 Task: Find connections with filter location Baturité with filter topic #marketing with filter profile language Spanish with filter current company DealShare with filter school Maulana Azad National Institute of Technology with filter industry Professional Training and Coaching with filter service category Content Strategy with filter keywords title Yoga Instructor
Action: Mouse moved to (617, 118)
Screenshot: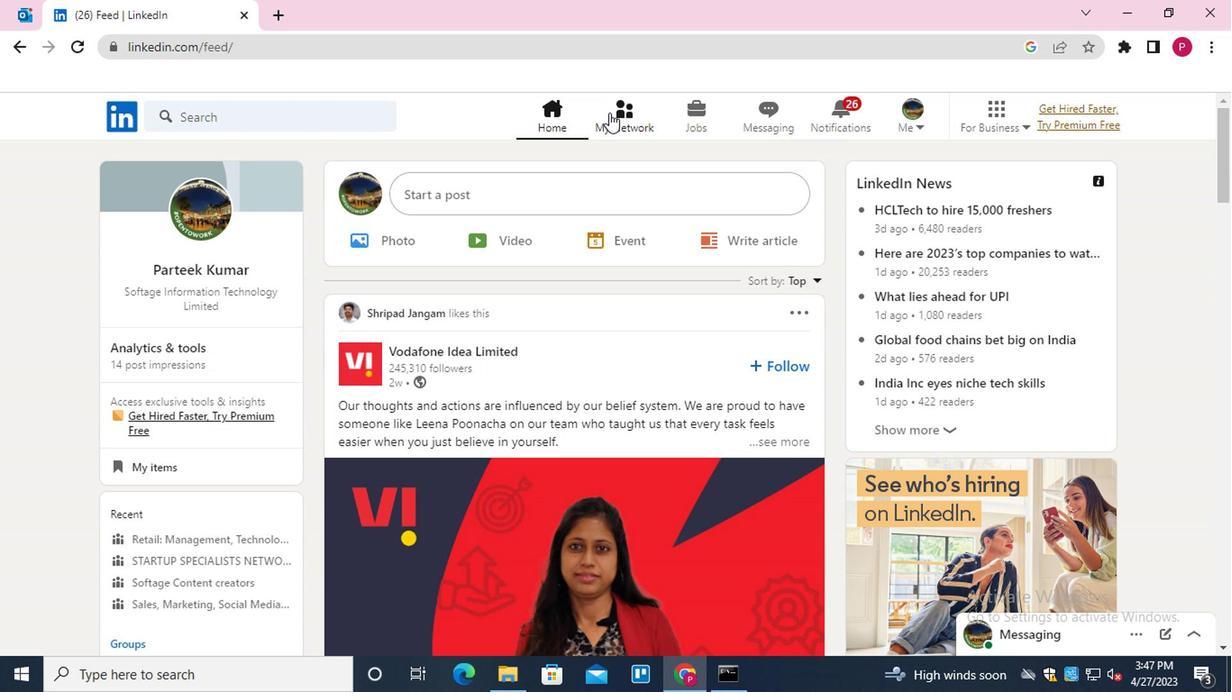 
Action: Mouse pressed left at (617, 118)
Screenshot: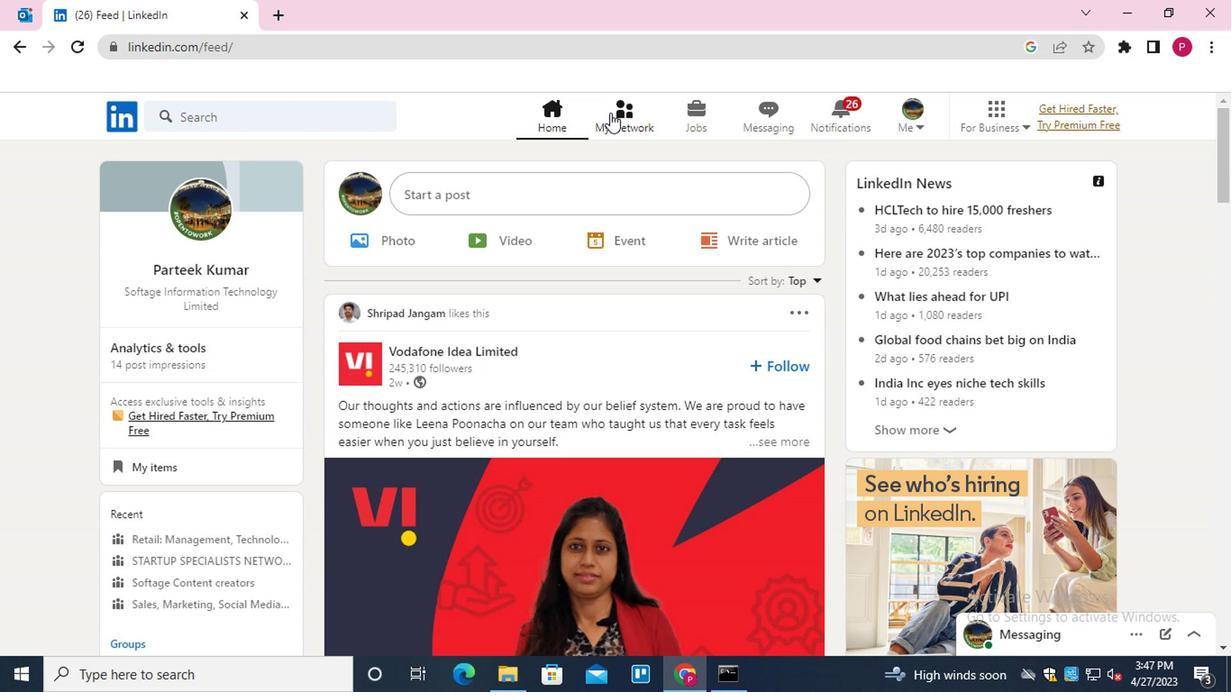 
Action: Mouse moved to (328, 221)
Screenshot: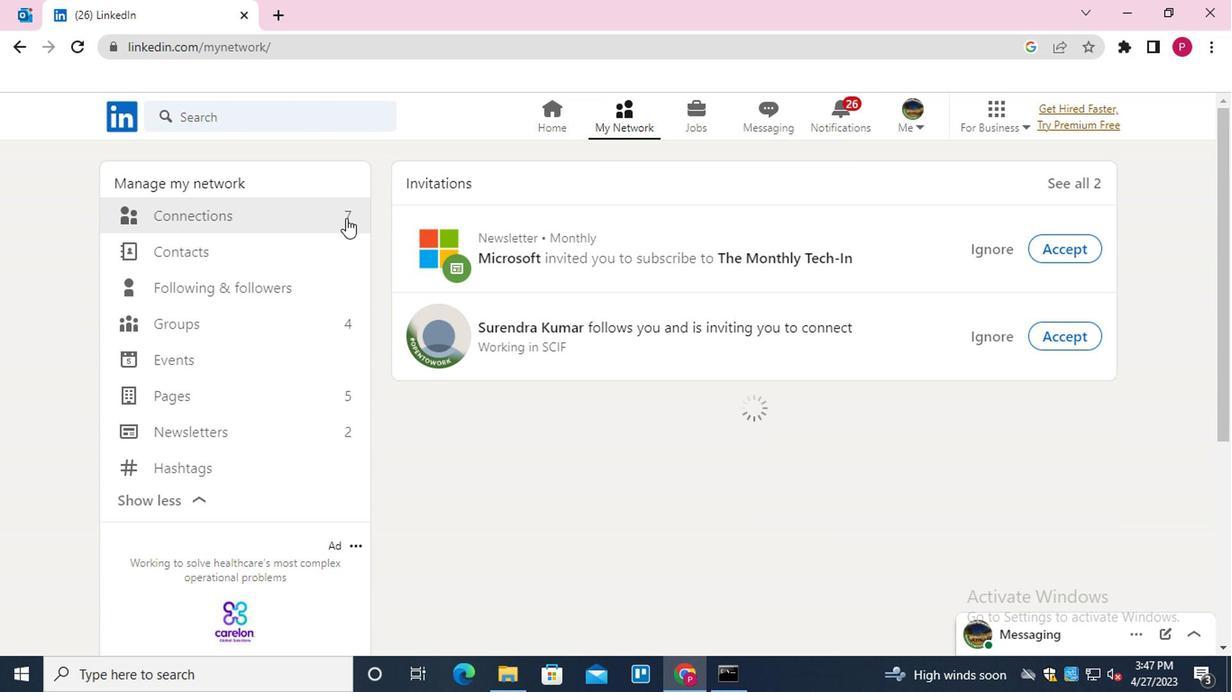 
Action: Mouse pressed left at (328, 221)
Screenshot: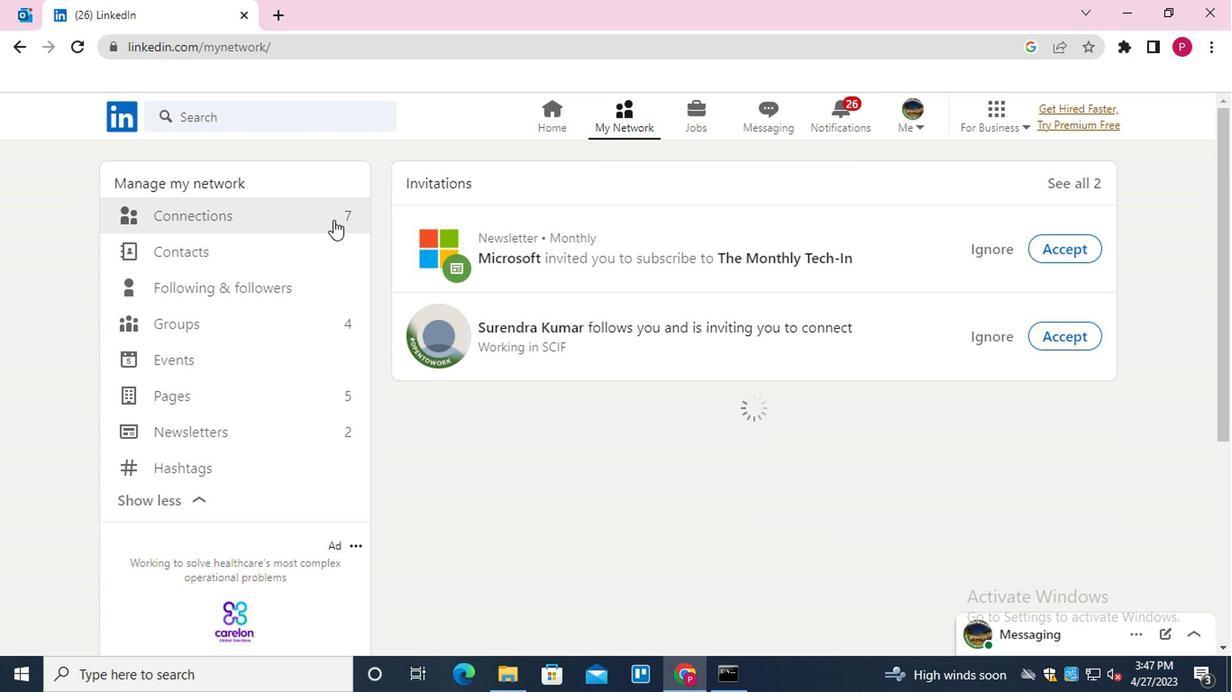 
Action: Mouse moved to (730, 221)
Screenshot: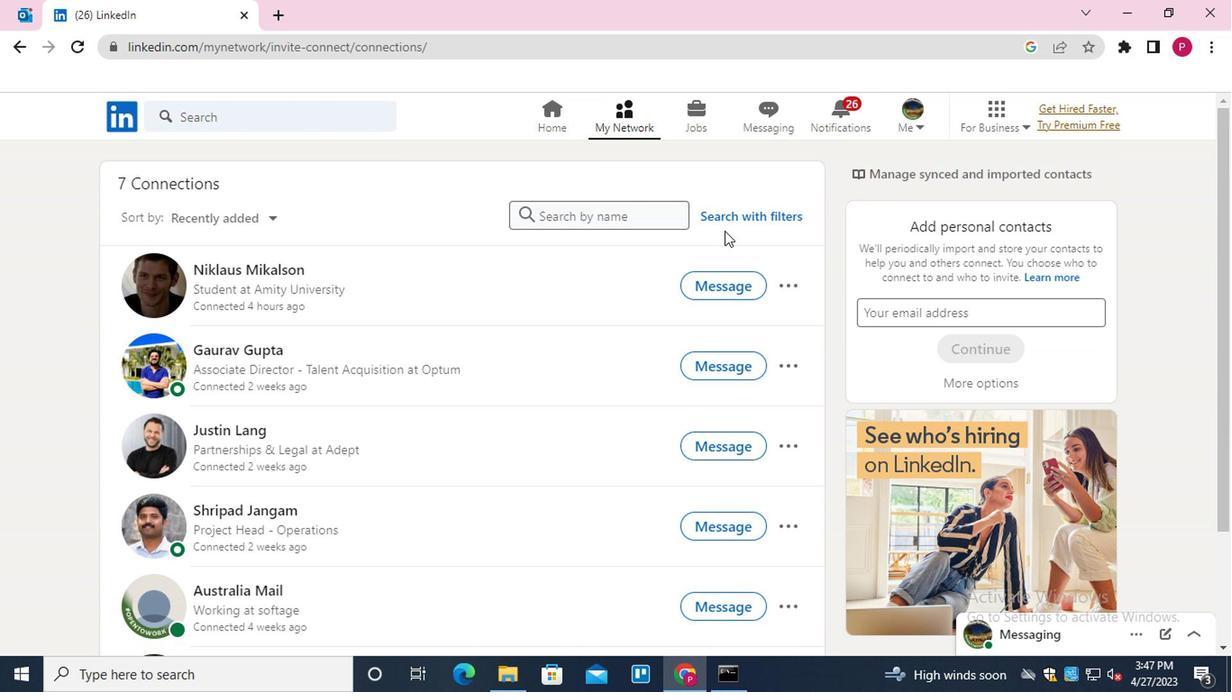 
Action: Mouse pressed left at (730, 221)
Screenshot: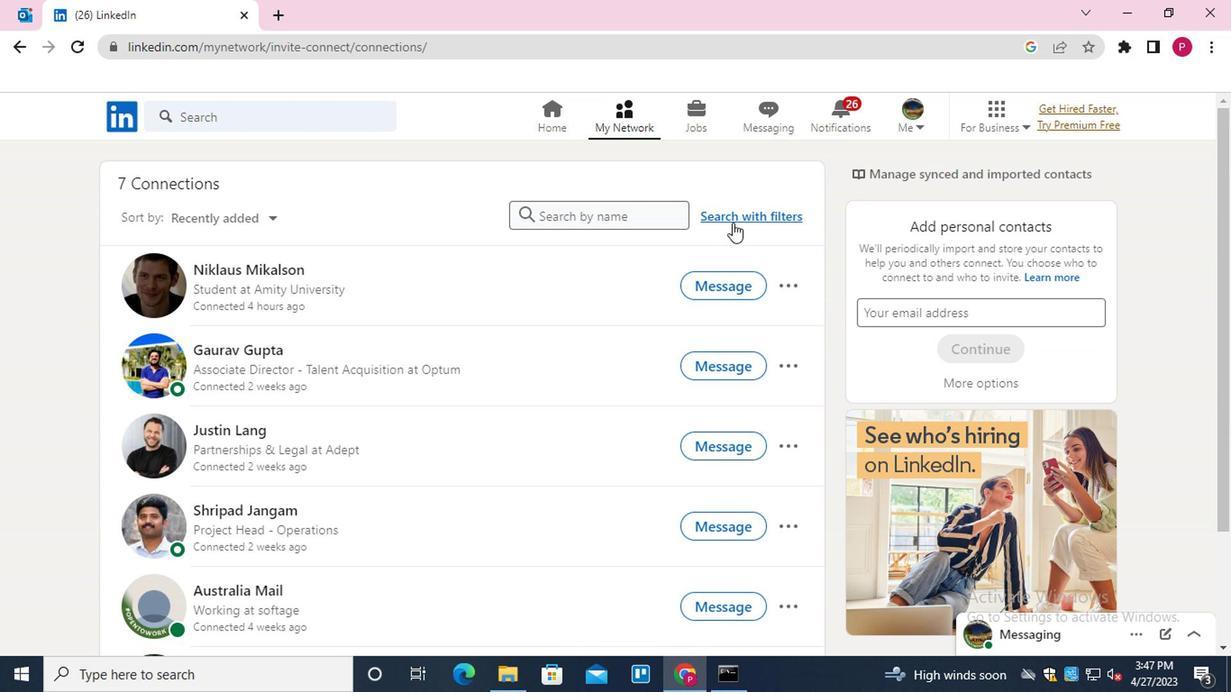 
Action: Mouse moved to (670, 173)
Screenshot: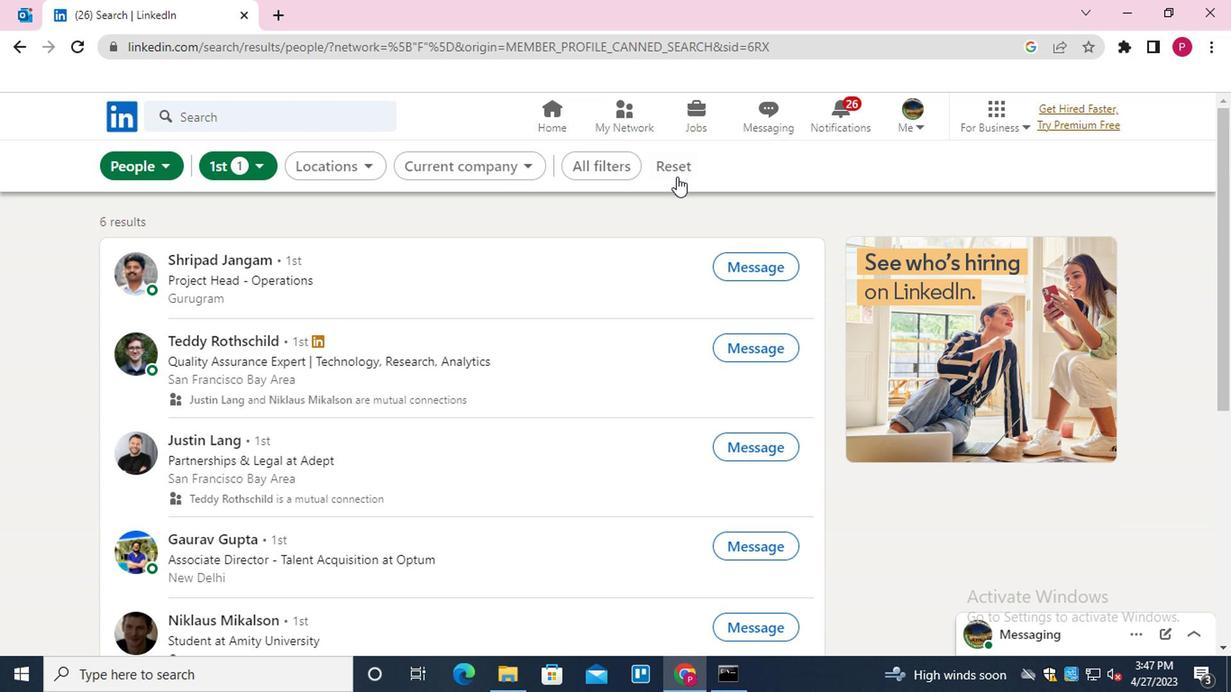 
Action: Mouse pressed left at (670, 173)
Screenshot: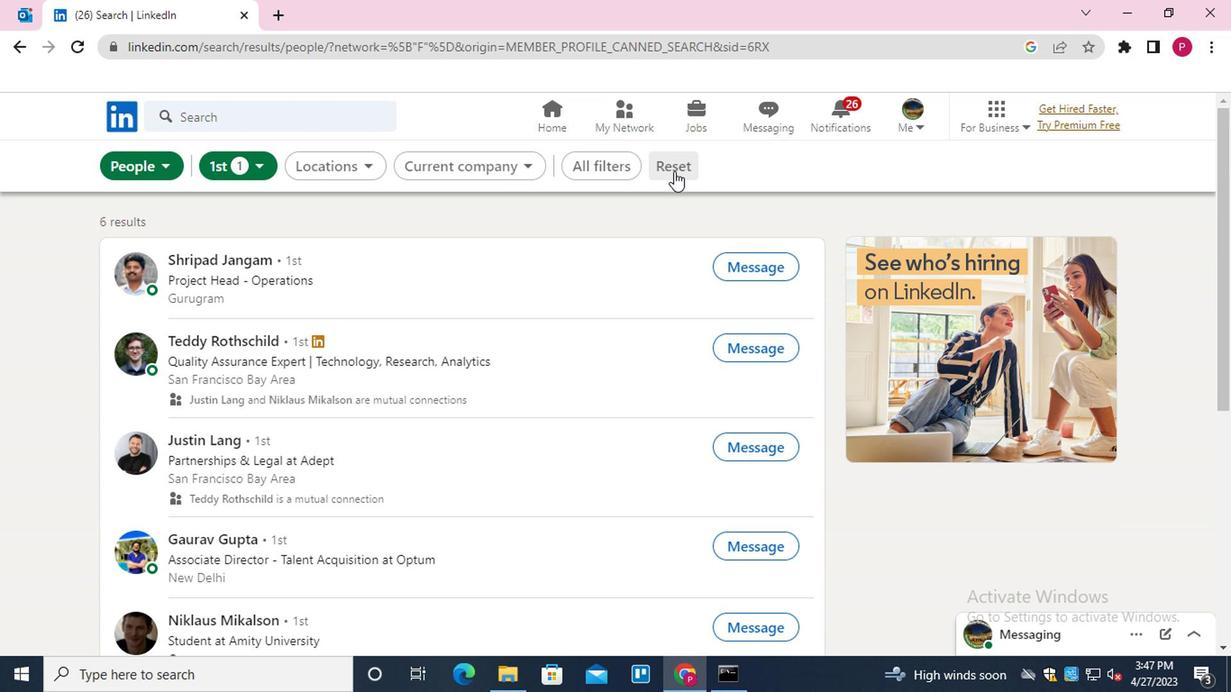
Action: Mouse moved to (662, 171)
Screenshot: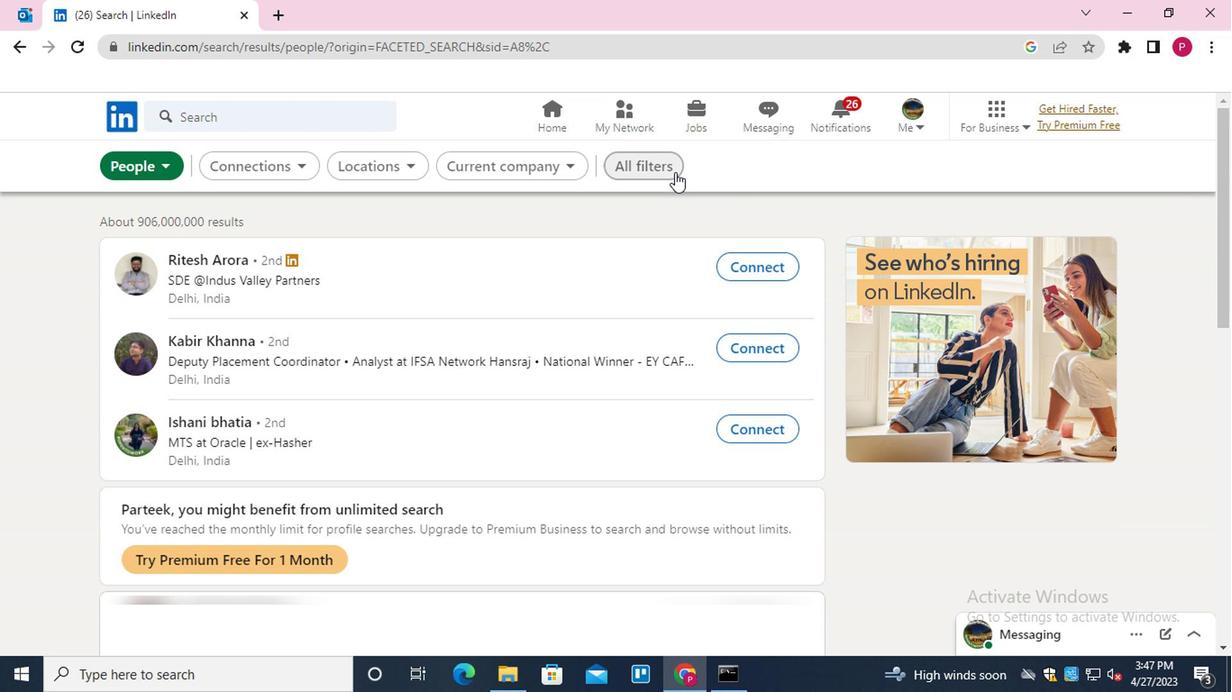 
Action: Mouse pressed left at (662, 171)
Screenshot: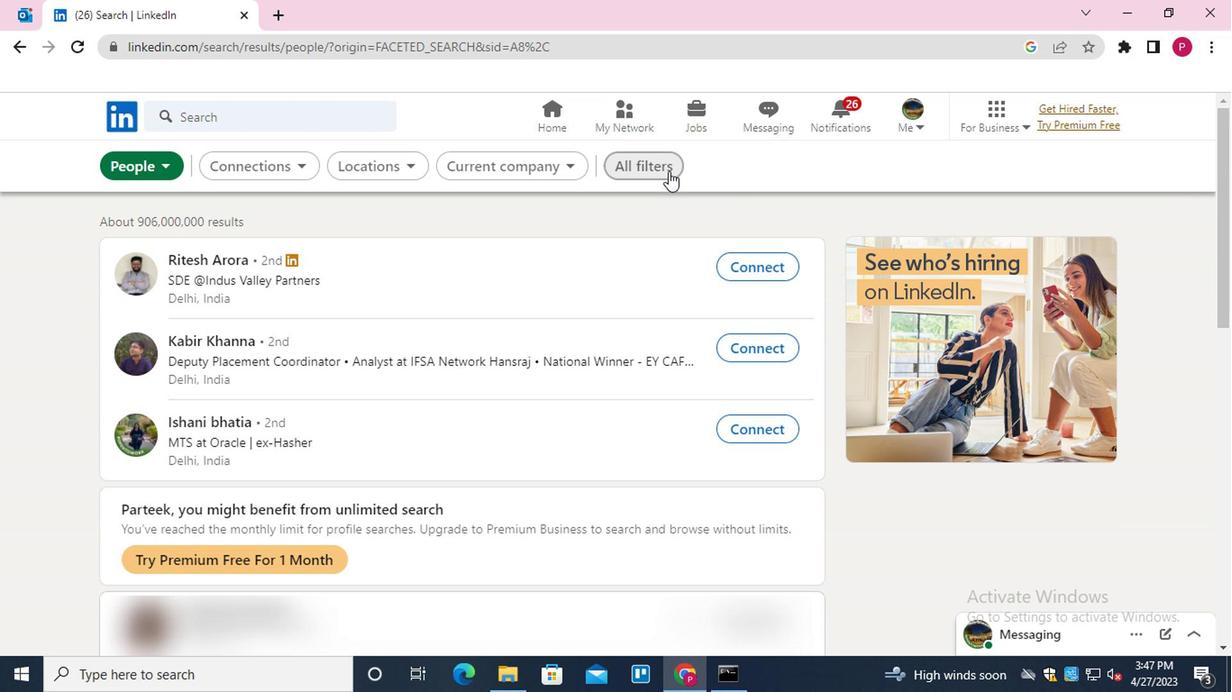
Action: Mouse moved to (925, 339)
Screenshot: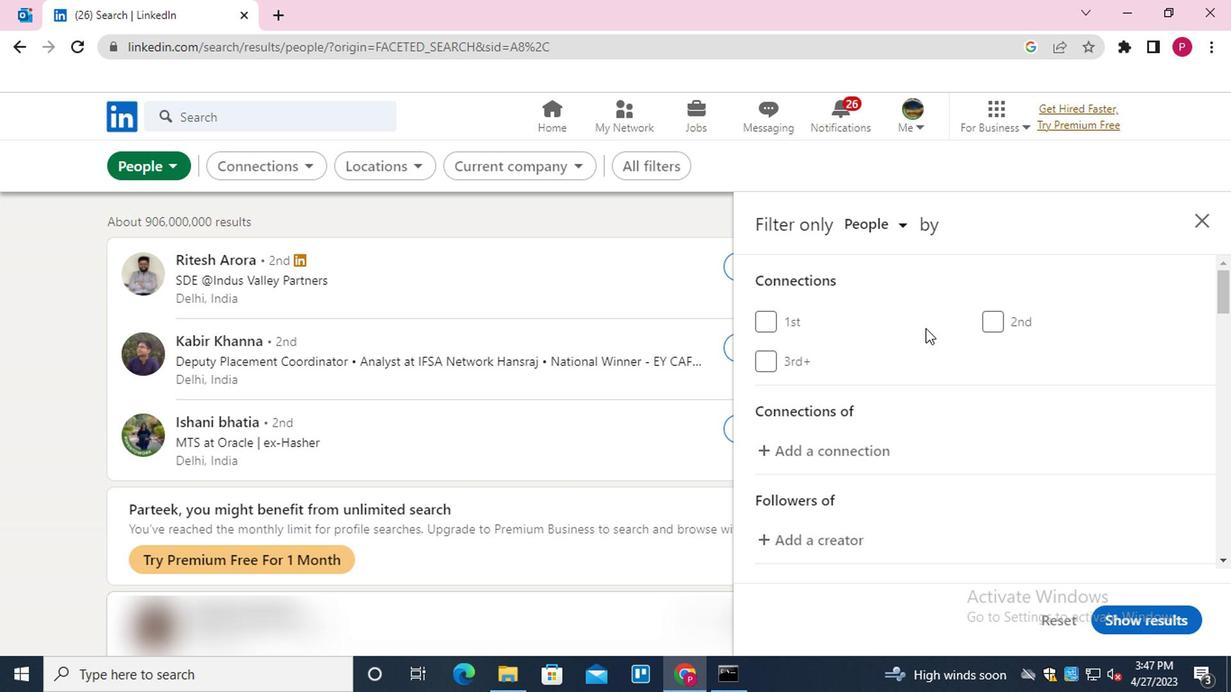 
Action: Mouse scrolled (925, 338) with delta (0, 0)
Screenshot: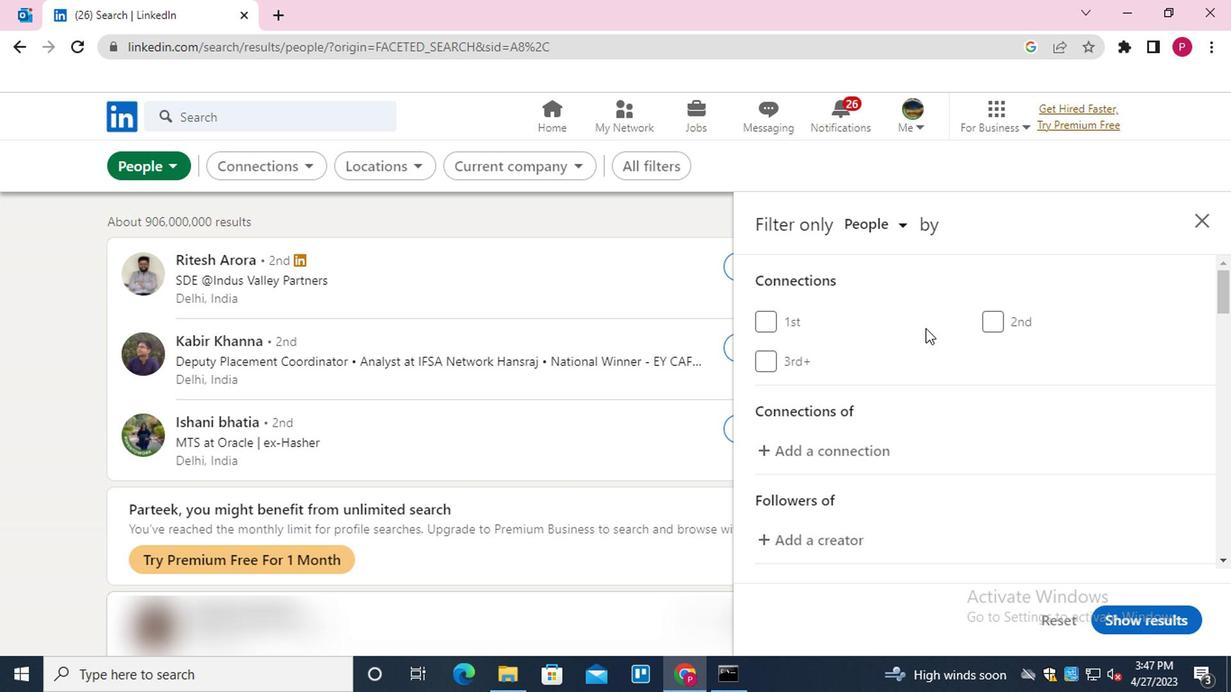 
Action: Mouse moved to (927, 344)
Screenshot: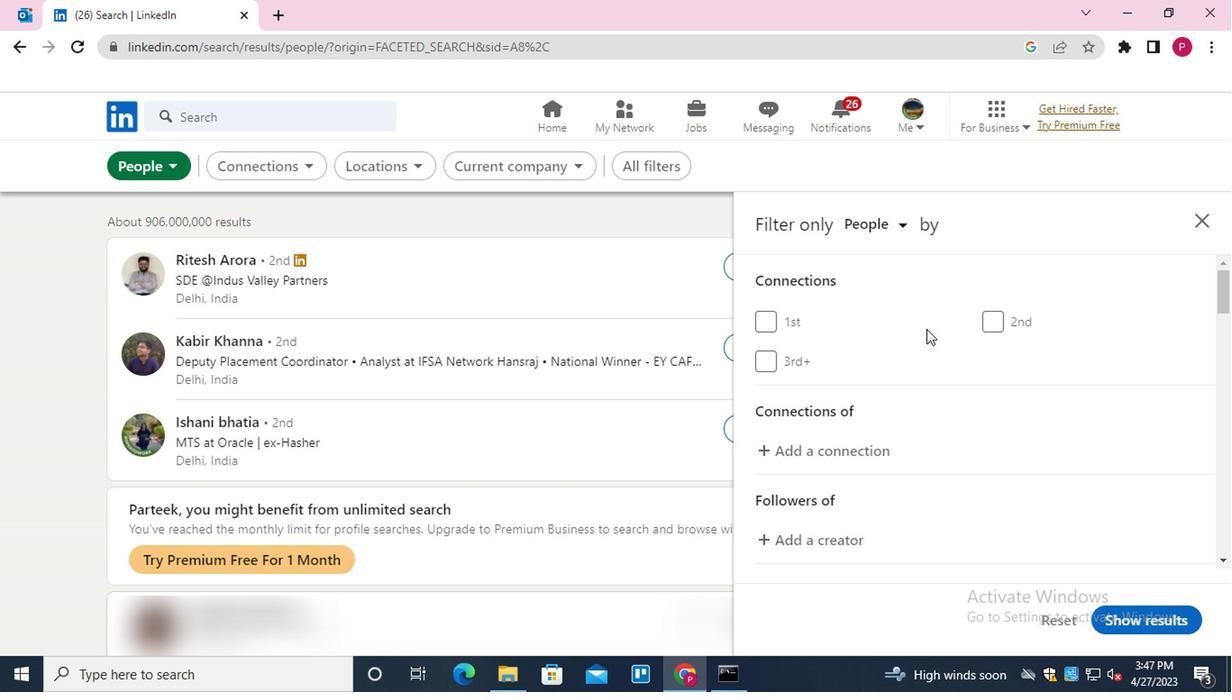 
Action: Mouse scrolled (927, 343) with delta (0, 0)
Screenshot: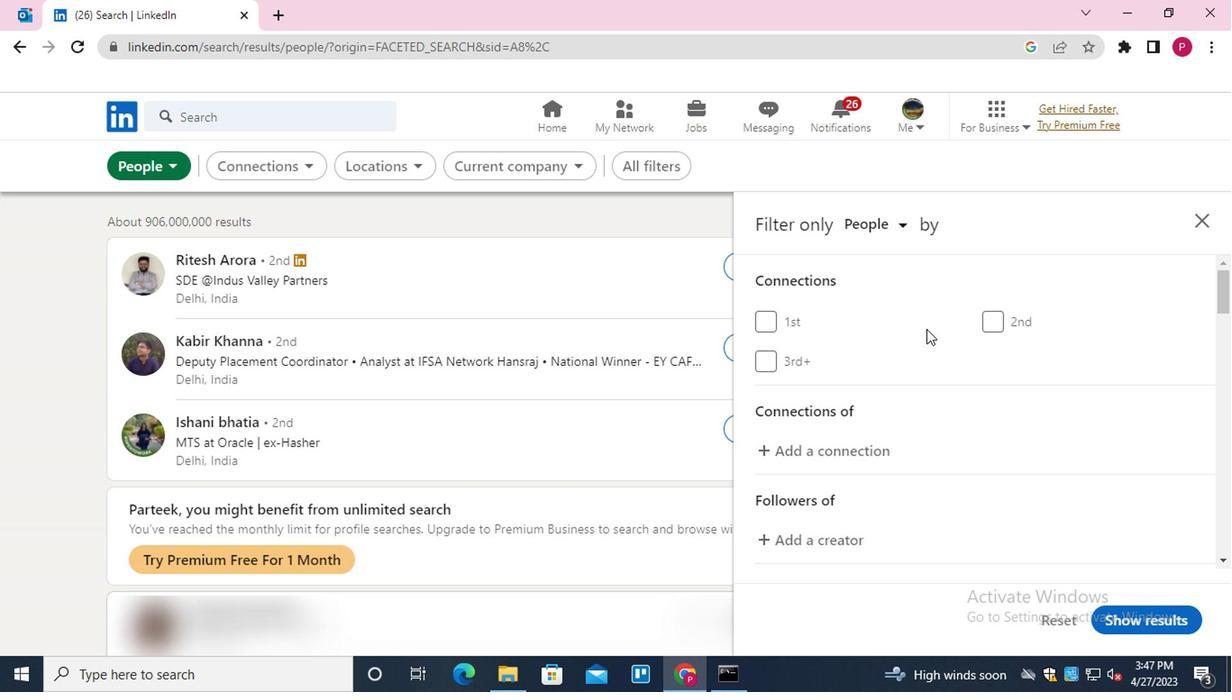 
Action: Mouse moved to (1020, 519)
Screenshot: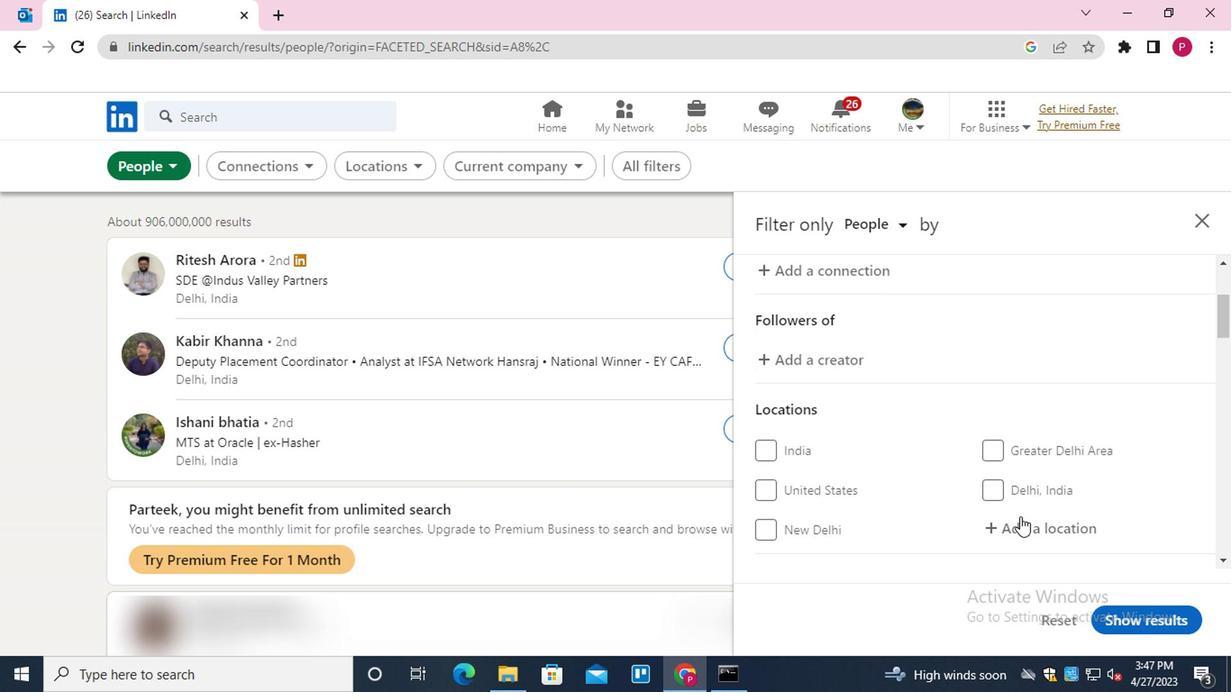 
Action: Mouse pressed left at (1020, 519)
Screenshot: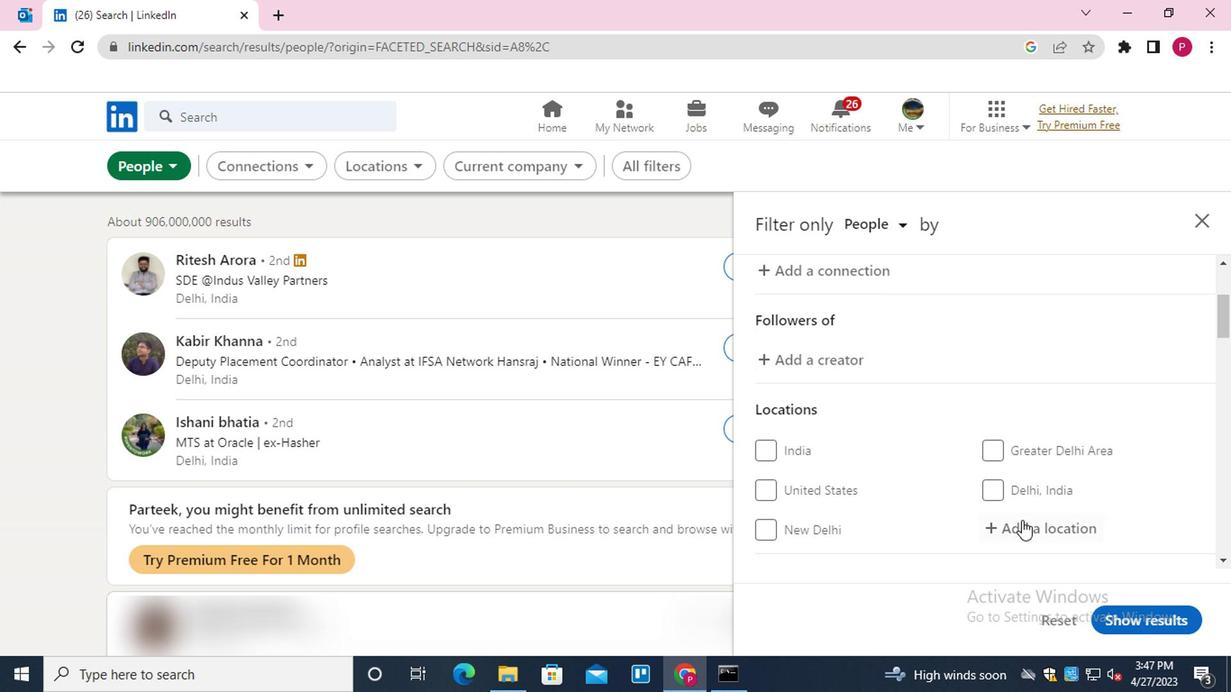 
Action: Mouse moved to (903, 80)
Screenshot: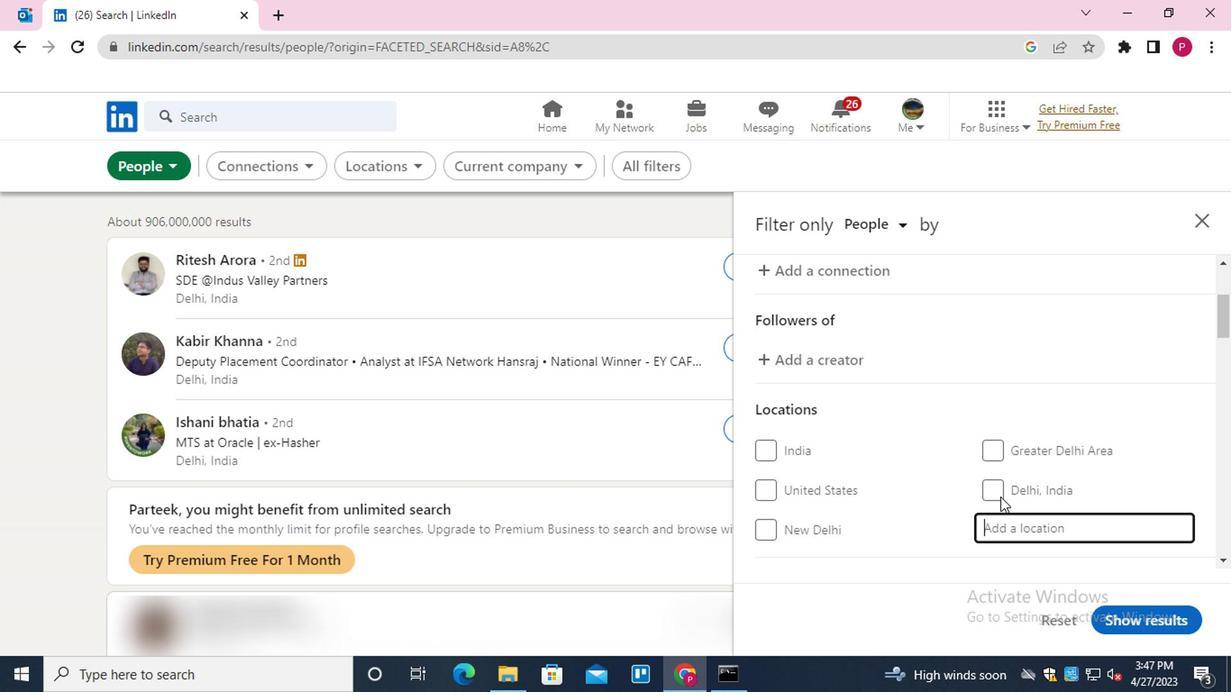 
Action: Key pressed <Key.shift>BATURITE<Key.down><Key.enter>
Screenshot: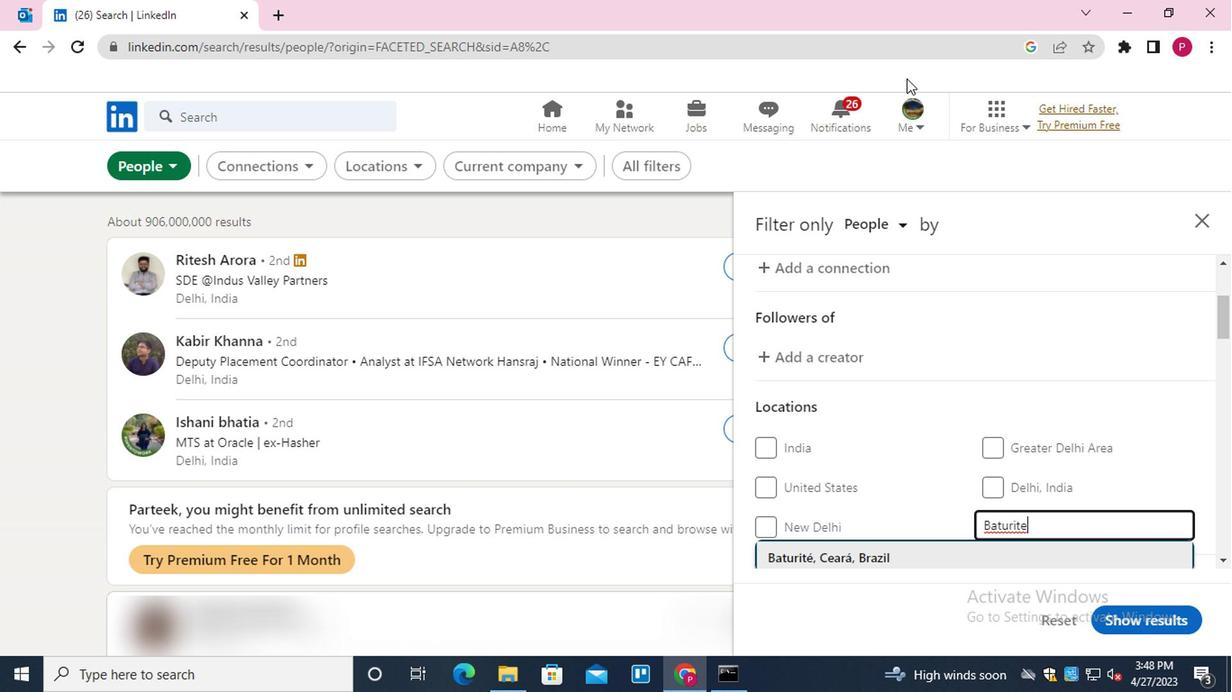 
Action: Mouse moved to (932, 411)
Screenshot: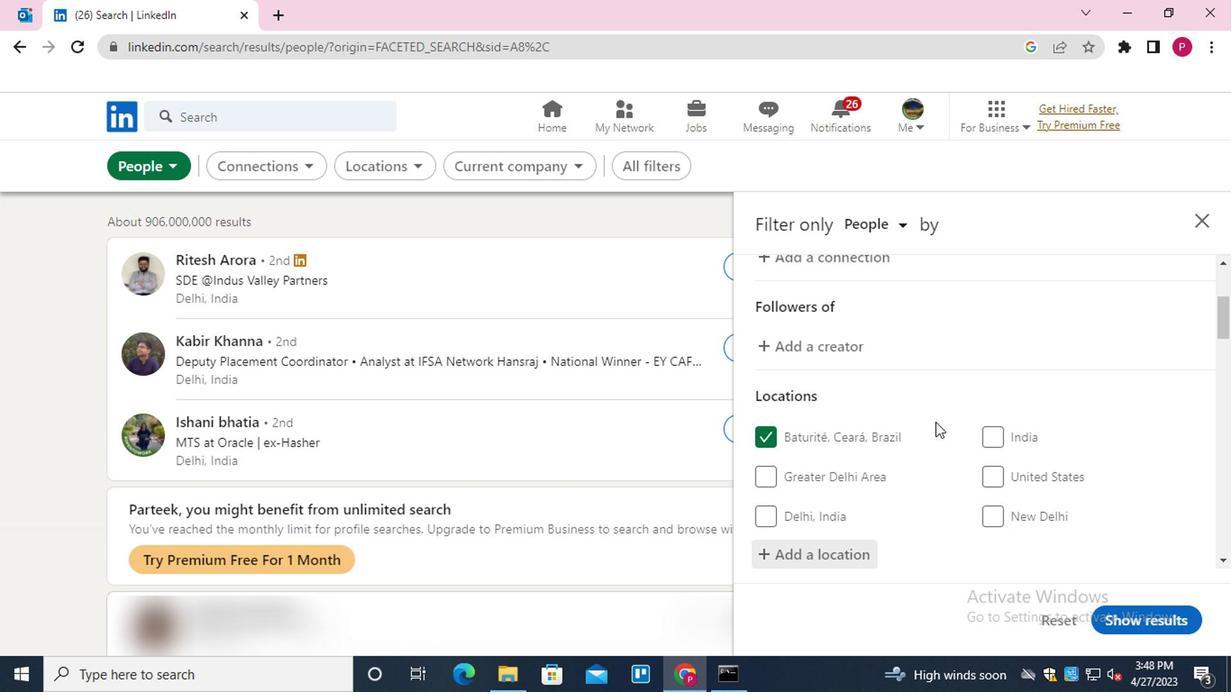 
Action: Mouse scrolled (932, 410) with delta (0, -1)
Screenshot: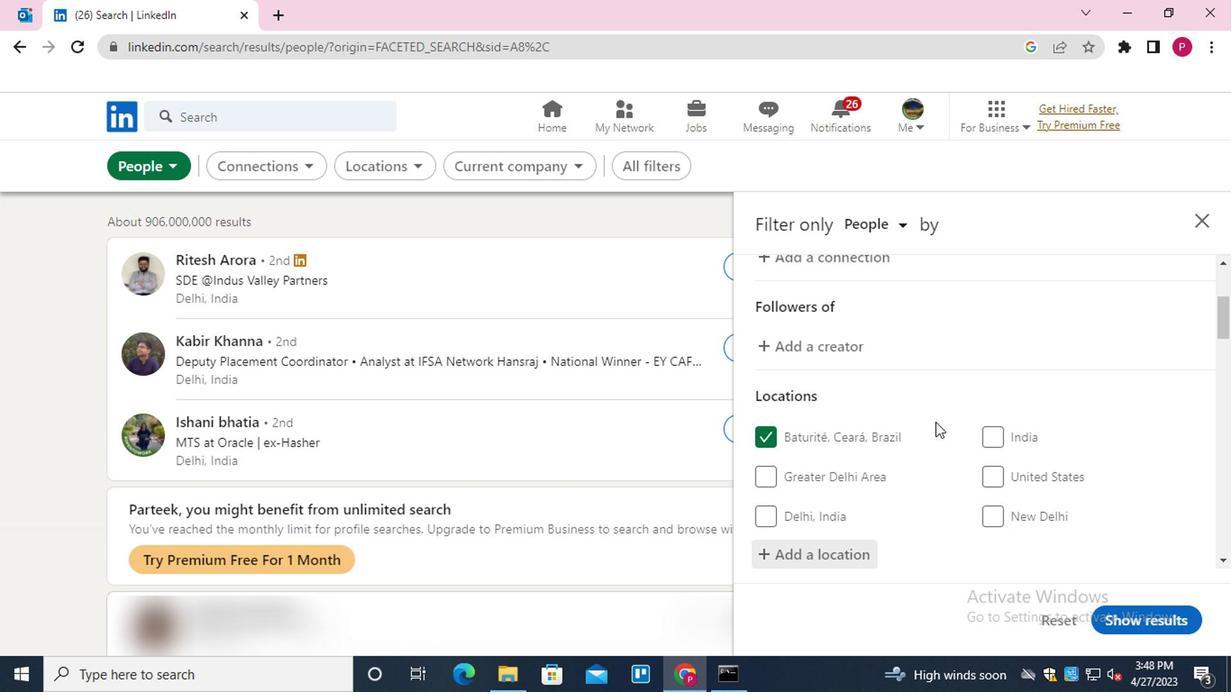 
Action: Mouse moved to (932, 410)
Screenshot: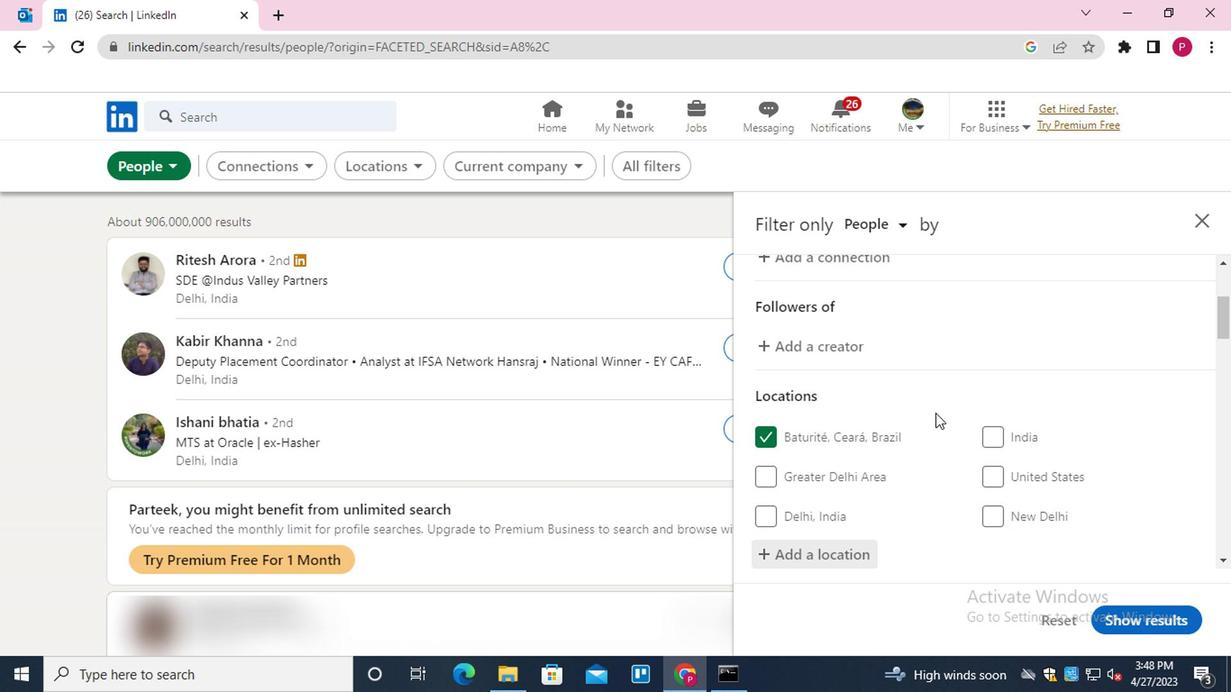 
Action: Mouse scrolled (932, 409) with delta (0, 0)
Screenshot: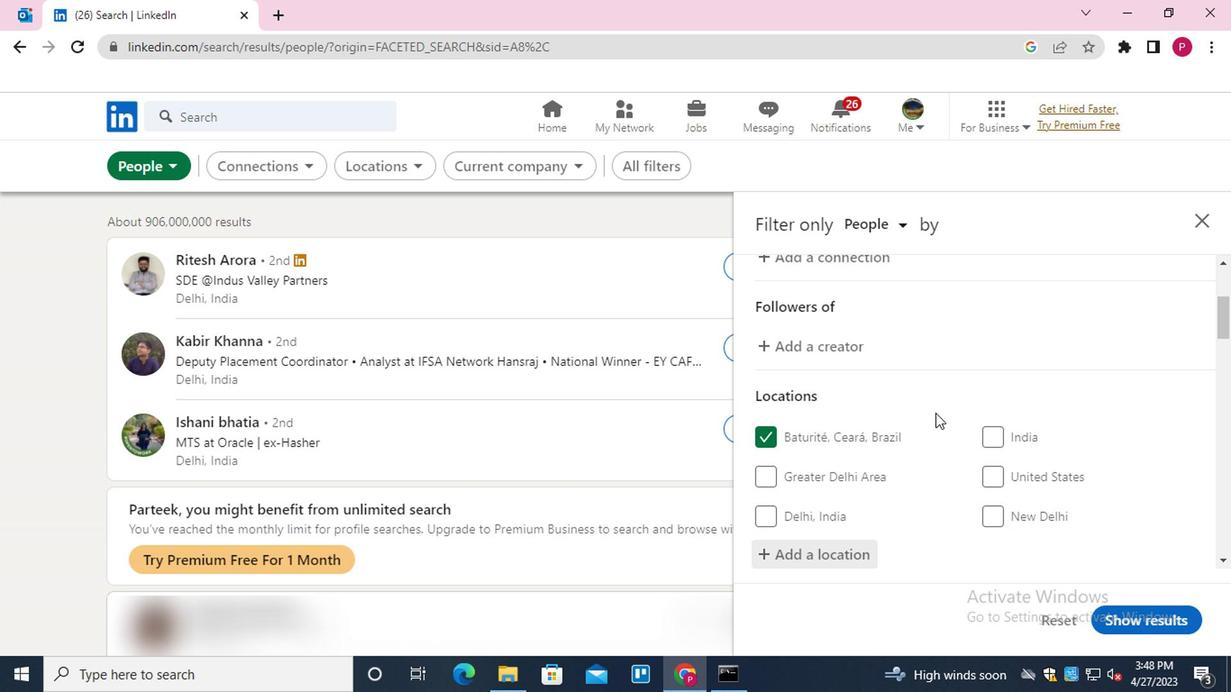 
Action: Mouse moved to (928, 398)
Screenshot: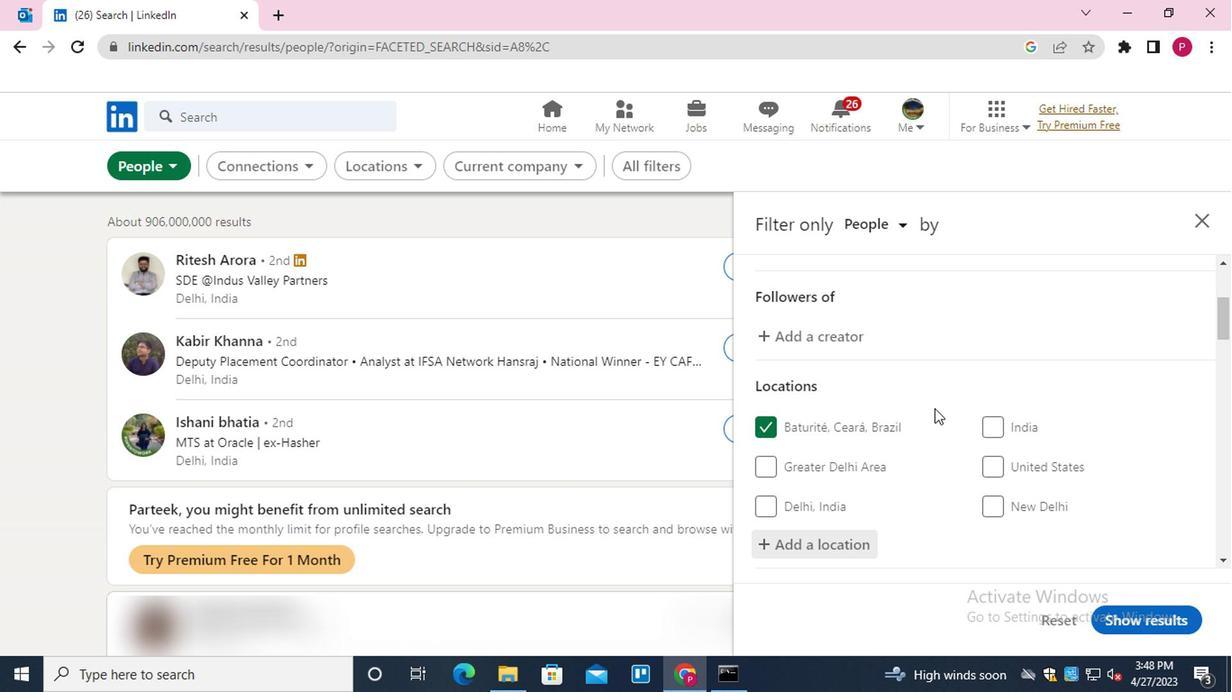 
Action: Mouse scrolled (928, 397) with delta (0, -1)
Screenshot: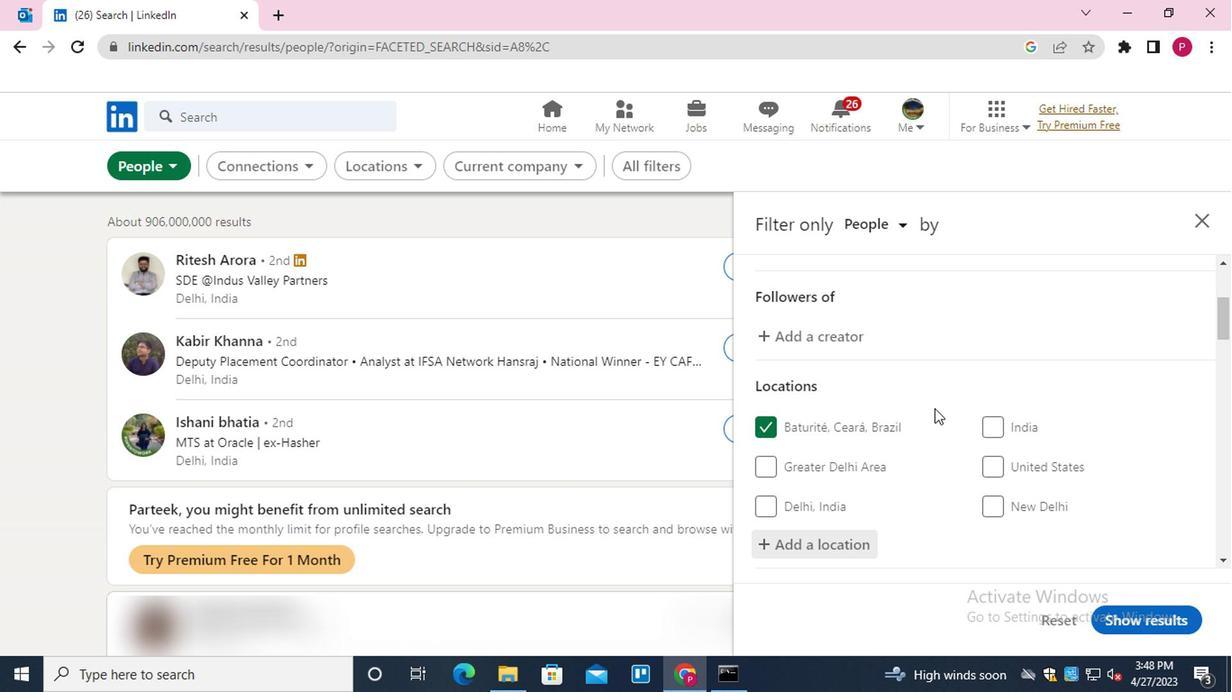
Action: Mouse moved to (1047, 451)
Screenshot: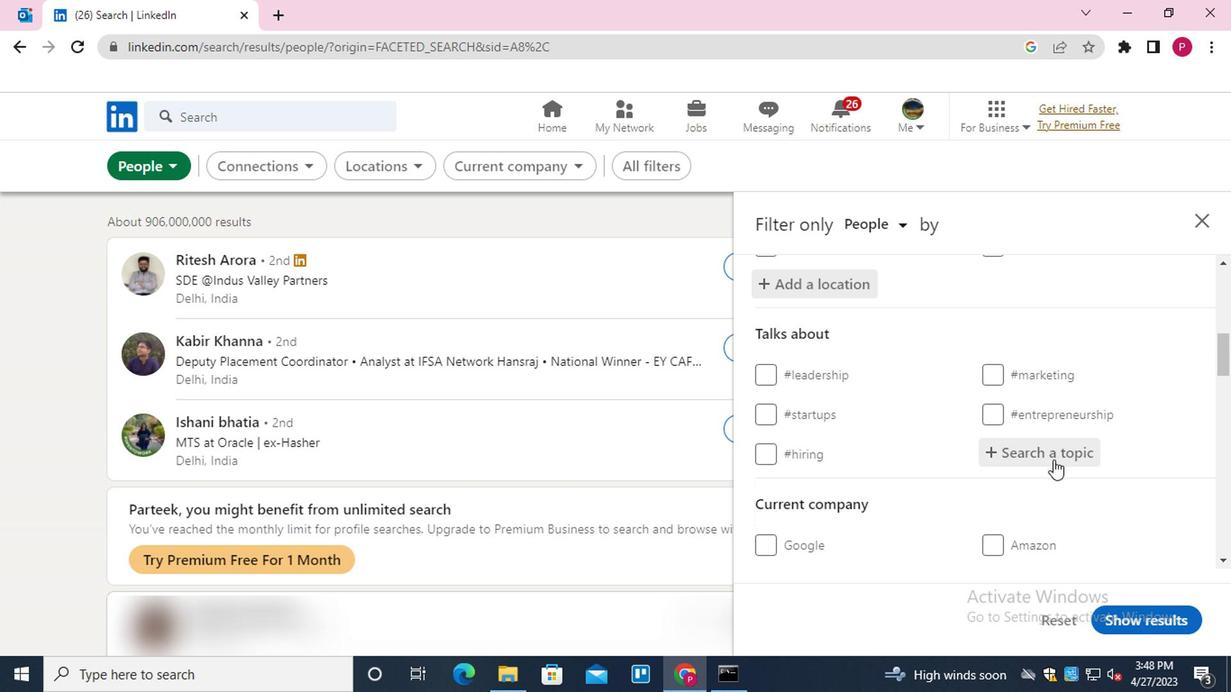 
Action: Mouse pressed left at (1047, 451)
Screenshot: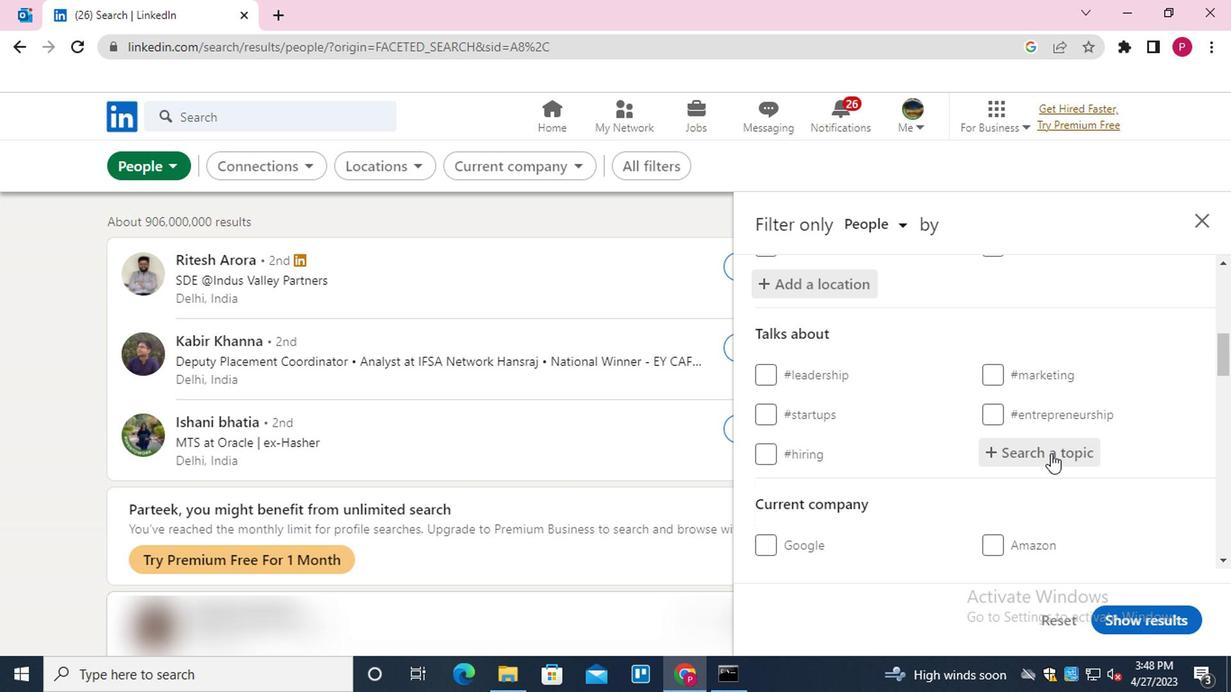 
Action: Mouse moved to (1032, 445)
Screenshot: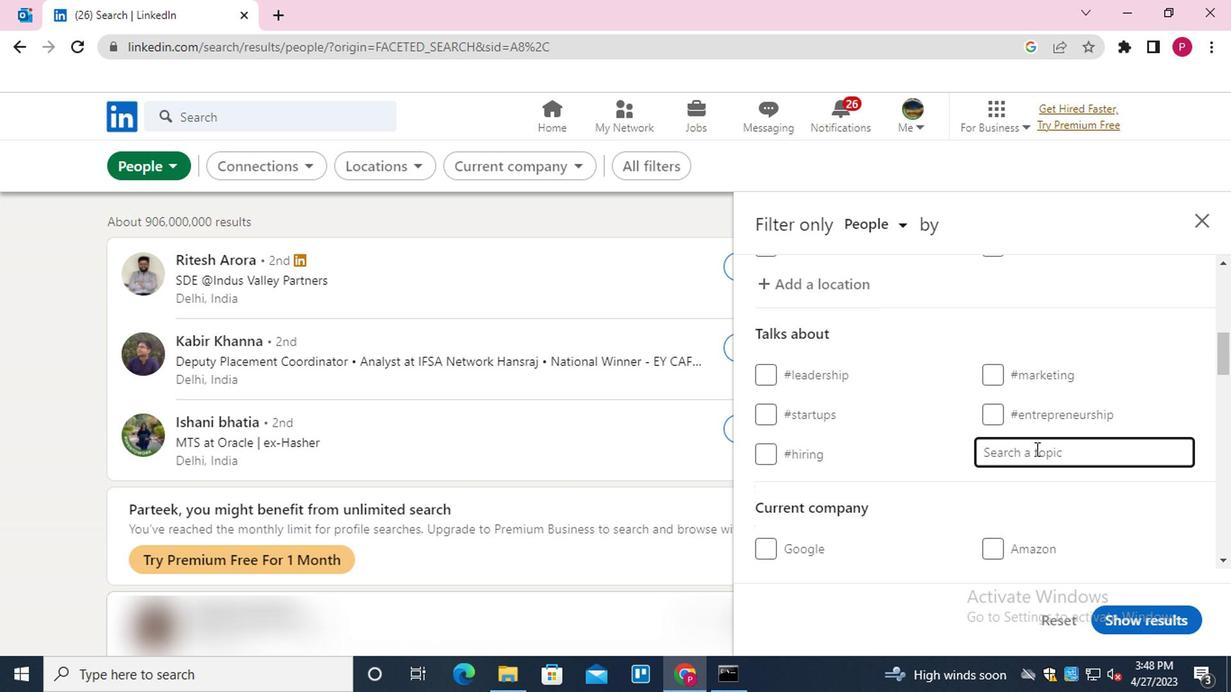 
Action: Key pressed MARJ<Key.backspace>KETING<Key.down><Key.enter>
Screenshot: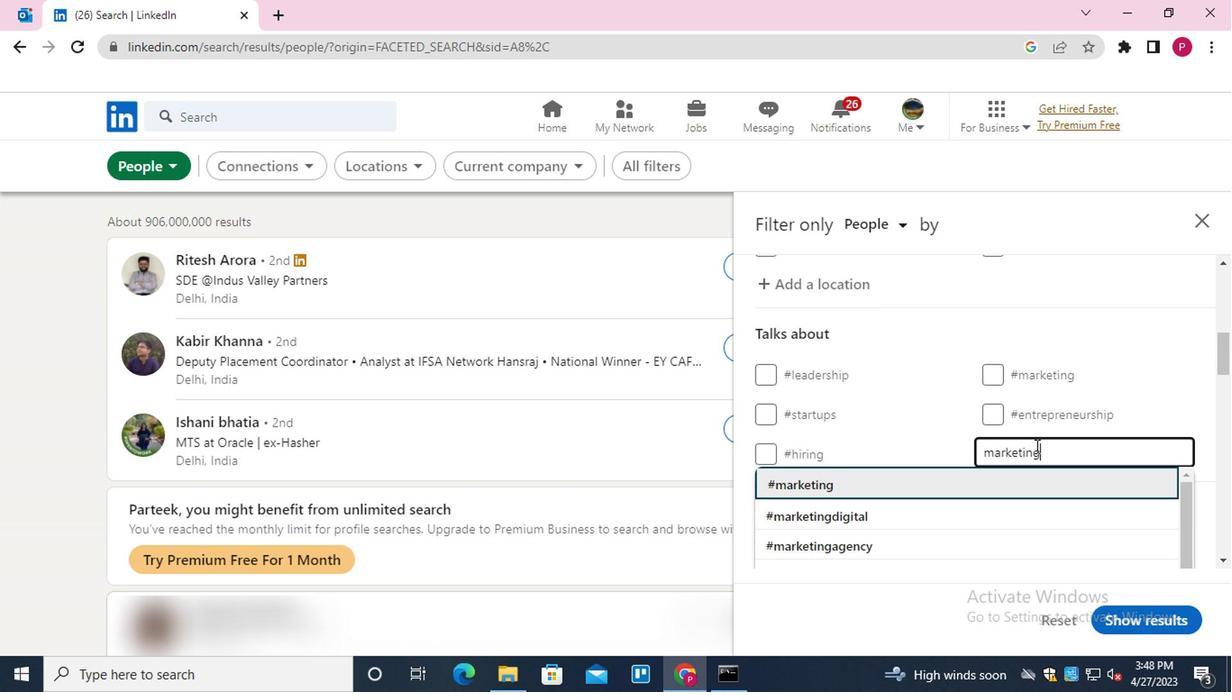 
Action: Mouse moved to (954, 430)
Screenshot: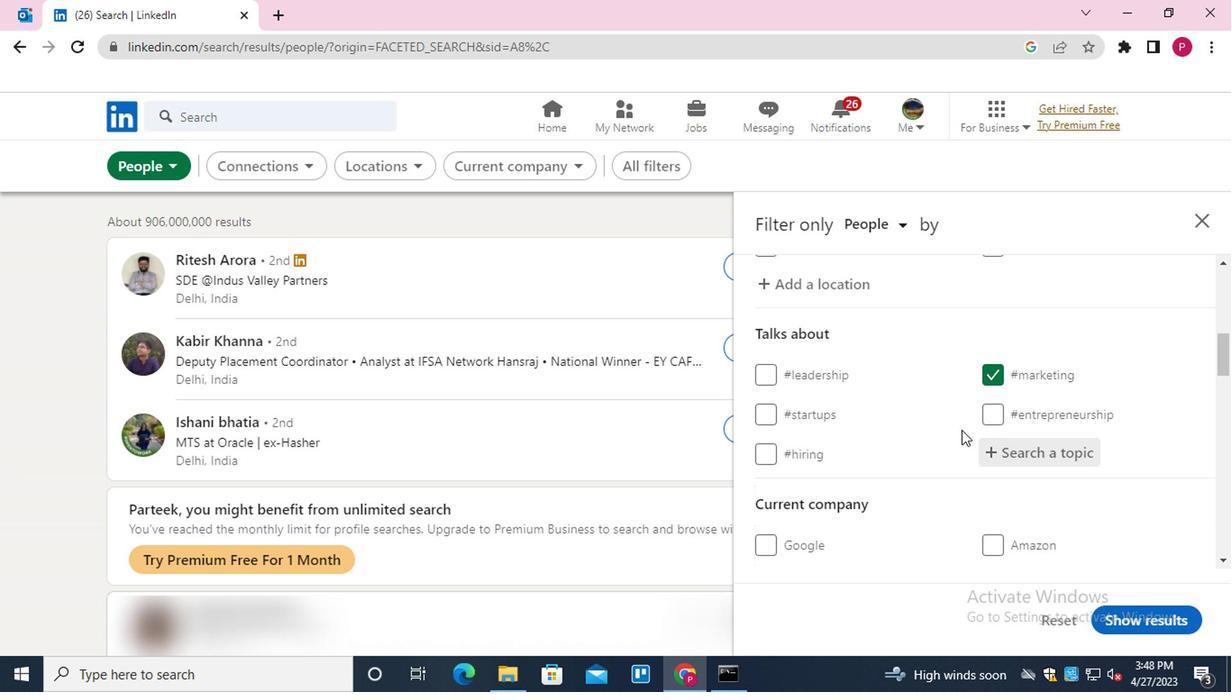 
Action: Mouse scrolled (954, 429) with delta (0, 0)
Screenshot: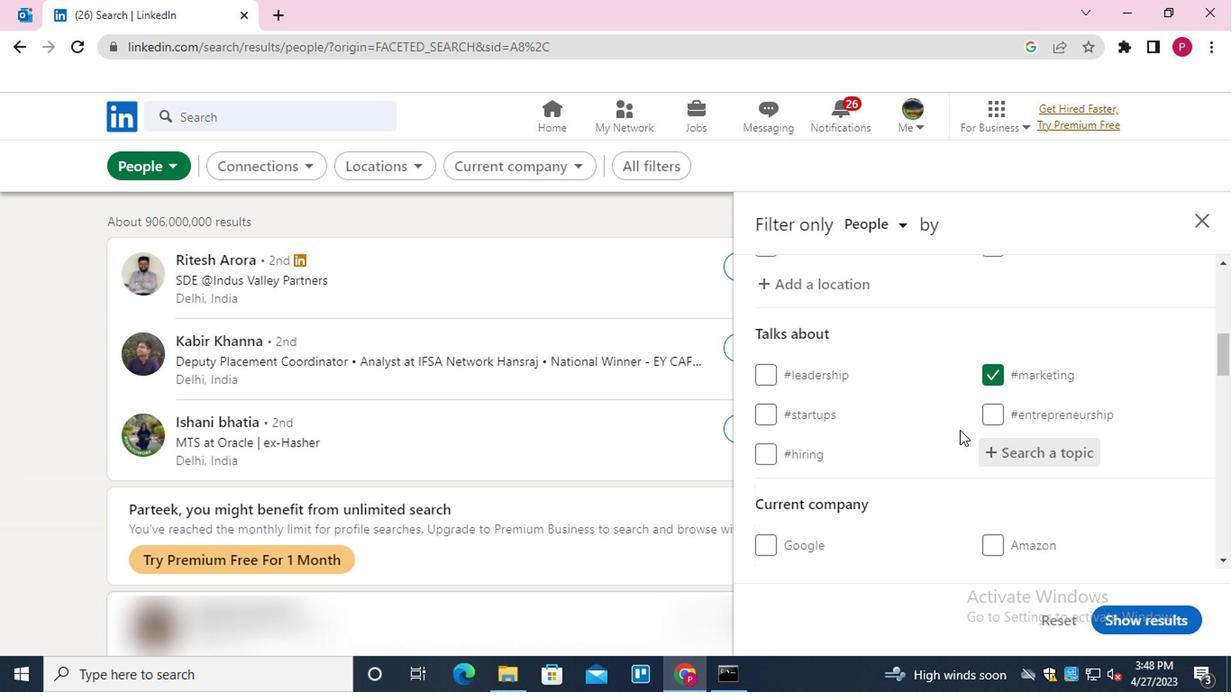 
Action: Mouse scrolled (954, 429) with delta (0, 0)
Screenshot: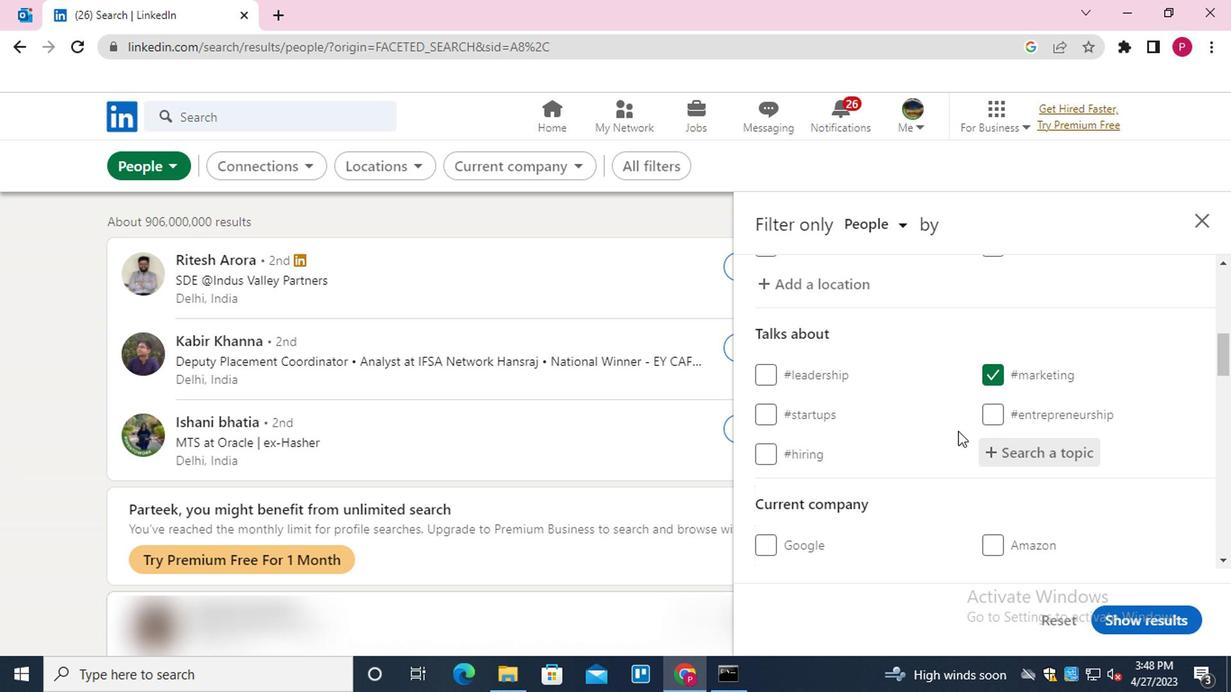 
Action: Mouse moved to (952, 432)
Screenshot: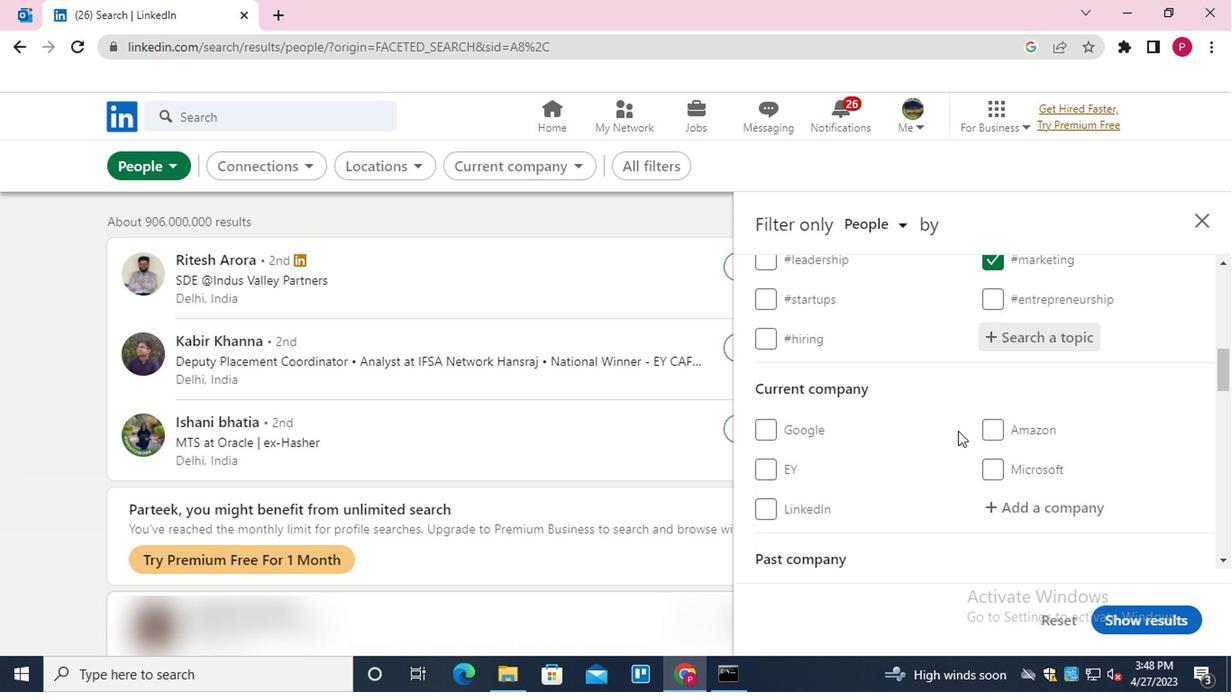 
Action: Mouse scrolled (952, 431) with delta (0, -1)
Screenshot: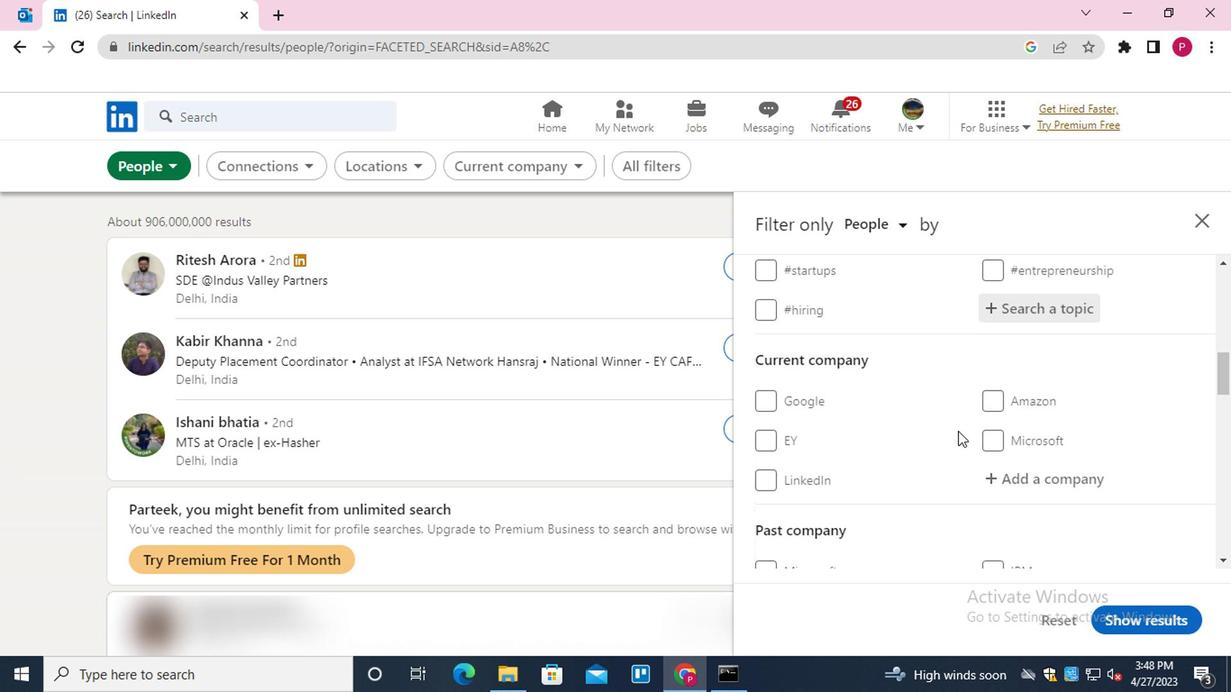 
Action: Mouse scrolled (952, 431) with delta (0, -1)
Screenshot: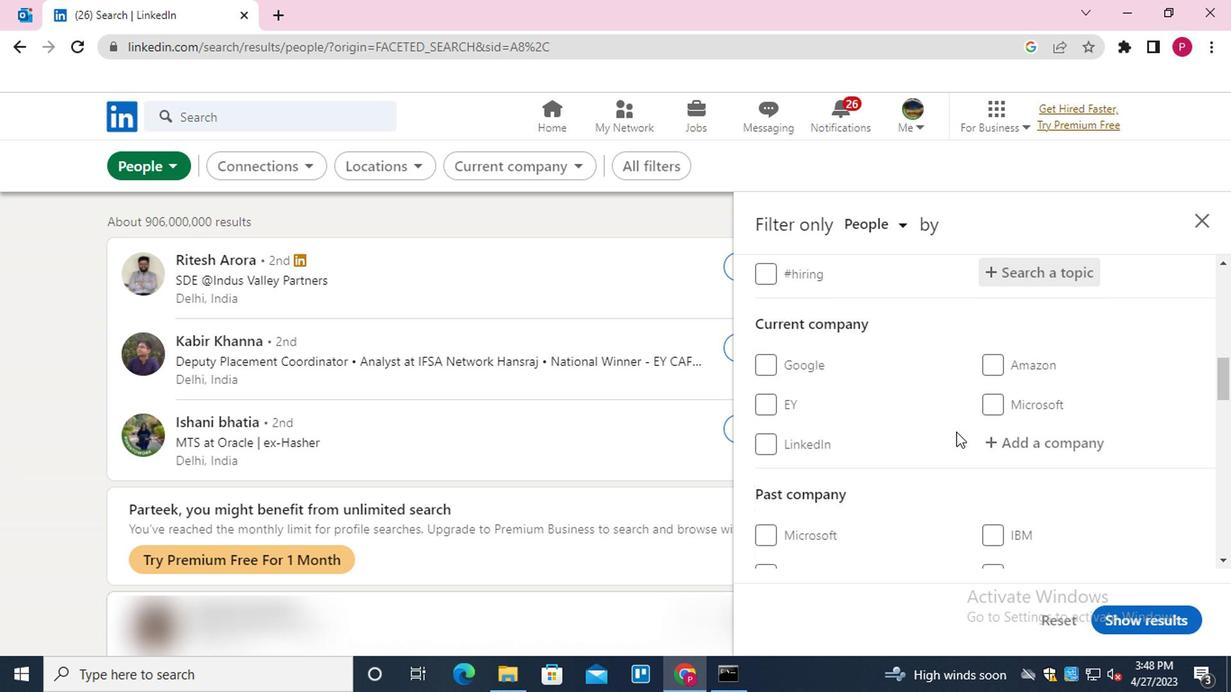 
Action: Mouse scrolled (952, 431) with delta (0, -1)
Screenshot: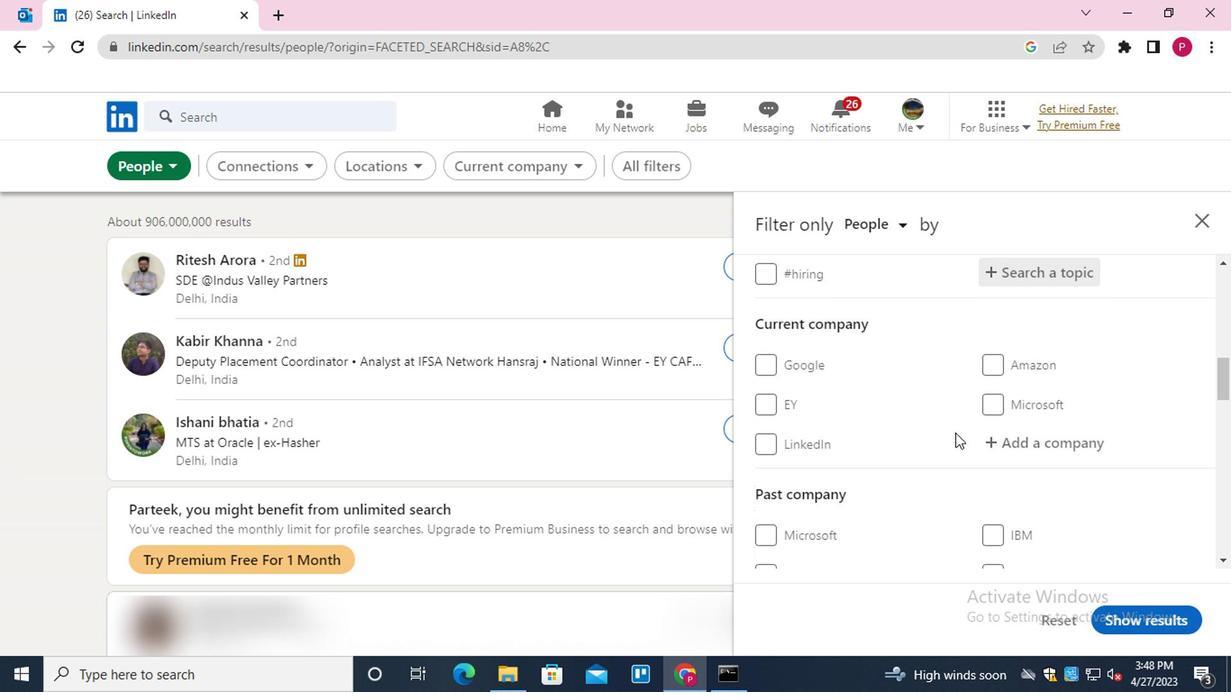 
Action: Mouse moved to (943, 438)
Screenshot: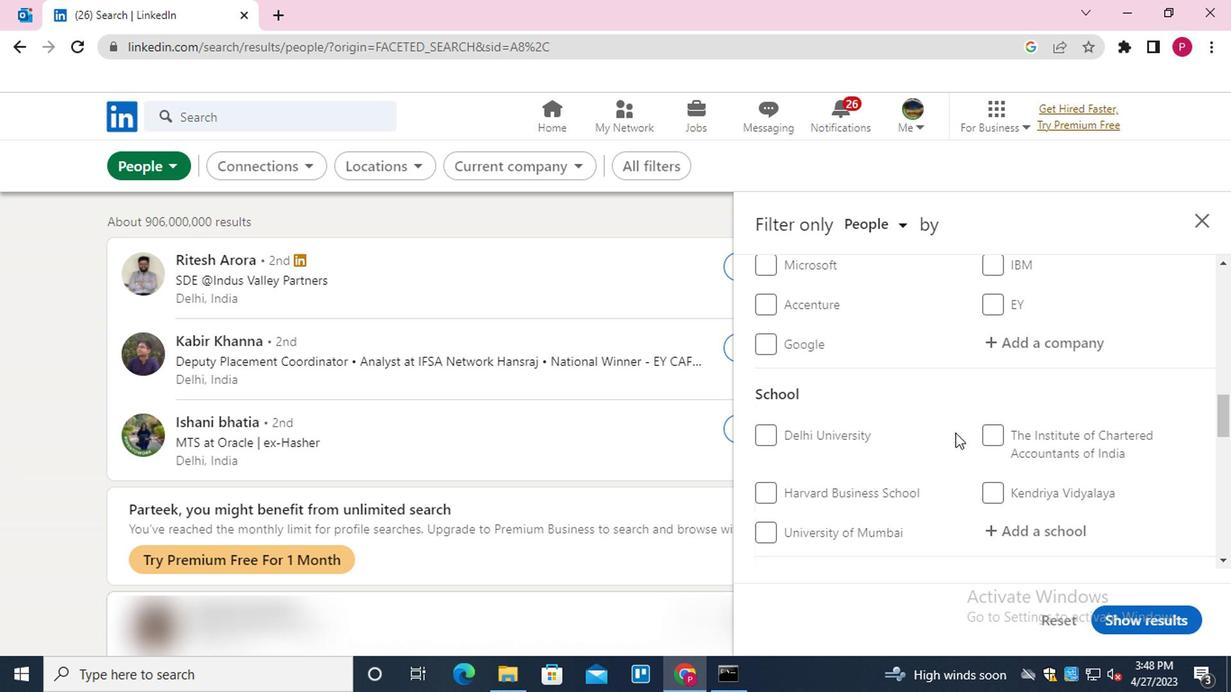 
Action: Mouse scrolled (943, 437) with delta (0, -1)
Screenshot: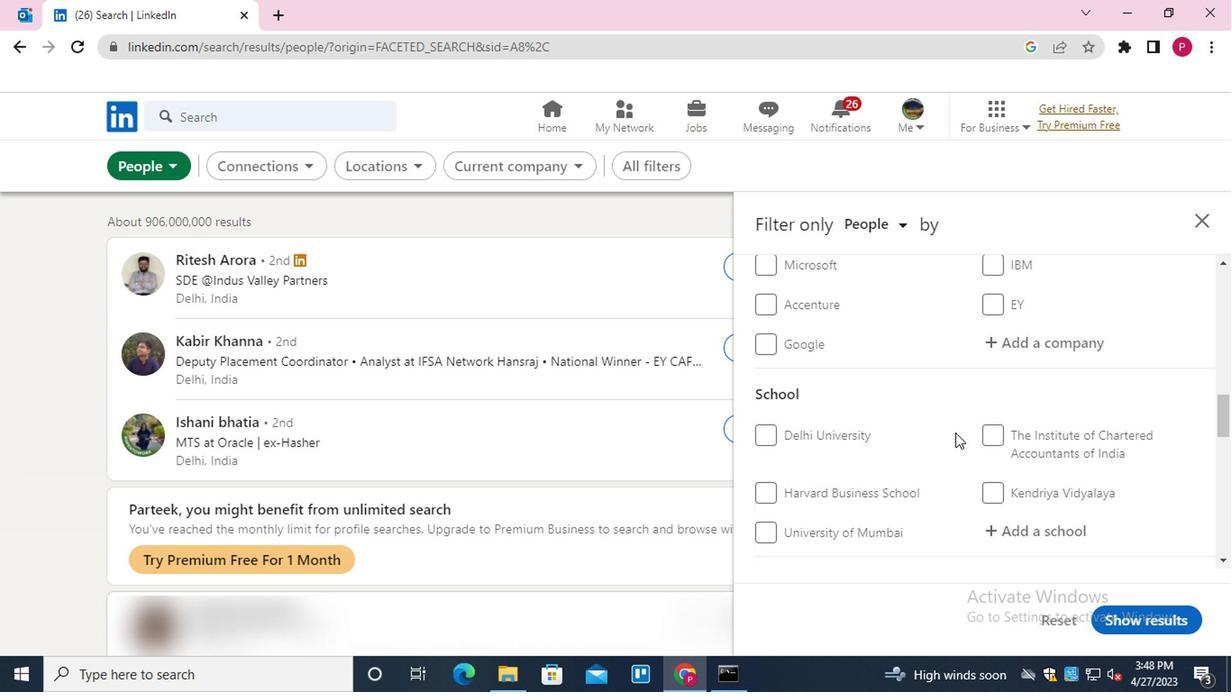 
Action: Mouse moved to (941, 441)
Screenshot: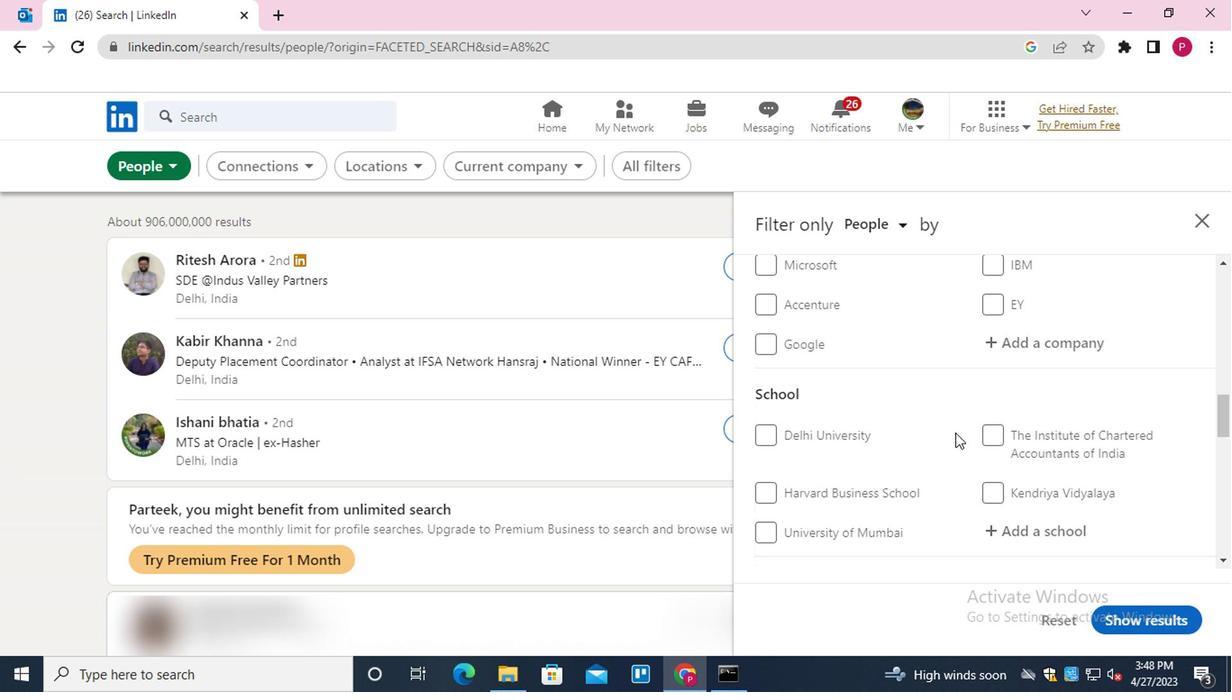 
Action: Mouse scrolled (941, 440) with delta (0, -1)
Screenshot: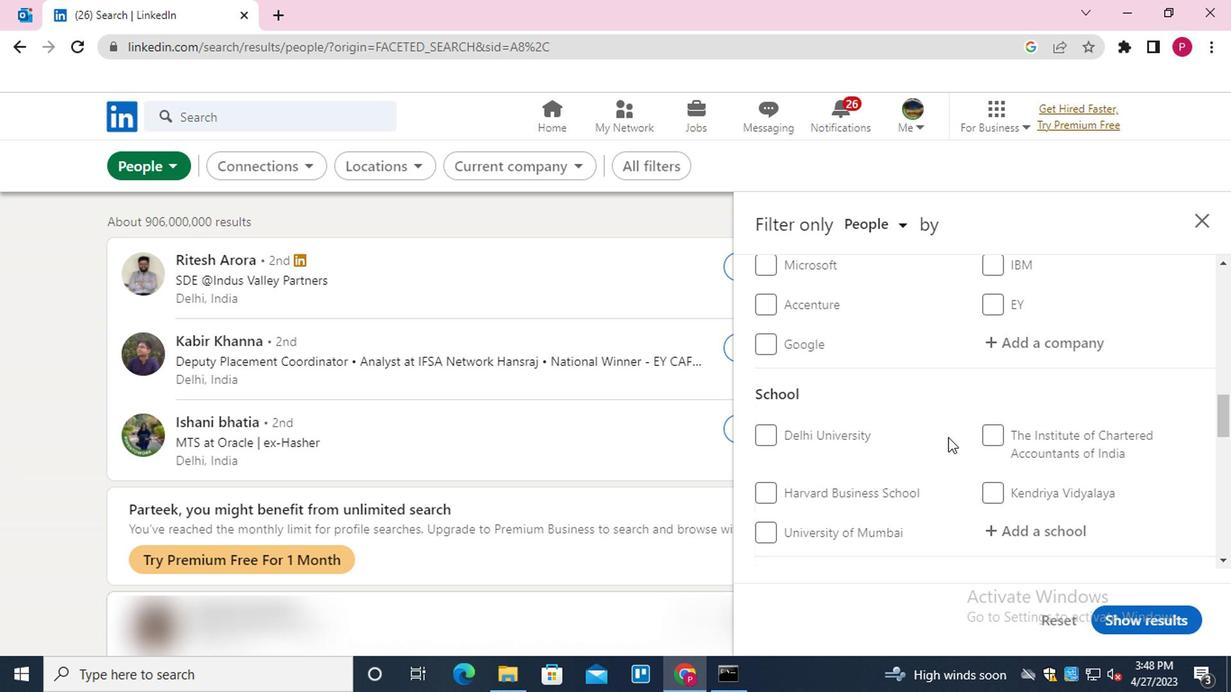 
Action: Mouse moved to (940, 442)
Screenshot: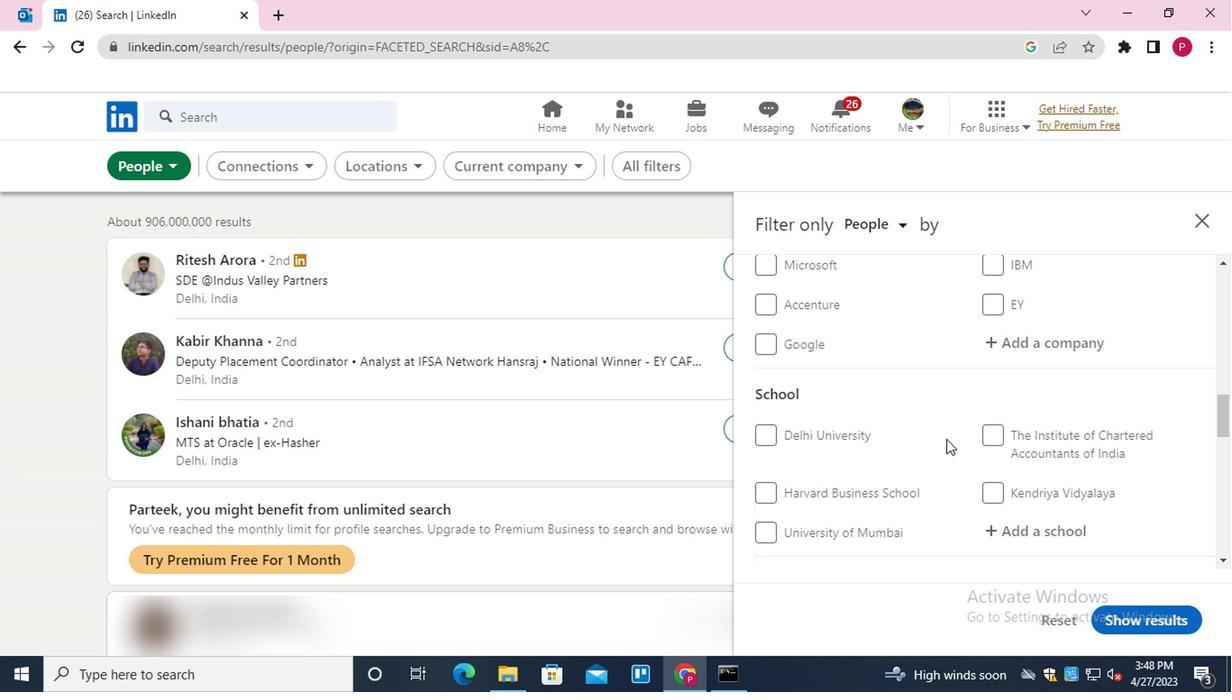 
Action: Mouse scrolled (940, 441) with delta (0, 0)
Screenshot: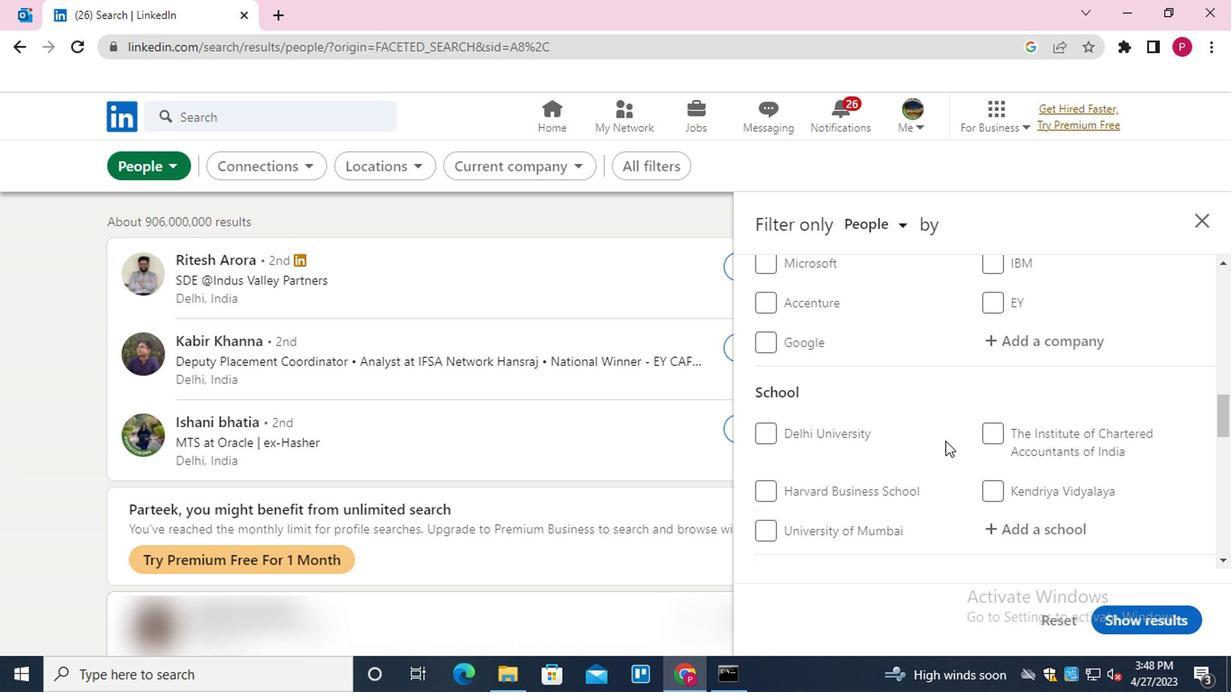 
Action: Mouse scrolled (940, 441) with delta (0, 0)
Screenshot: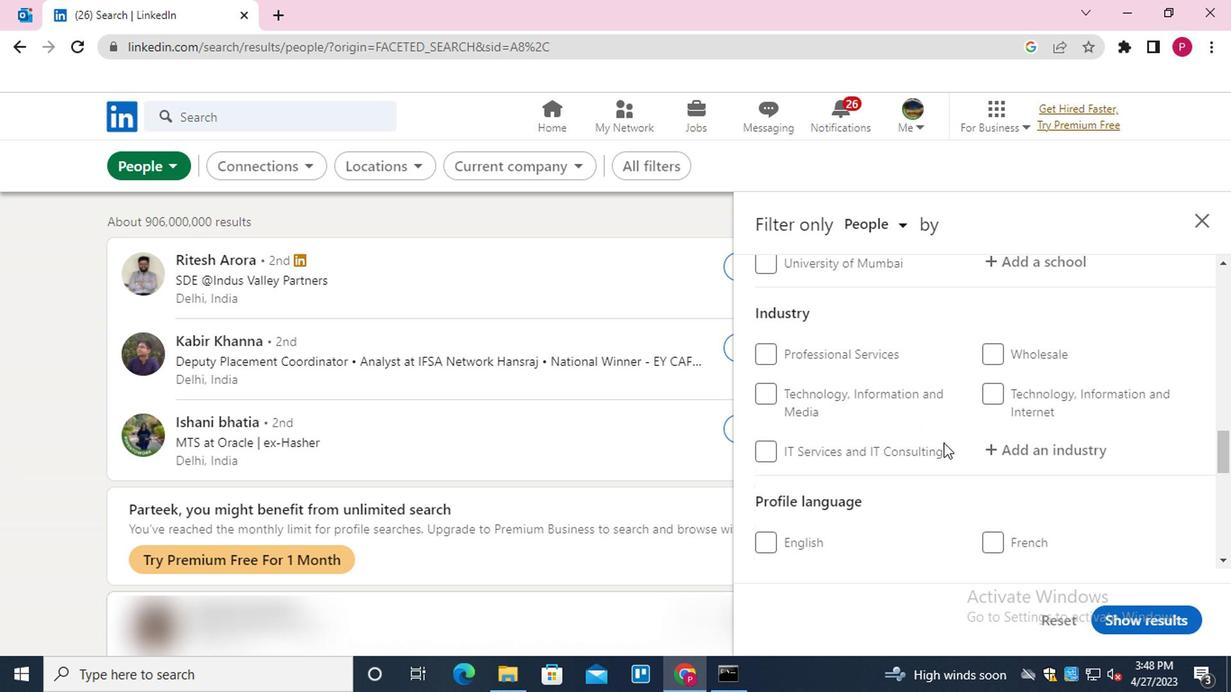 
Action: Mouse scrolled (940, 441) with delta (0, 0)
Screenshot: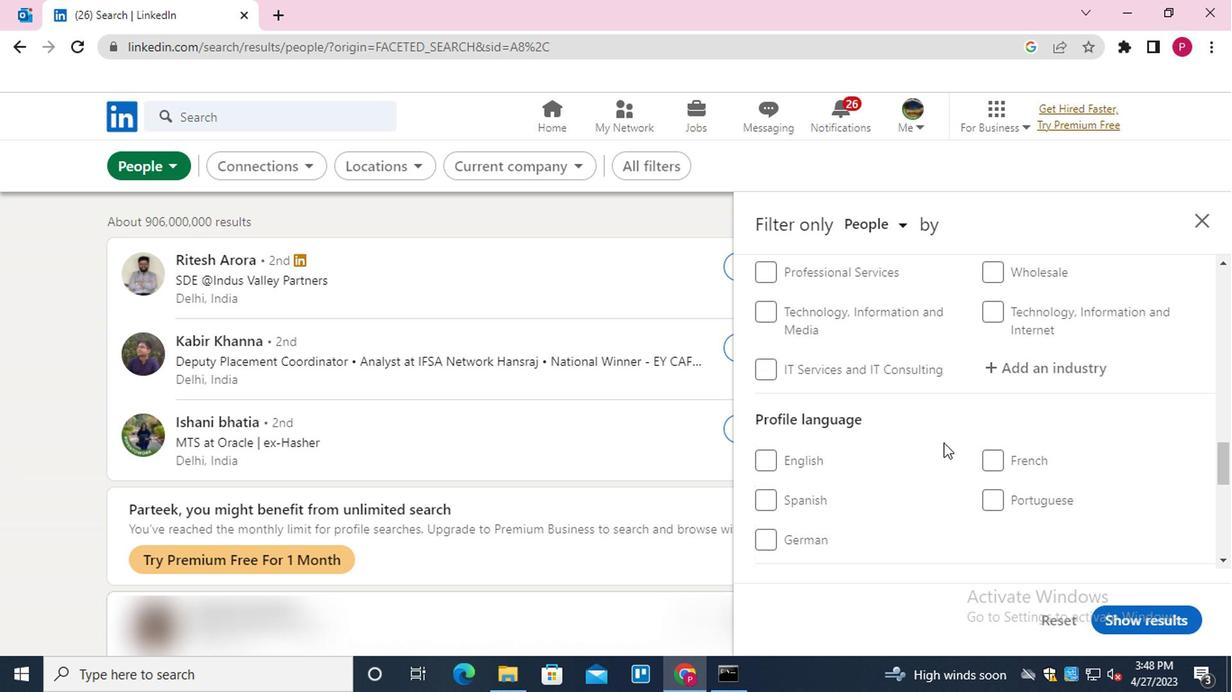 
Action: Mouse moved to (769, 404)
Screenshot: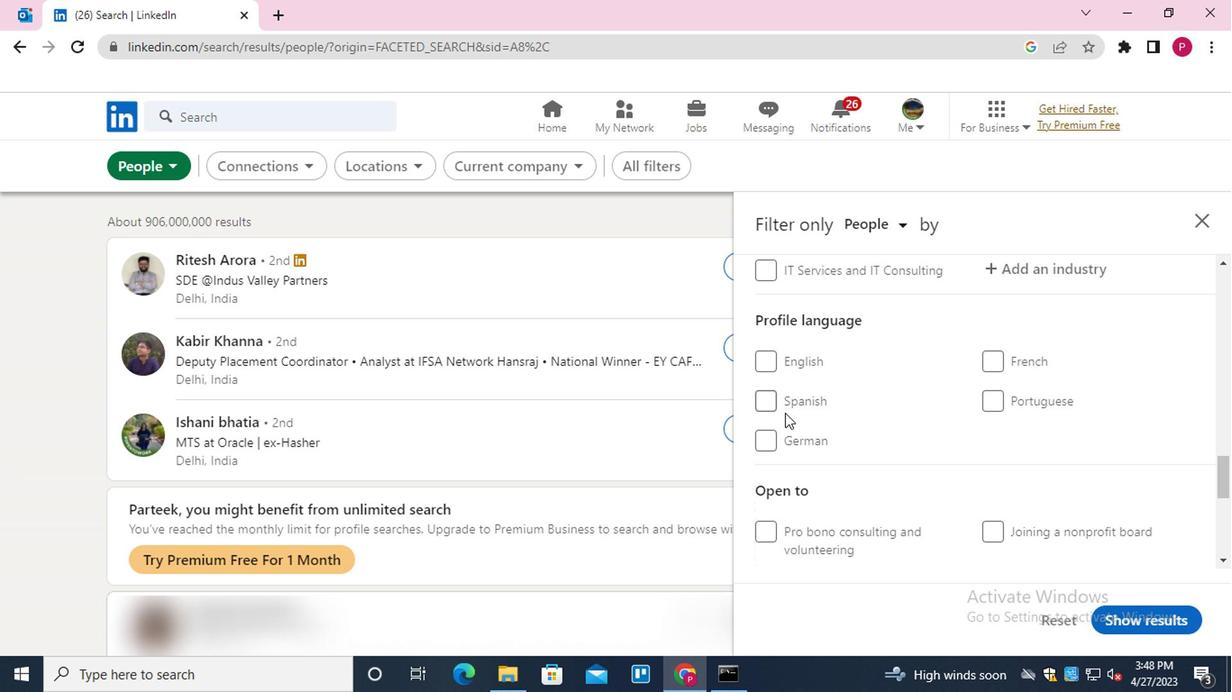 
Action: Mouse pressed left at (769, 404)
Screenshot: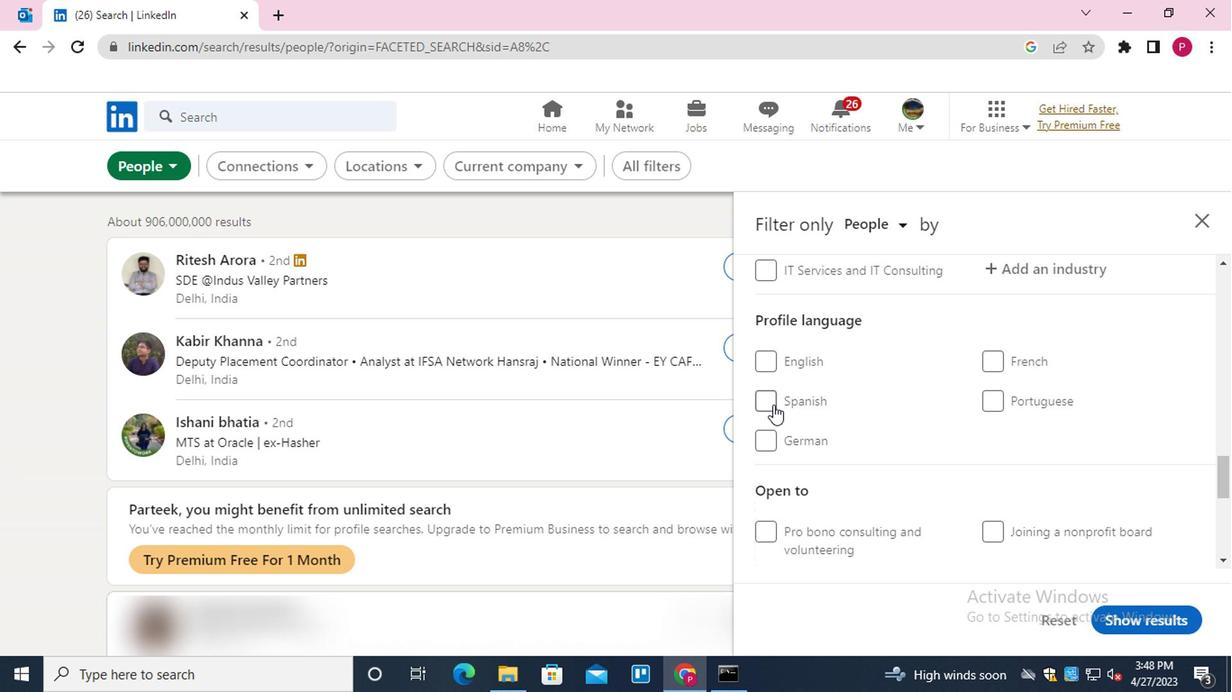 
Action: Mouse moved to (861, 390)
Screenshot: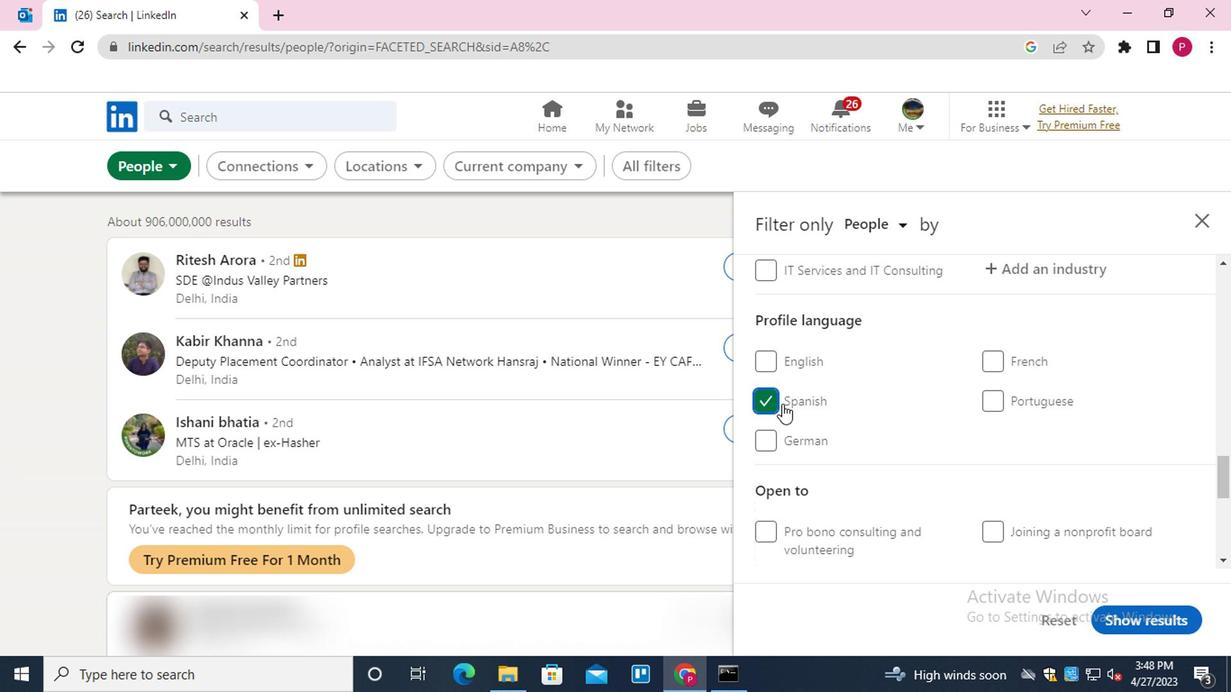 
Action: Mouse scrolled (861, 391) with delta (0, 1)
Screenshot: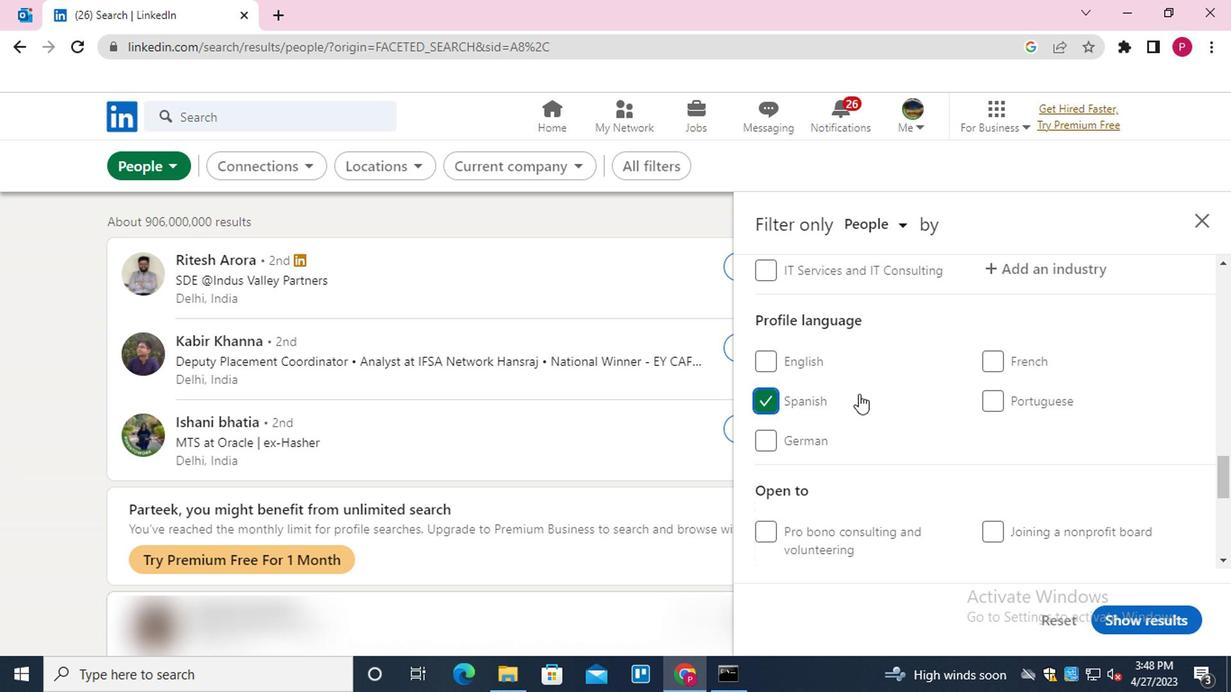 
Action: Mouse scrolled (861, 391) with delta (0, 1)
Screenshot: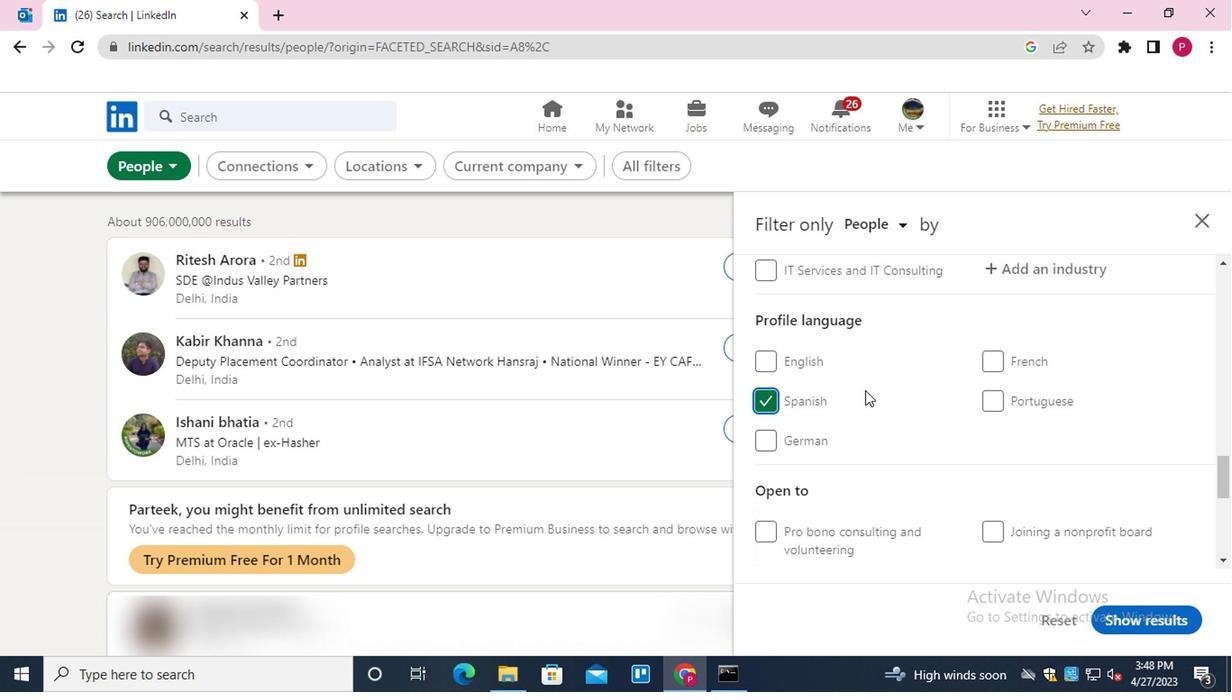 
Action: Mouse scrolled (861, 391) with delta (0, 1)
Screenshot: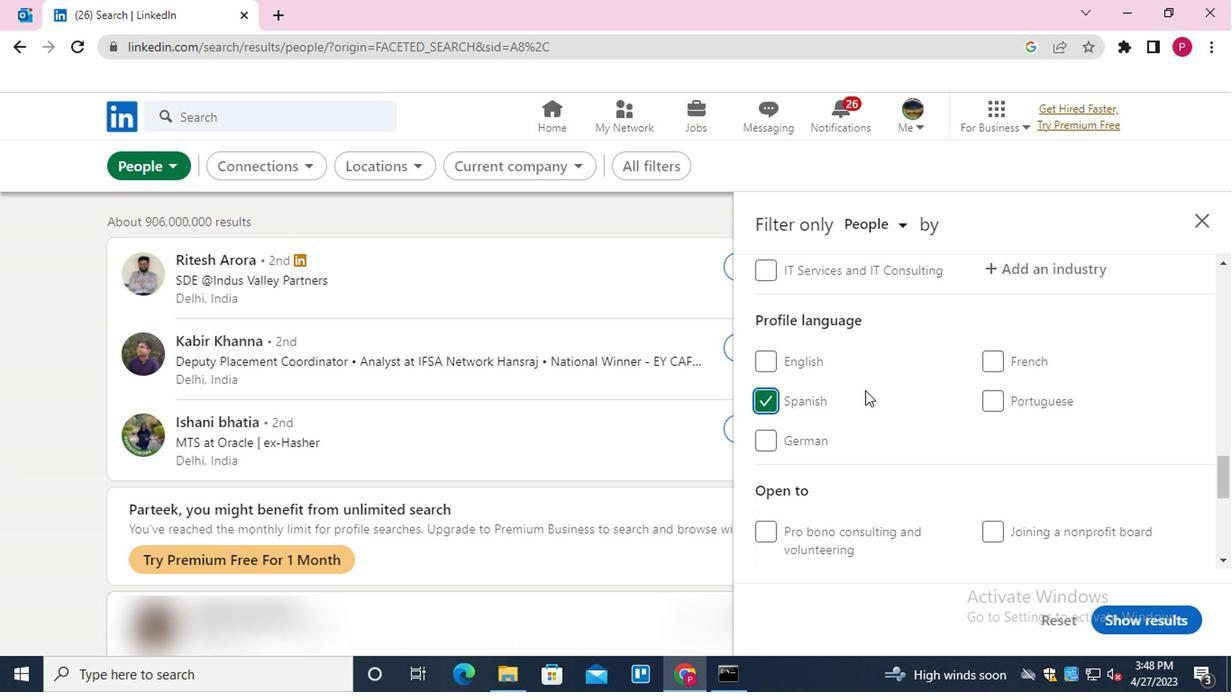 
Action: Mouse scrolled (861, 391) with delta (0, 1)
Screenshot: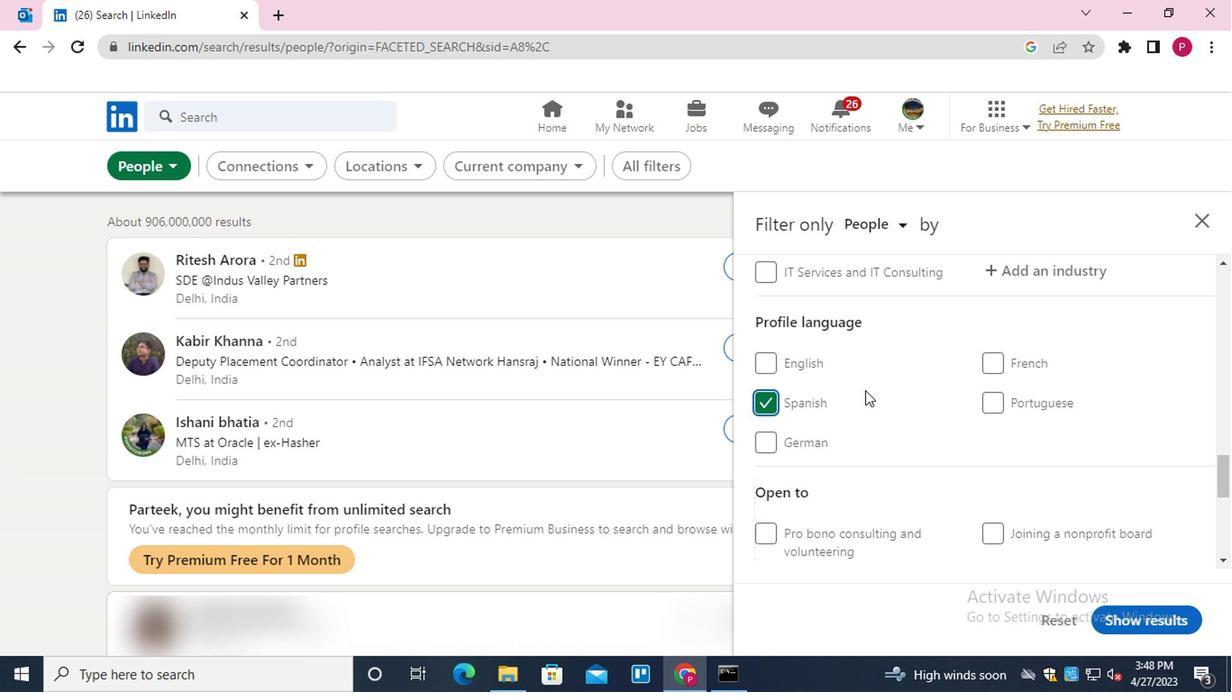 
Action: Mouse scrolled (861, 391) with delta (0, 1)
Screenshot: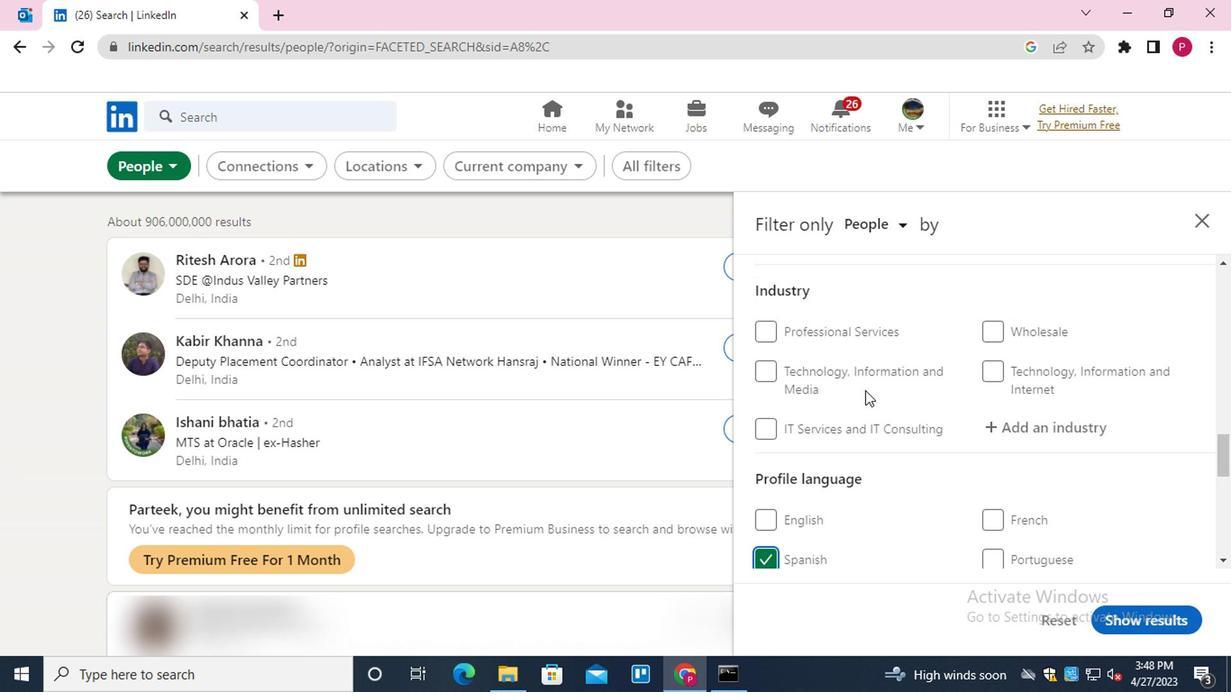 
Action: Mouse scrolled (861, 391) with delta (0, 1)
Screenshot: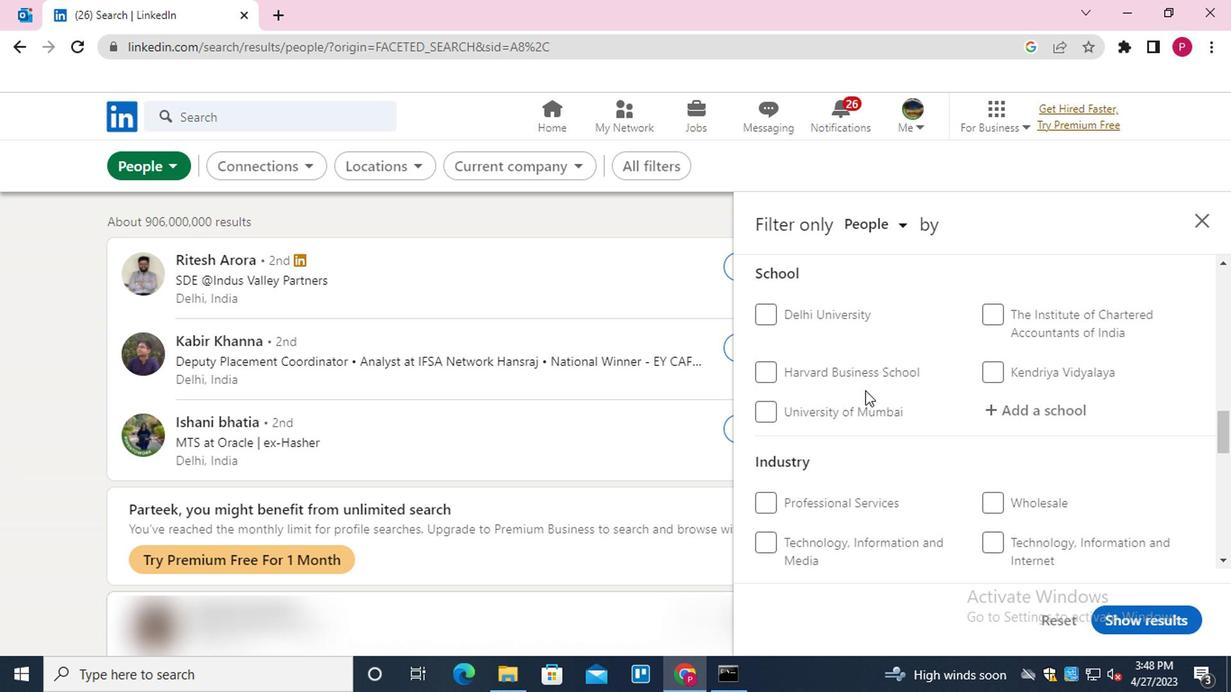 
Action: Mouse scrolled (861, 391) with delta (0, 1)
Screenshot: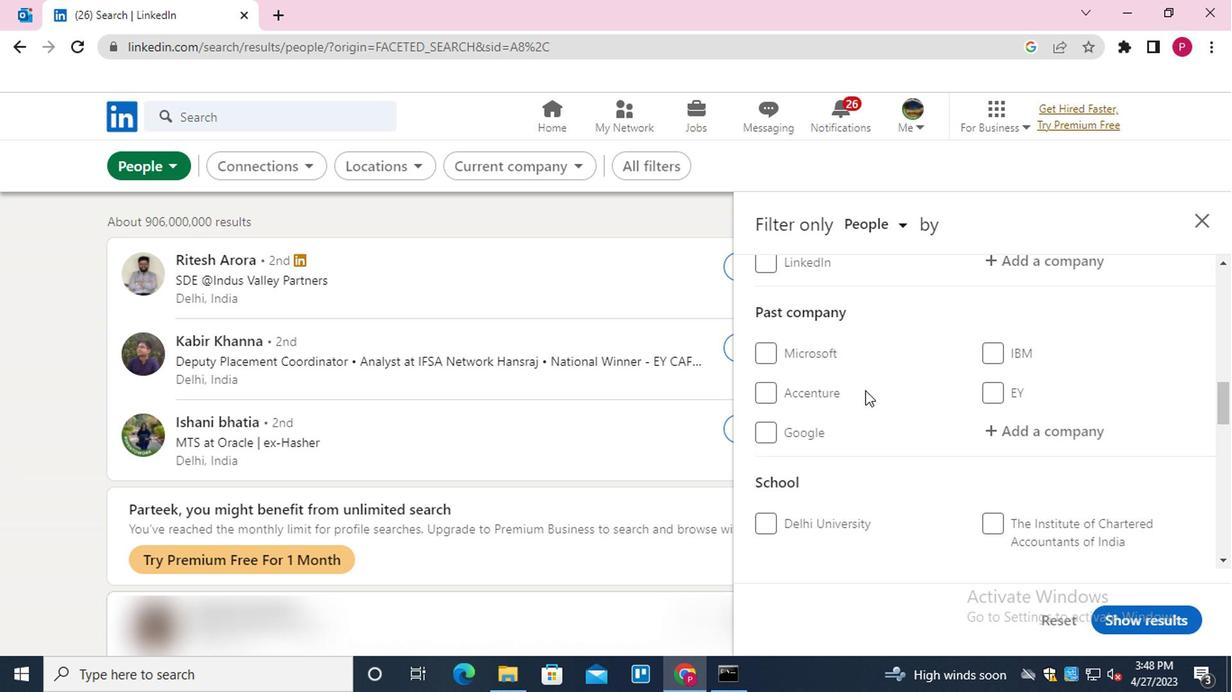 
Action: Mouse scrolled (861, 391) with delta (0, 1)
Screenshot: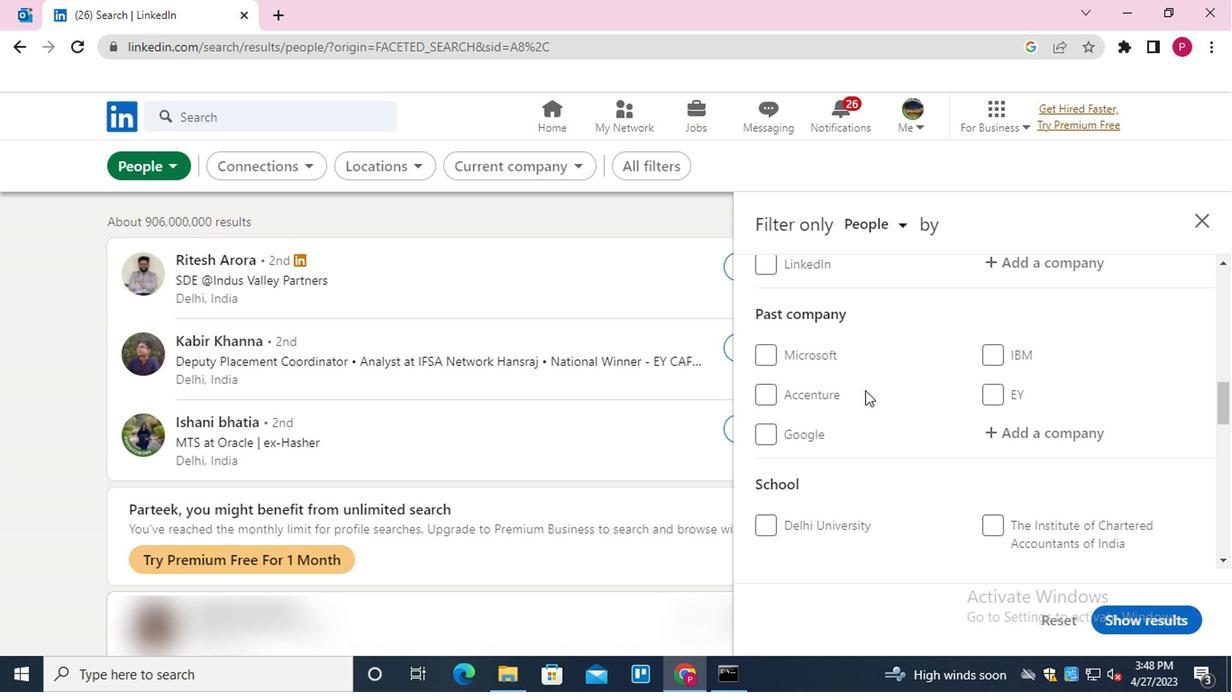 
Action: Mouse moved to (1073, 443)
Screenshot: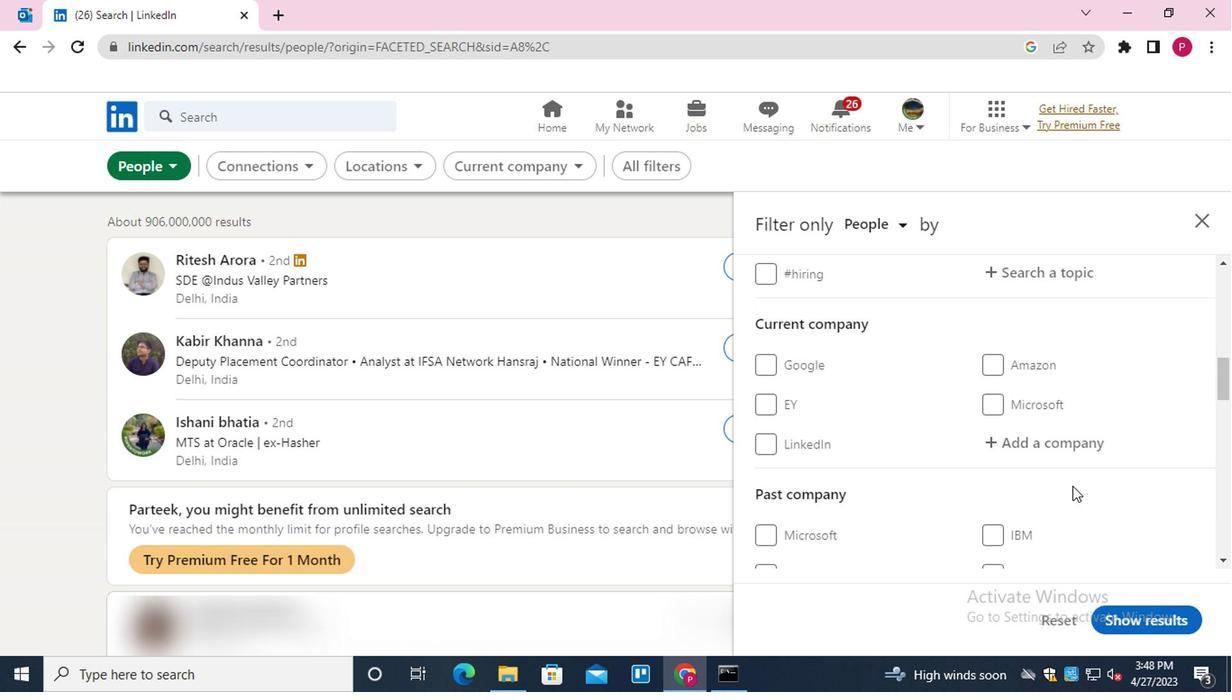 
Action: Mouse pressed left at (1073, 443)
Screenshot: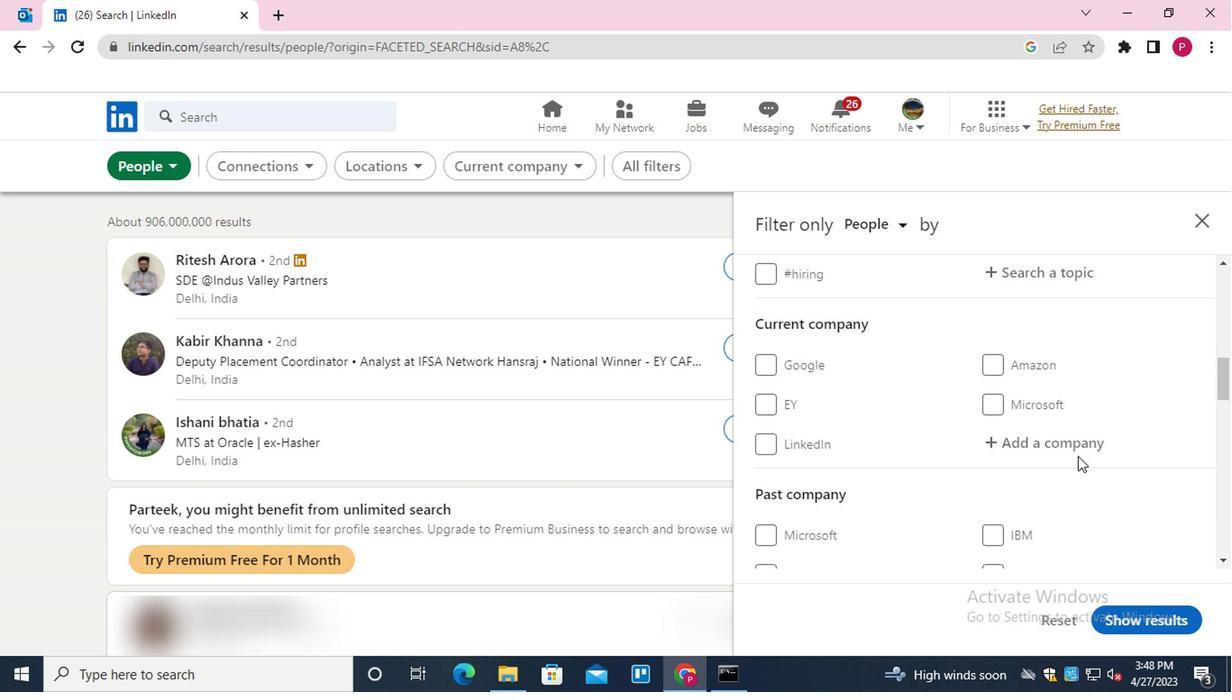 
Action: Key pressed <Key.shift>DEAL<Key.down><Key.down><Key.enter>
Screenshot: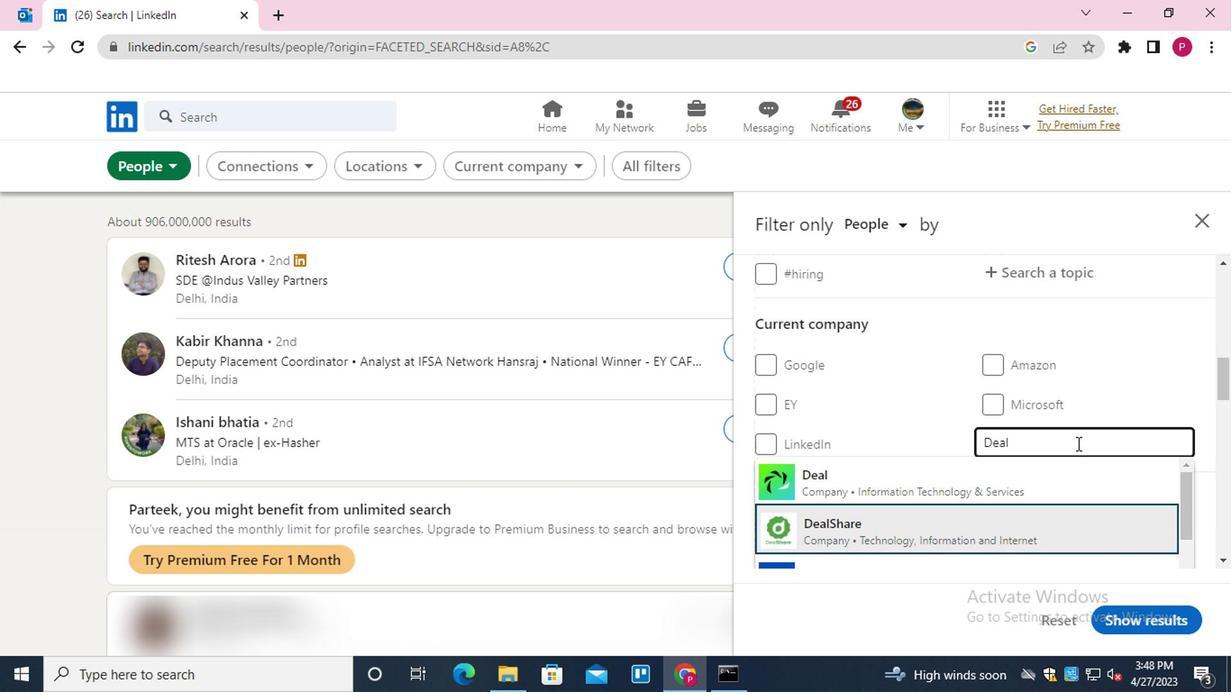 
Action: Mouse moved to (1036, 463)
Screenshot: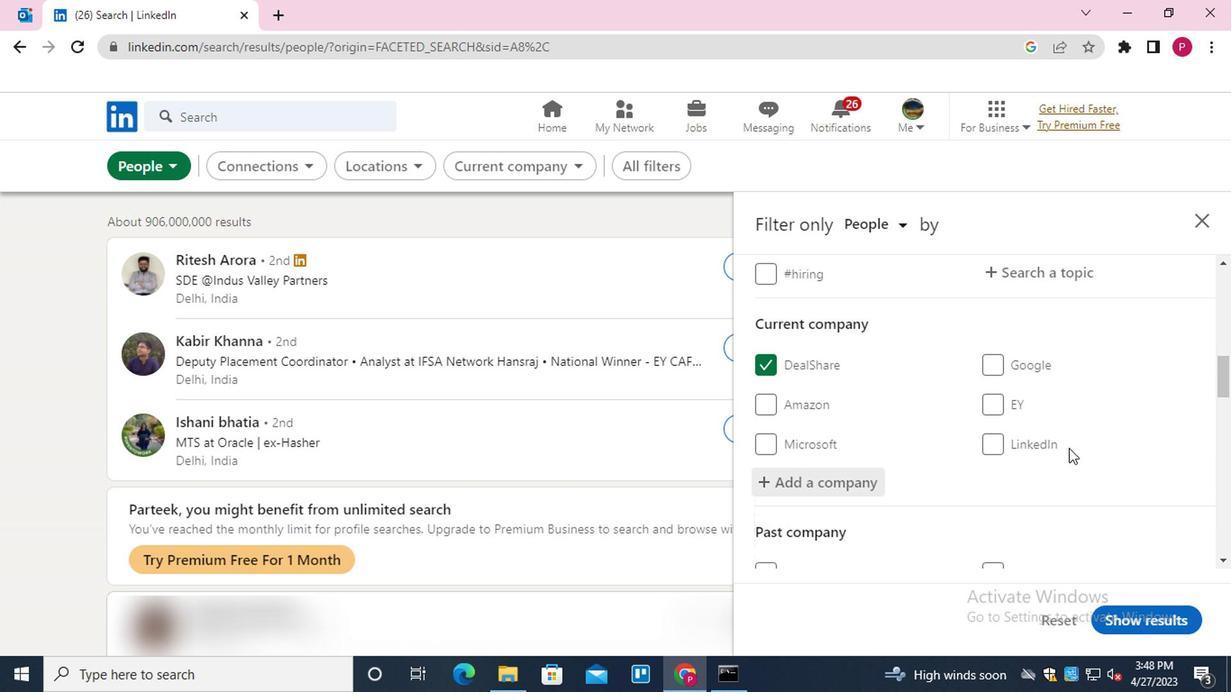 
Action: Mouse scrolled (1036, 462) with delta (0, -1)
Screenshot: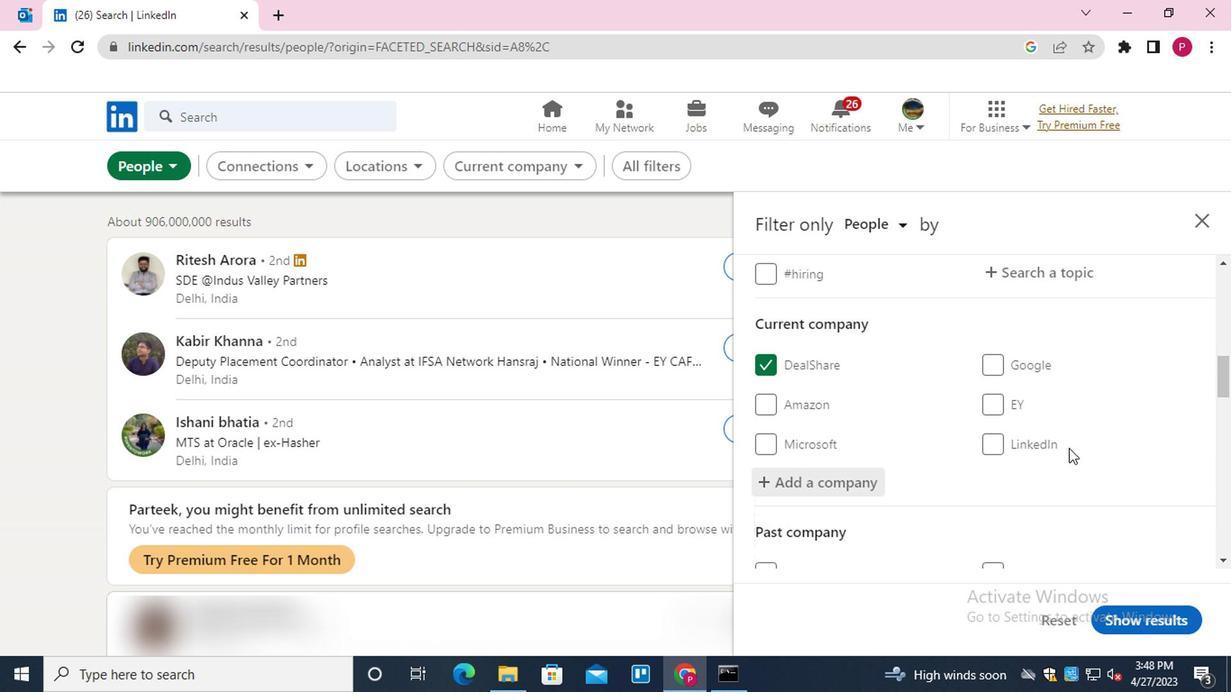 
Action: Mouse moved to (1029, 466)
Screenshot: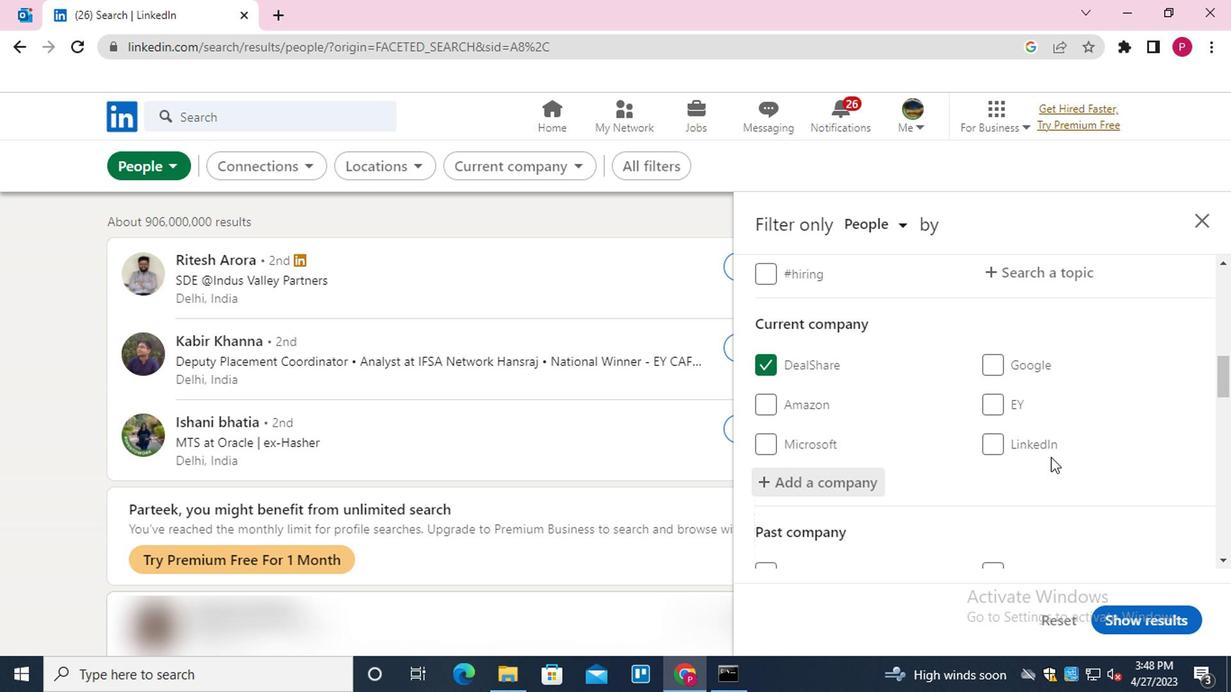 
Action: Mouse scrolled (1029, 465) with delta (0, -1)
Screenshot: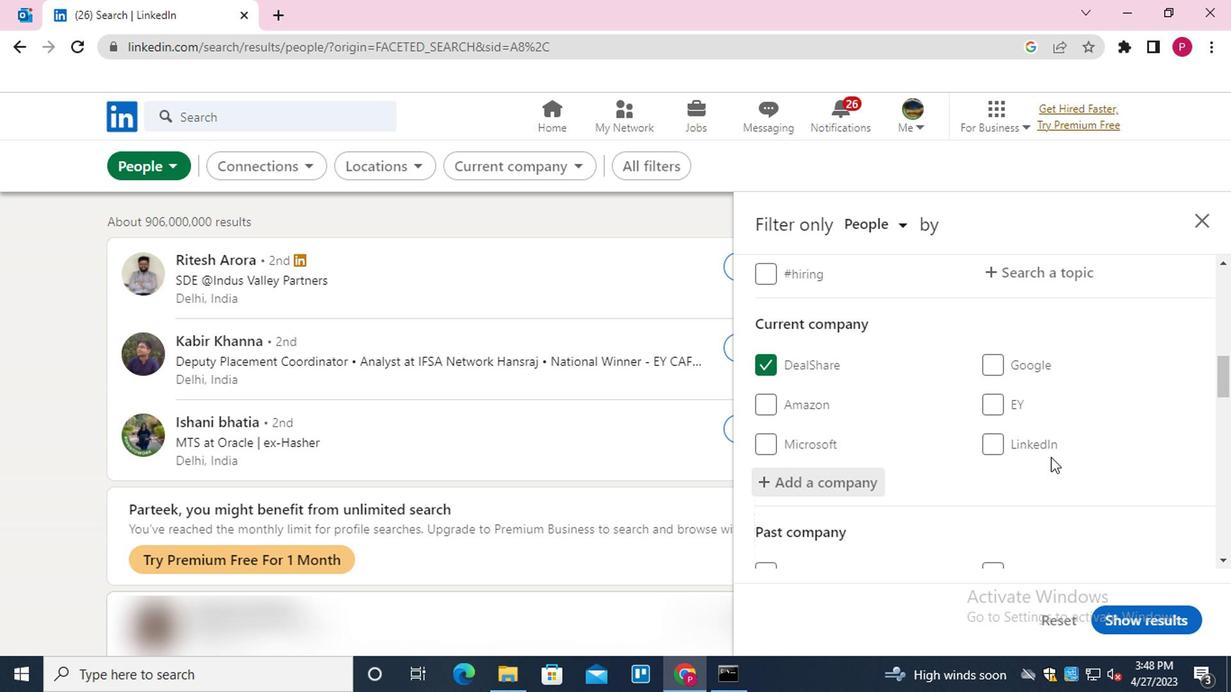
Action: Mouse moved to (1021, 468)
Screenshot: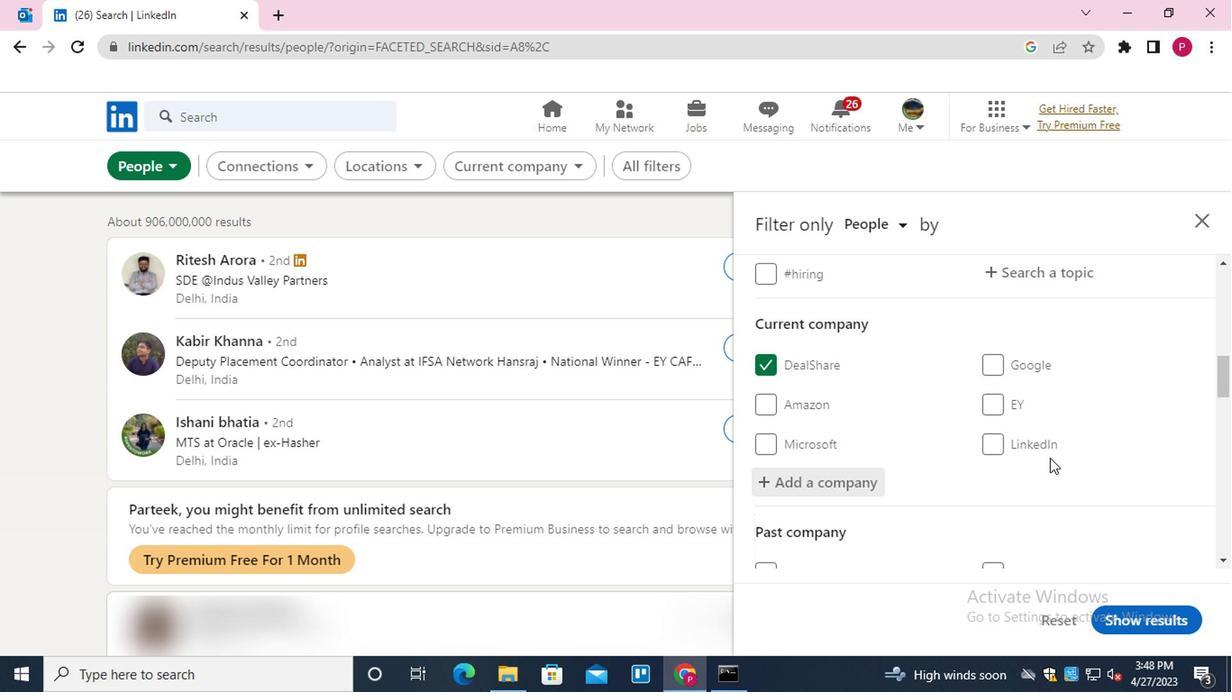 
Action: Mouse scrolled (1021, 468) with delta (0, 0)
Screenshot: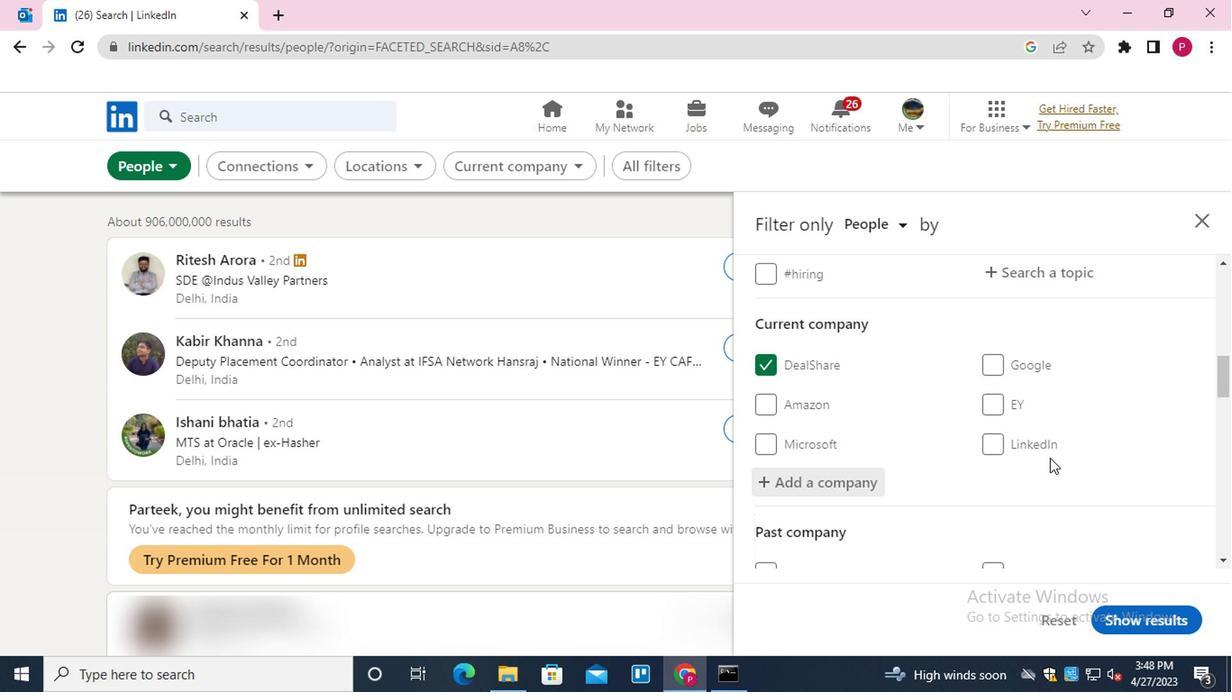 
Action: Mouse moved to (1013, 465)
Screenshot: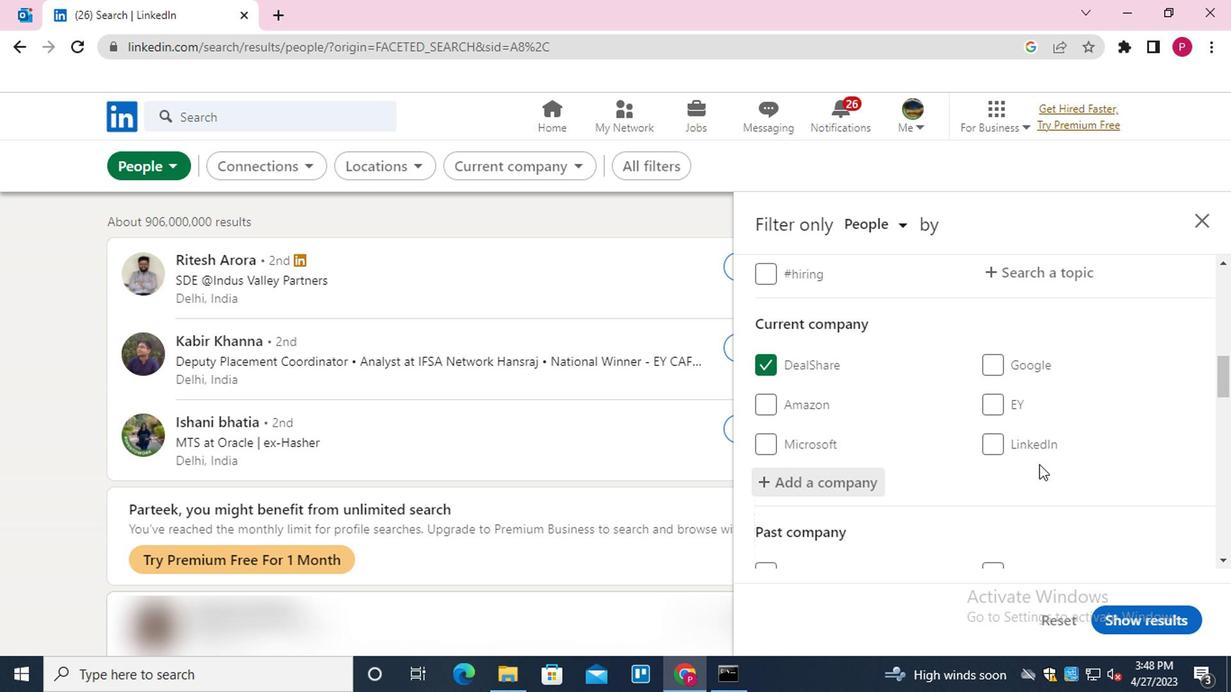 
Action: Mouse scrolled (1013, 464) with delta (0, 0)
Screenshot: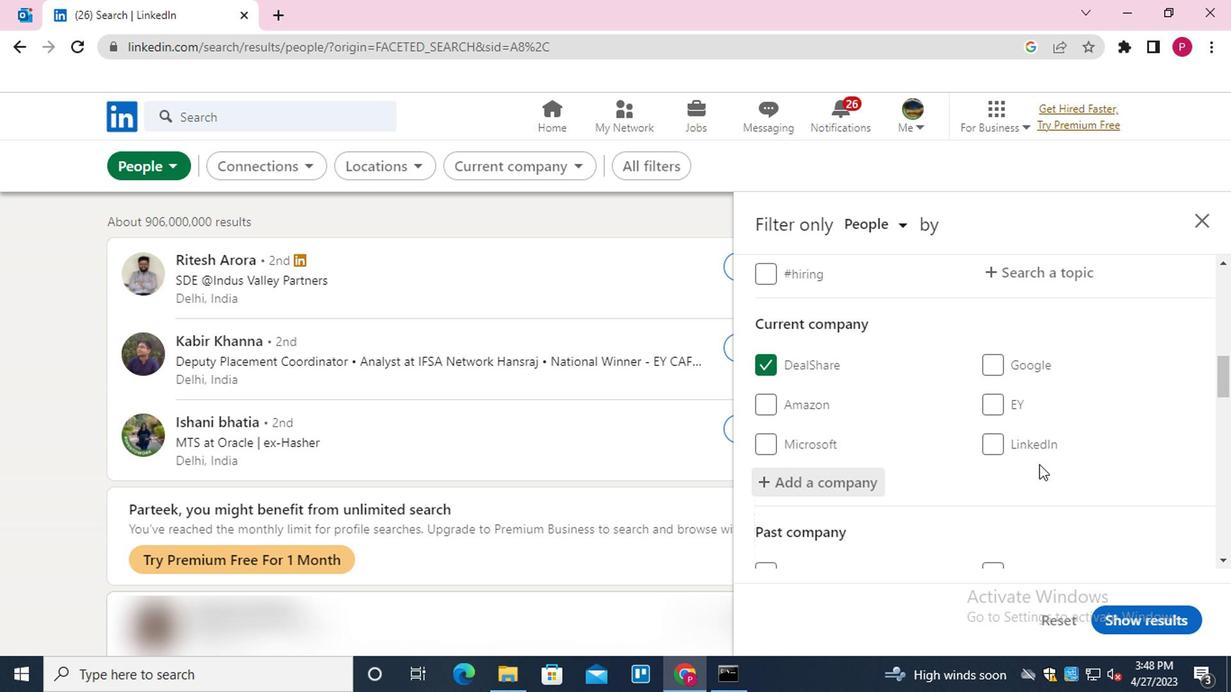 
Action: Mouse moved to (1013, 464)
Screenshot: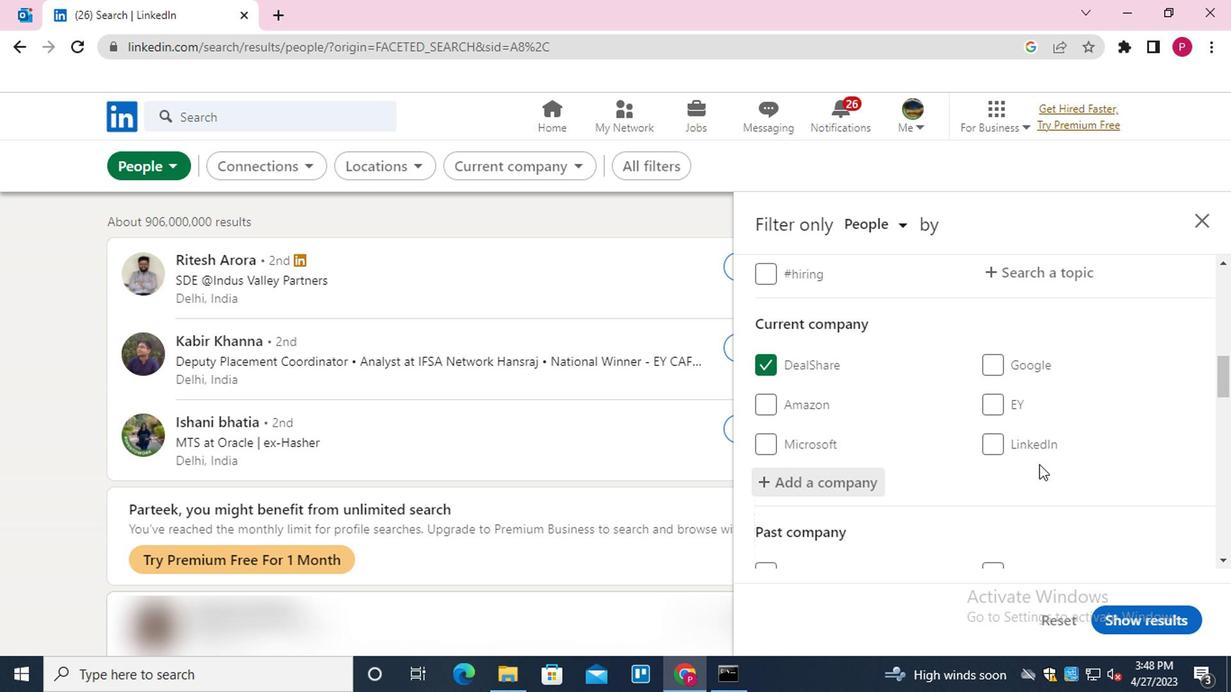 
Action: Mouse scrolled (1013, 463) with delta (0, 0)
Screenshot: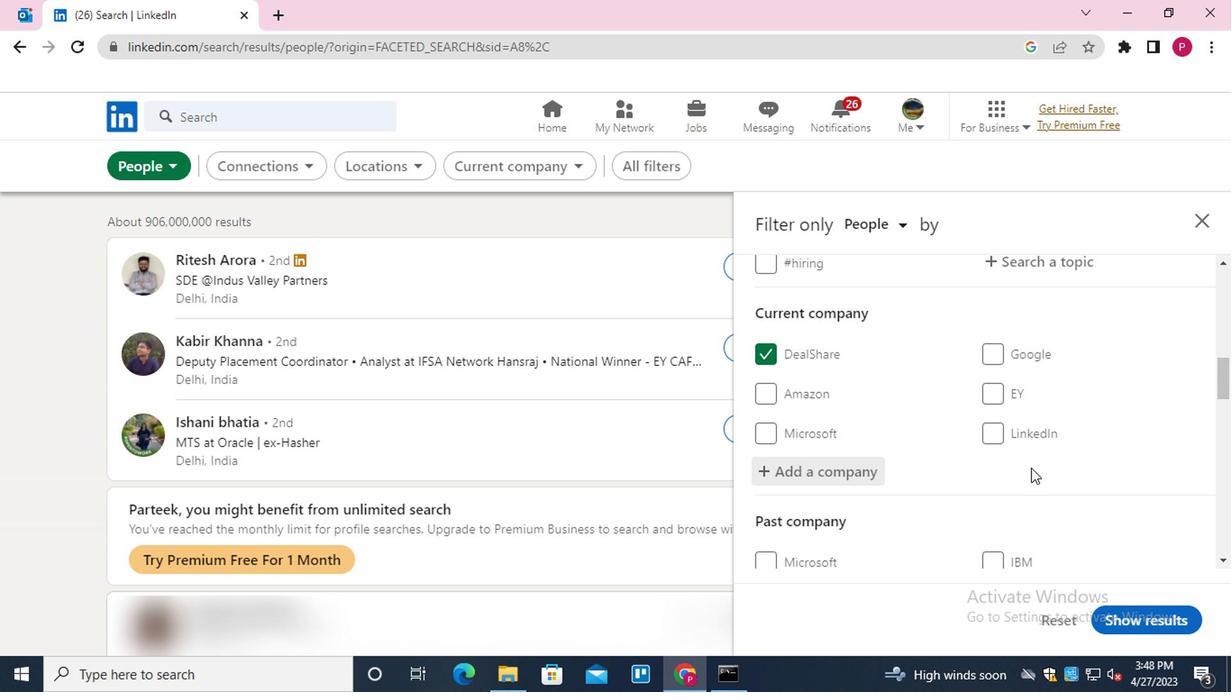 
Action: Mouse moved to (1007, 385)
Screenshot: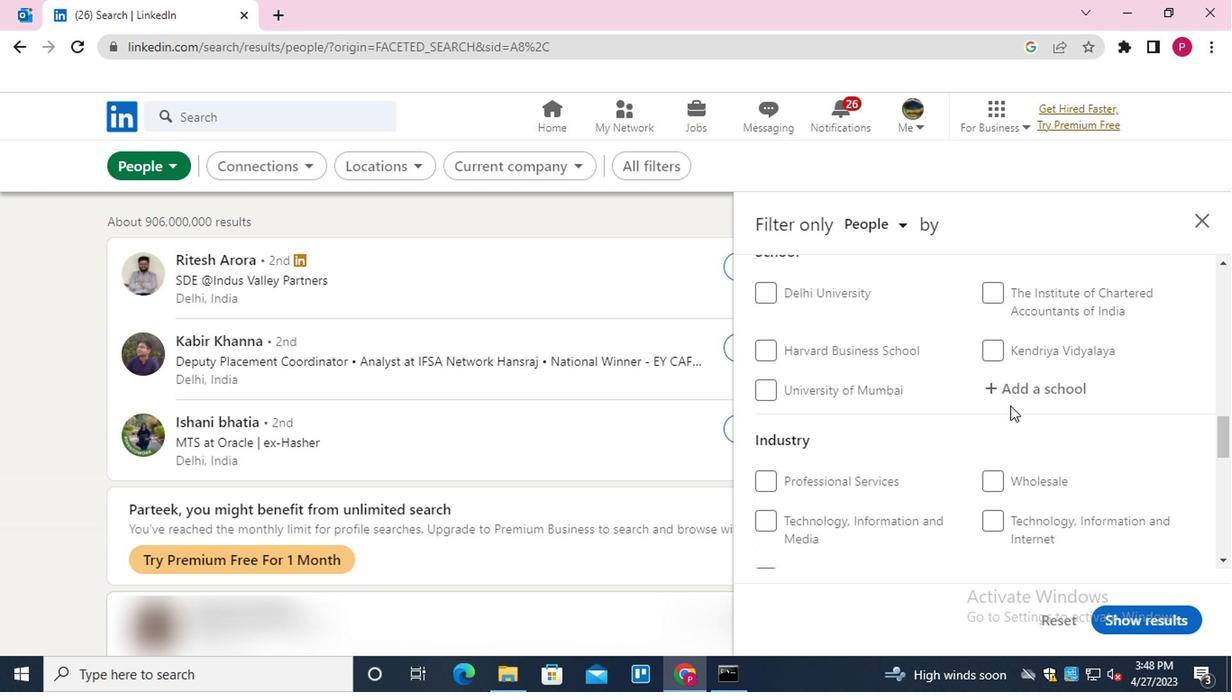 
Action: Mouse pressed left at (1007, 385)
Screenshot: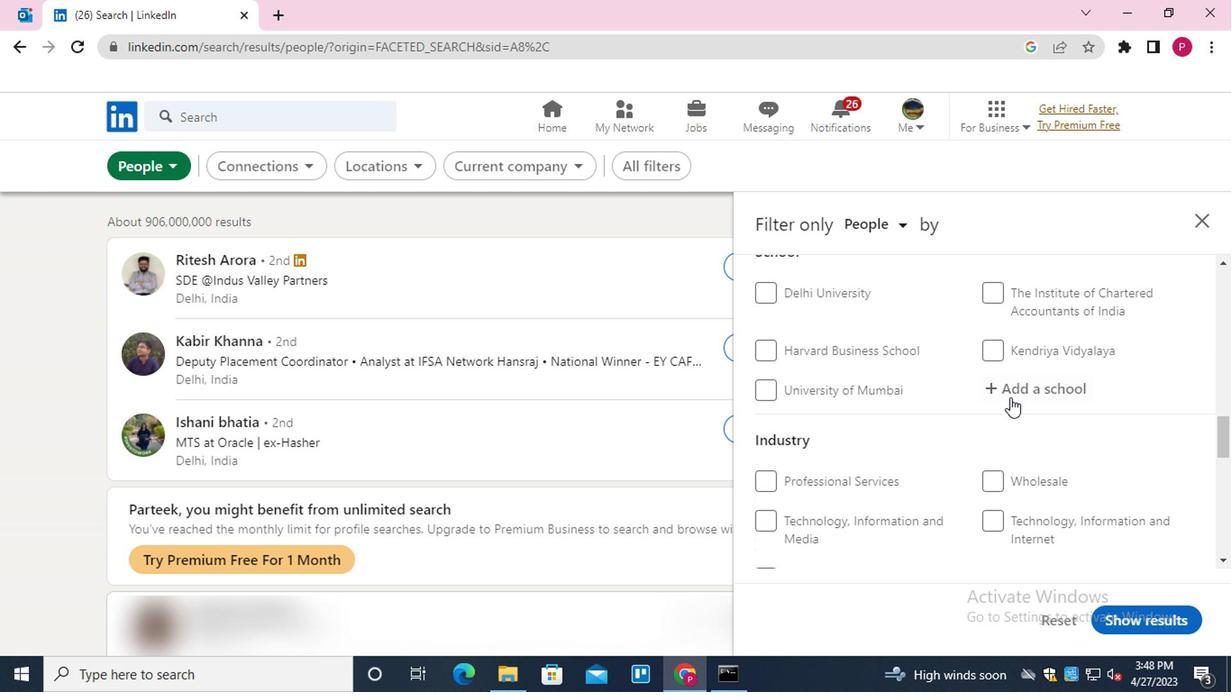 
Action: Key pressed <Key.shift><Key.shift><Key.shift>MAULANA<Key.space><Key.shift>AZAD<Key.space><Key.down><Key.enter>
Screenshot: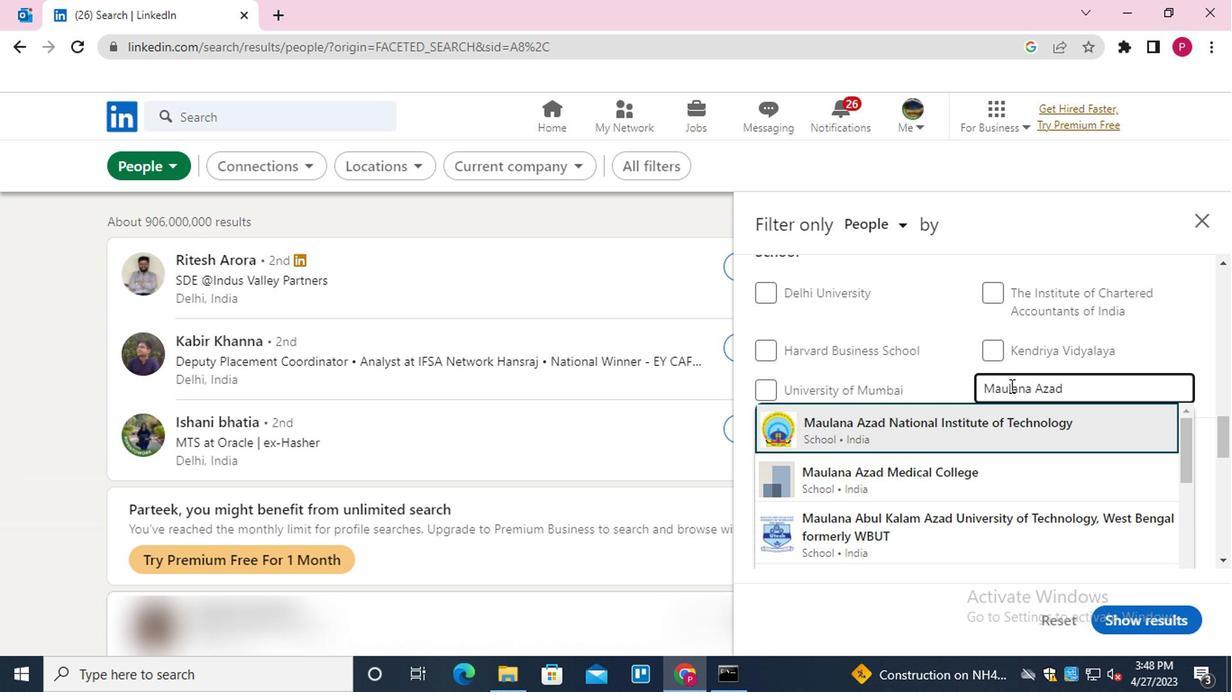
Action: Mouse moved to (973, 408)
Screenshot: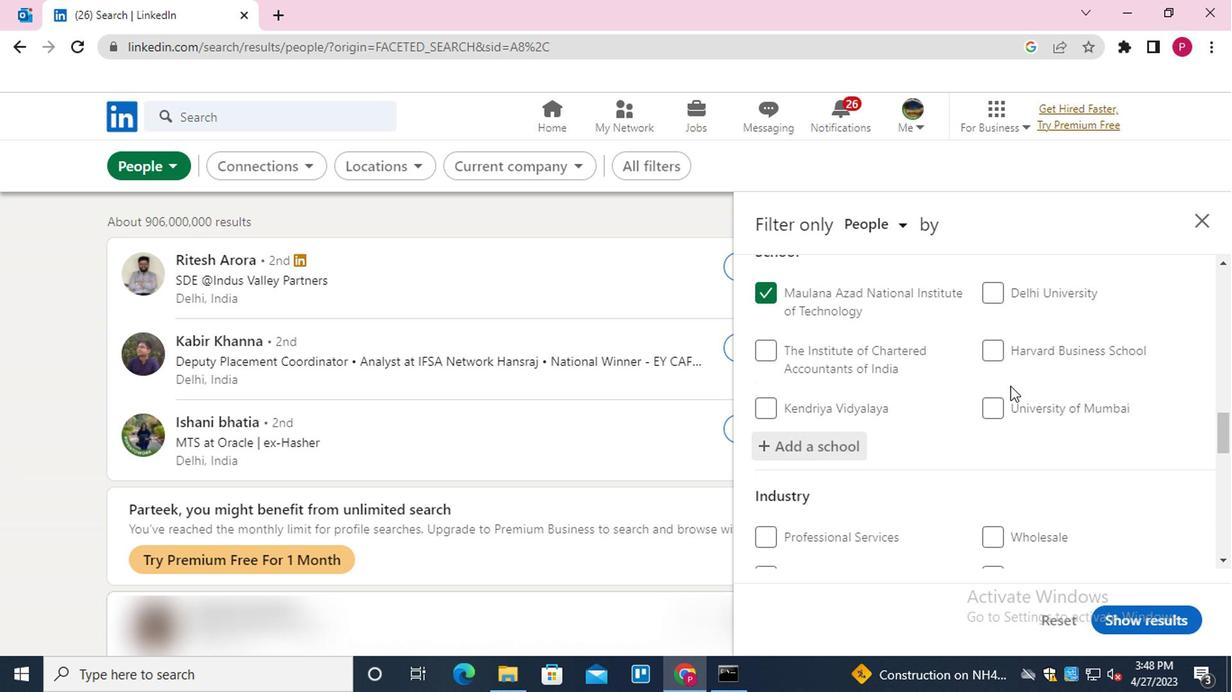 
Action: Mouse scrolled (973, 407) with delta (0, 0)
Screenshot: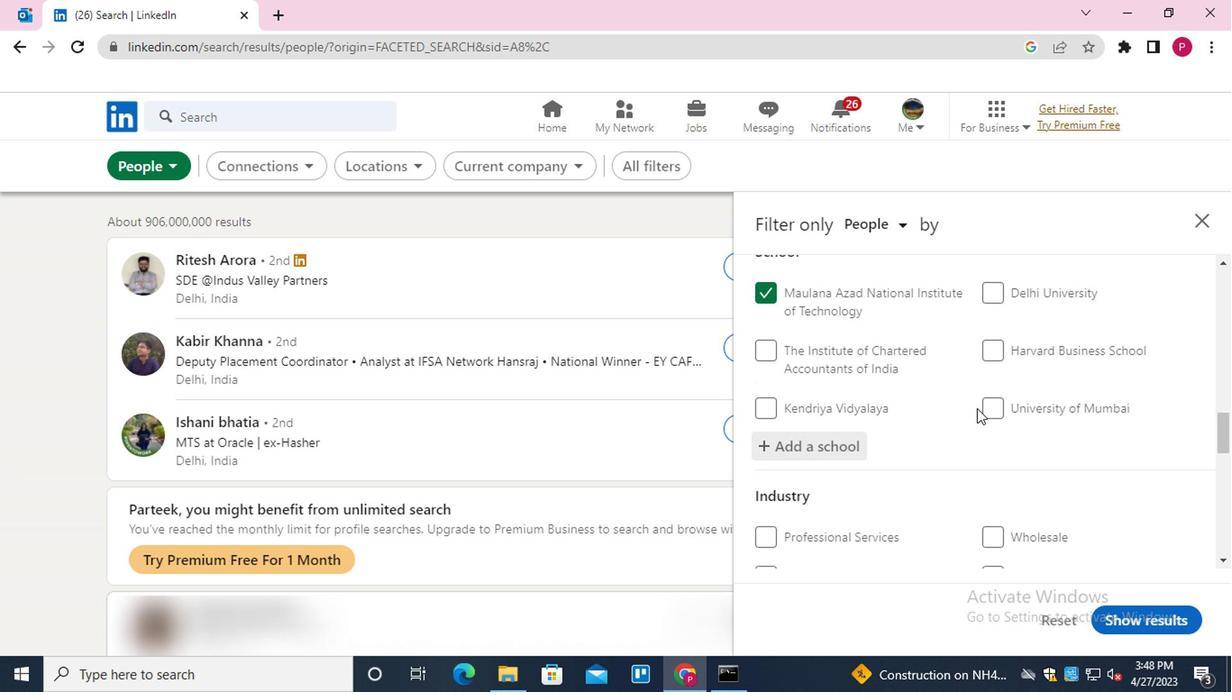
Action: Mouse scrolled (973, 407) with delta (0, 0)
Screenshot: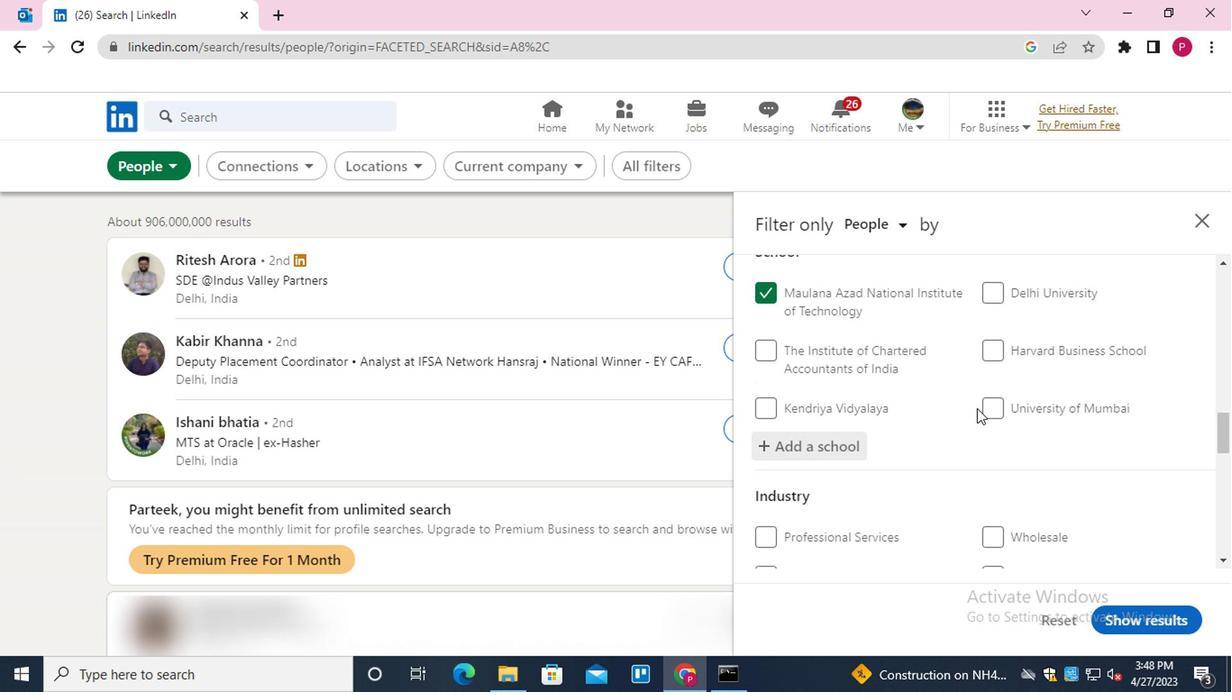 
Action: Mouse scrolled (973, 407) with delta (0, 0)
Screenshot: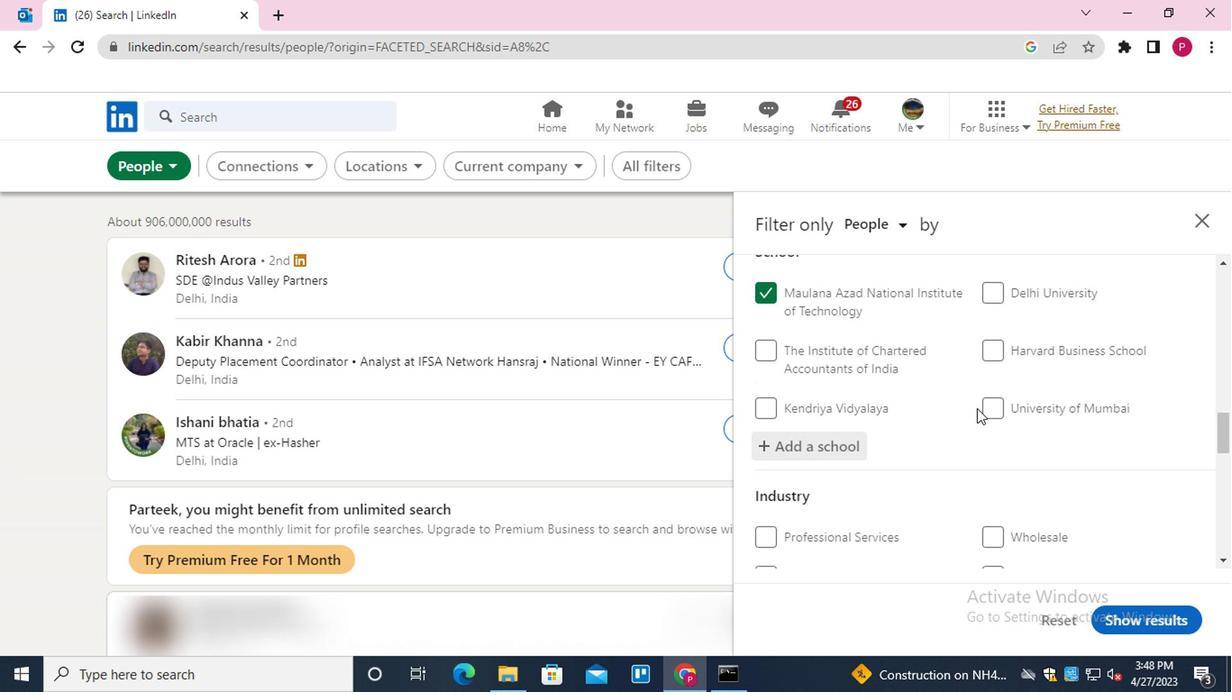 
Action: Mouse scrolled (973, 407) with delta (0, 0)
Screenshot: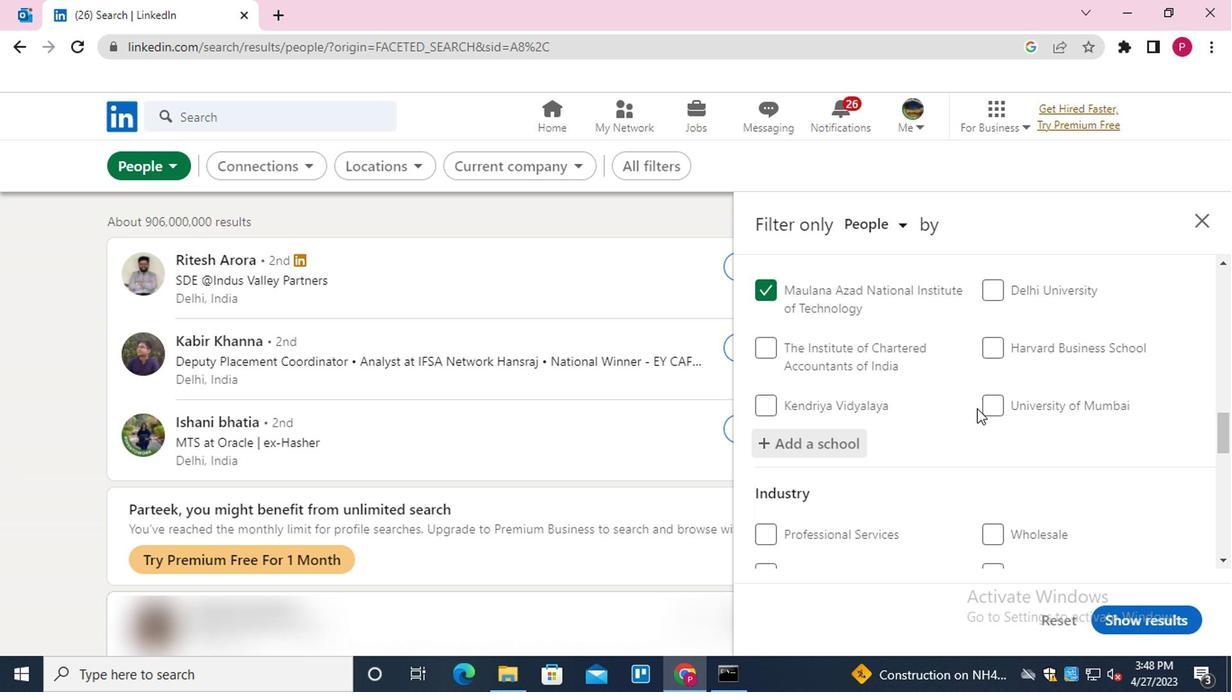 
Action: Mouse moved to (1031, 282)
Screenshot: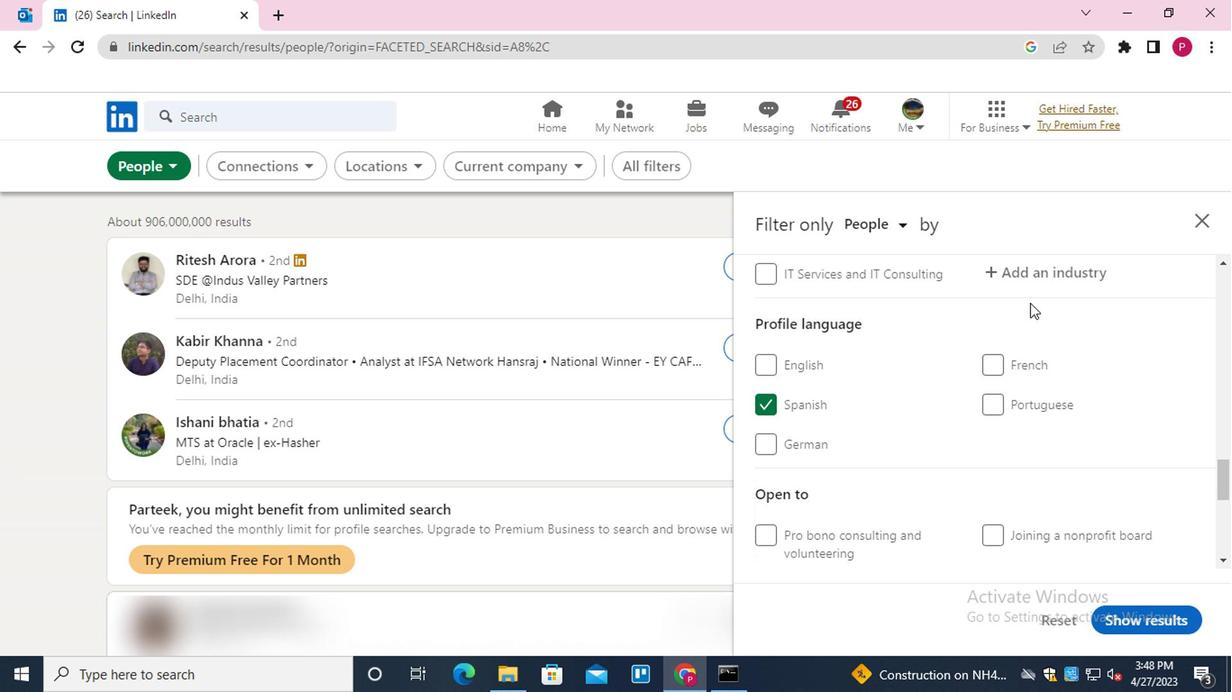 
Action: Mouse pressed left at (1031, 282)
Screenshot: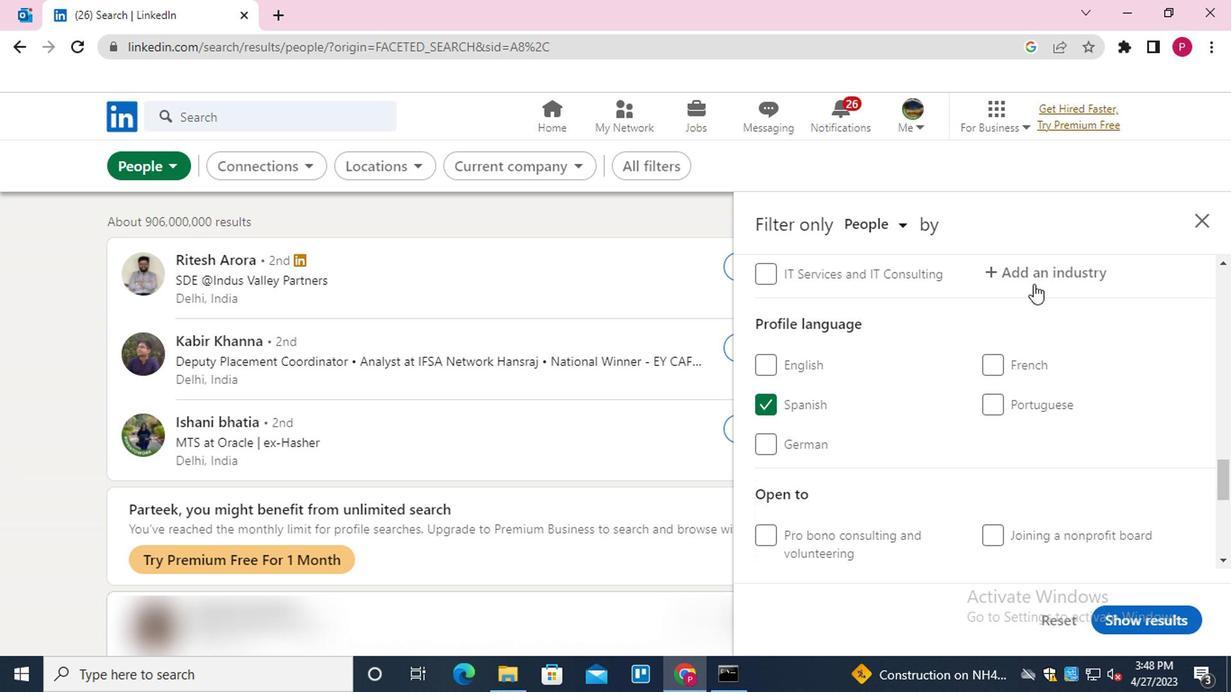 
Action: Key pressed <Key.shift>PROFE<Key.down><Key.enter>
Screenshot: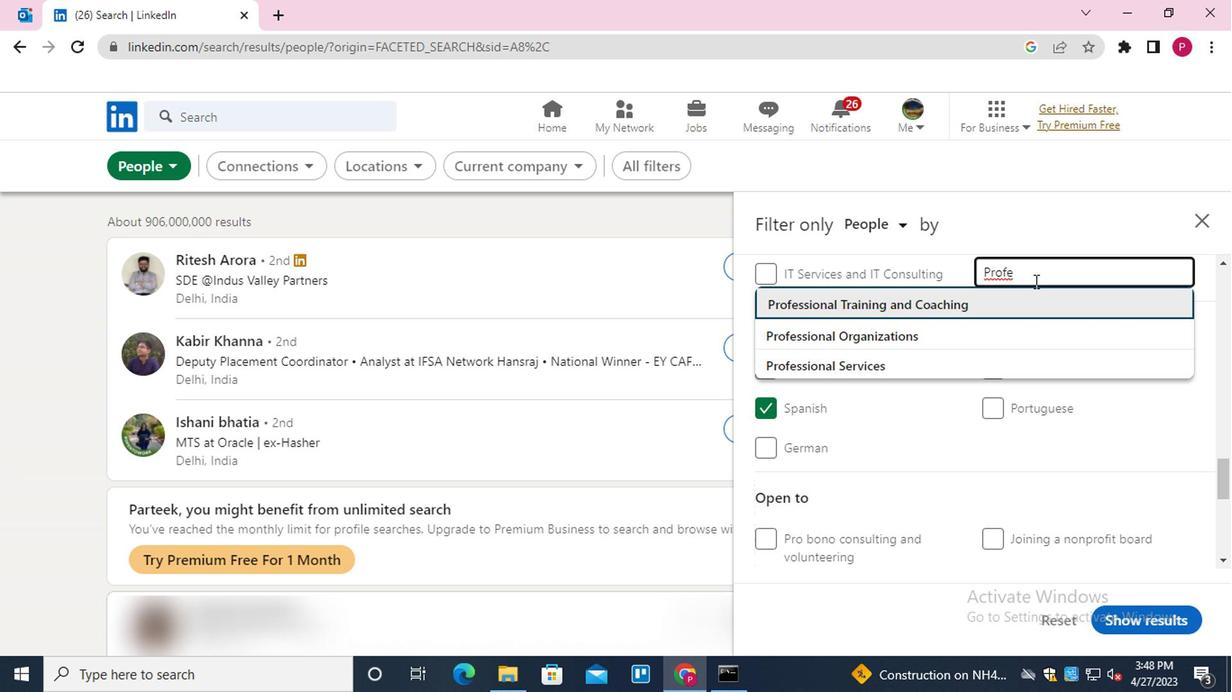 
Action: Mouse moved to (952, 375)
Screenshot: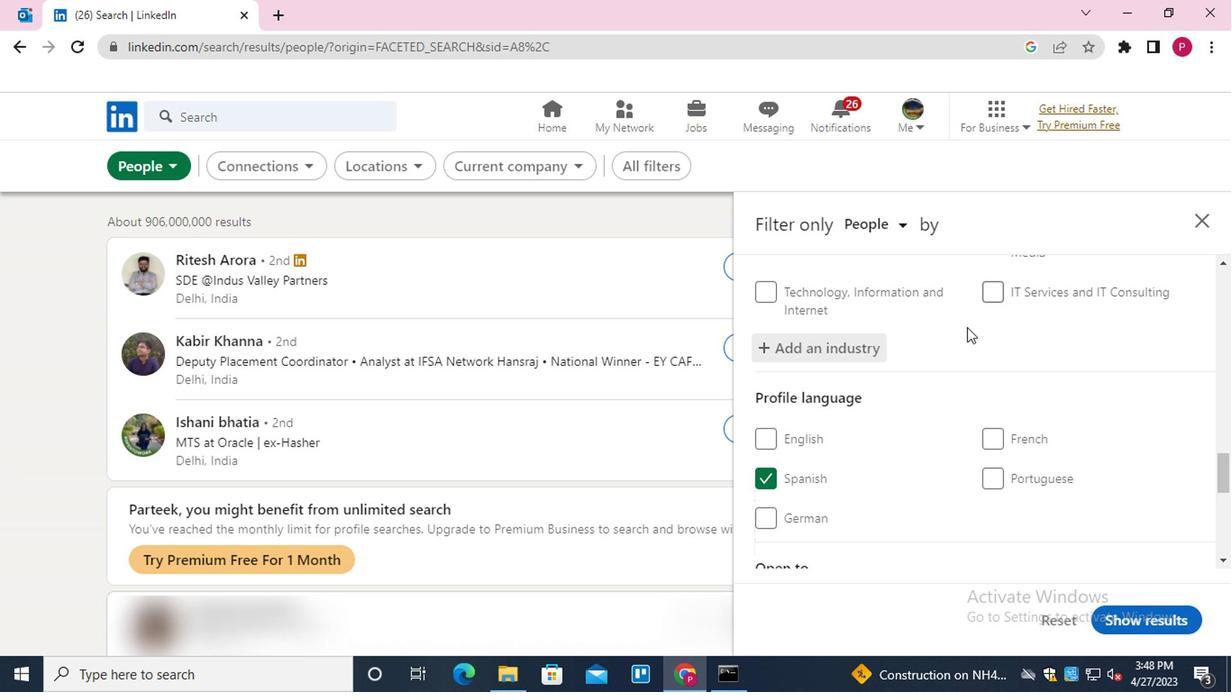 
Action: Mouse scrolled (952, 375) with delta (0, 0)
Screenshot: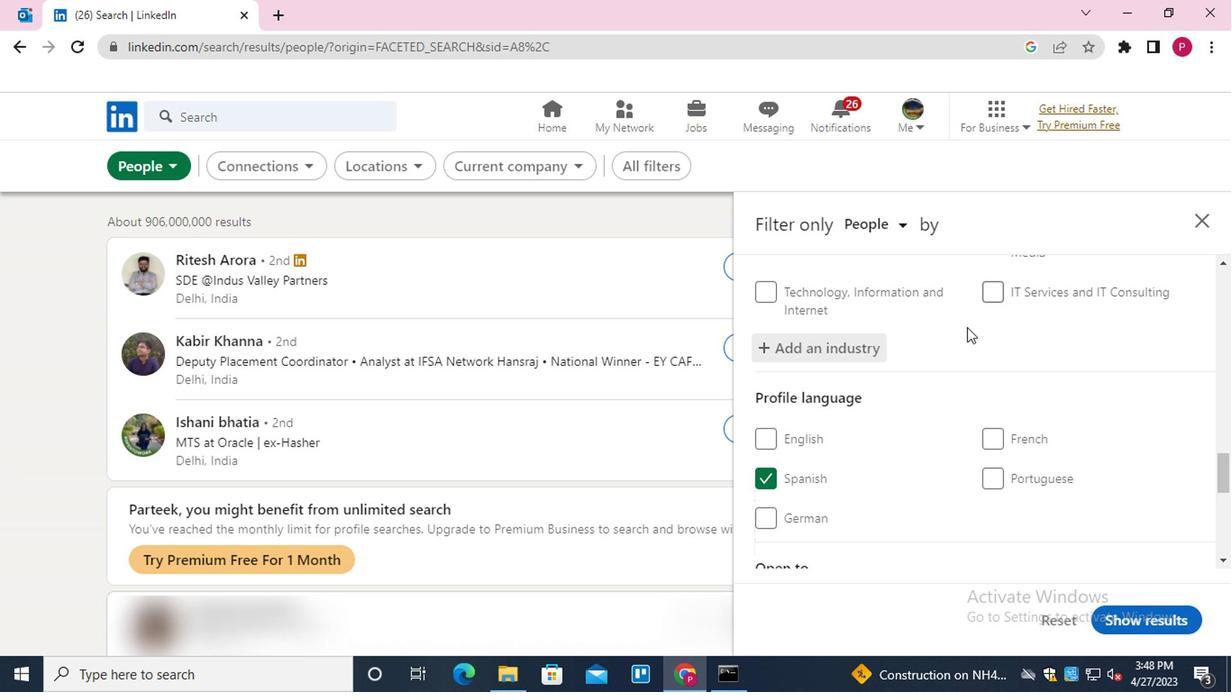 
Action: Mouse moved to (953, 393)
Screenshot: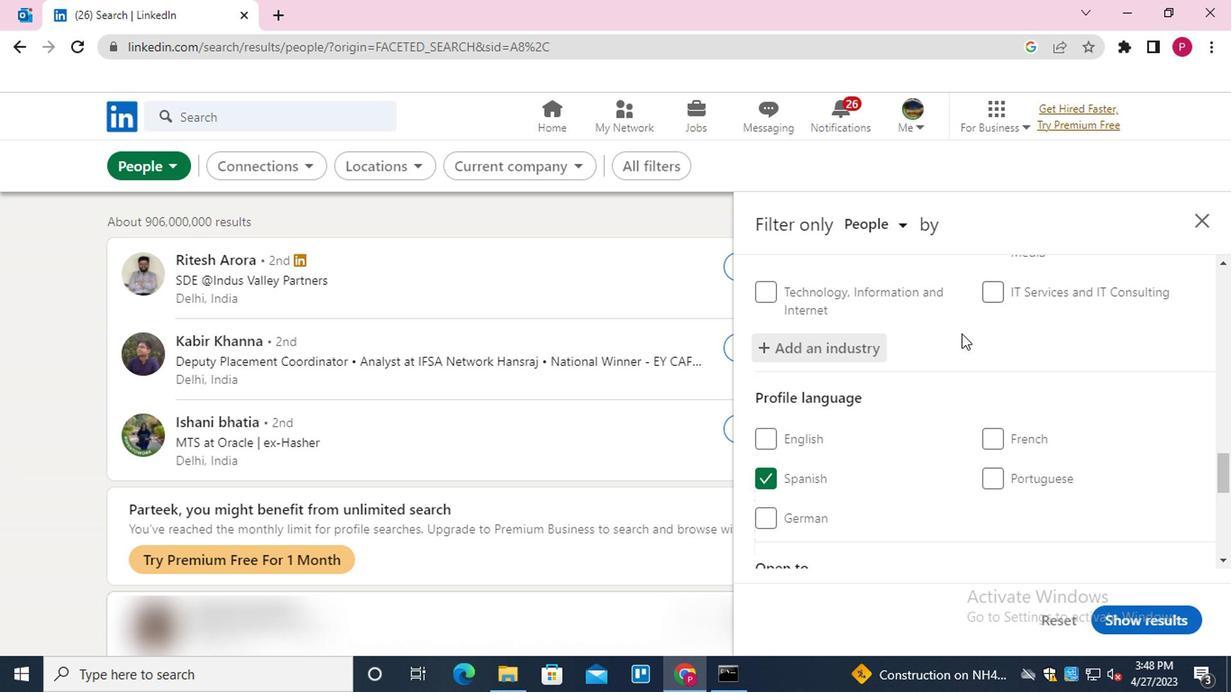 
Action: Mouse scrolled (953, 392) with delta (0, -1)
Screenshot: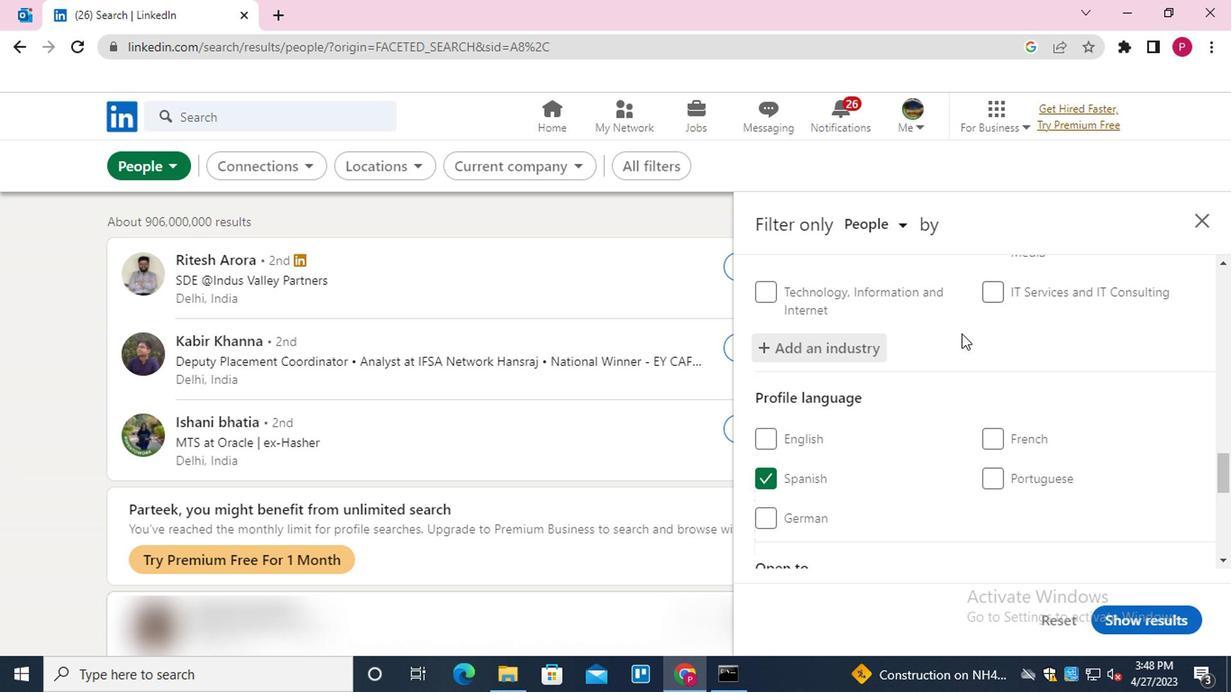 
Action: Mouse moved to (954, 405)
Screenshot: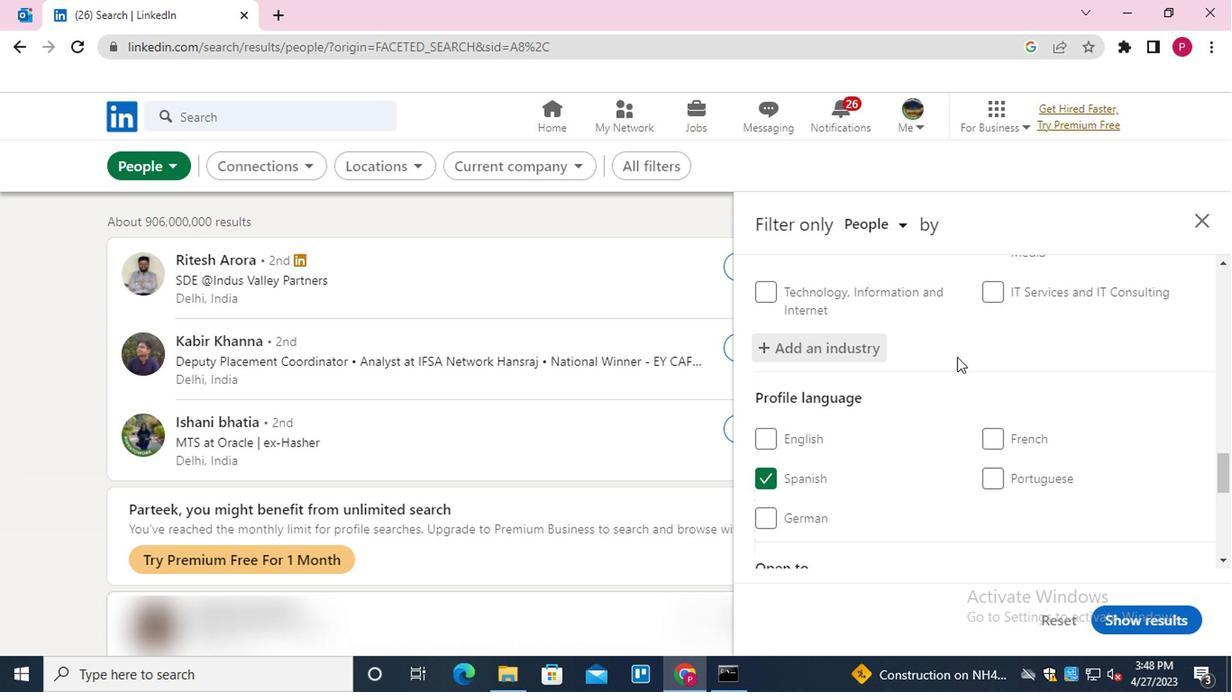 
Action: Mouse scrolled (954, 404) with delta (0, 0)
Screenshot: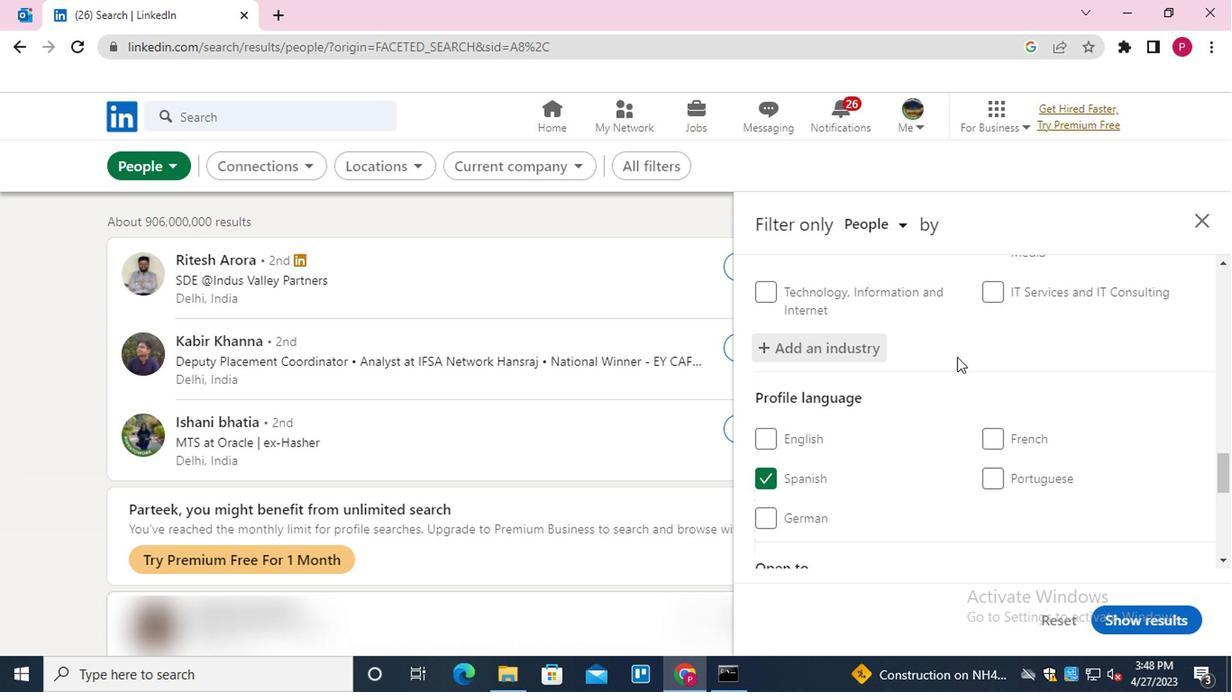 
Action: Mouse moved to (1064, 520)
Screenshot: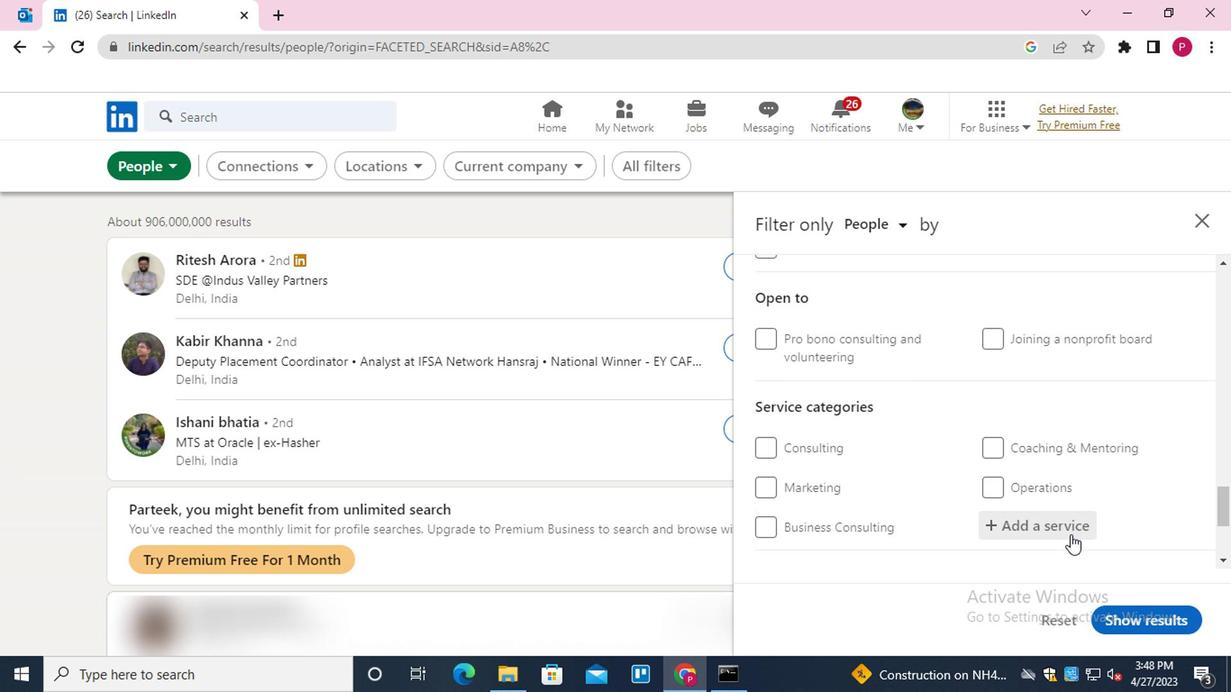 
Action: Mouse pressed left at (1064, 520)
Screenshot: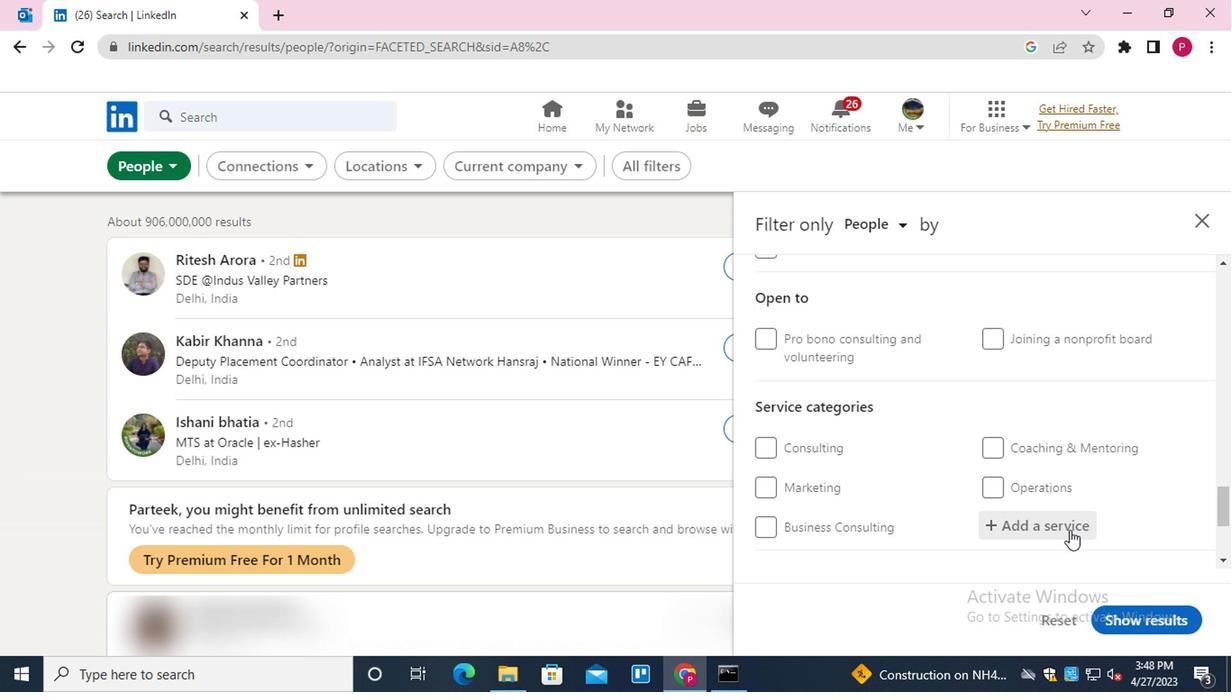 
Action: Key pressed <Key.shift>COACHING<Key.enter>
Screenshot: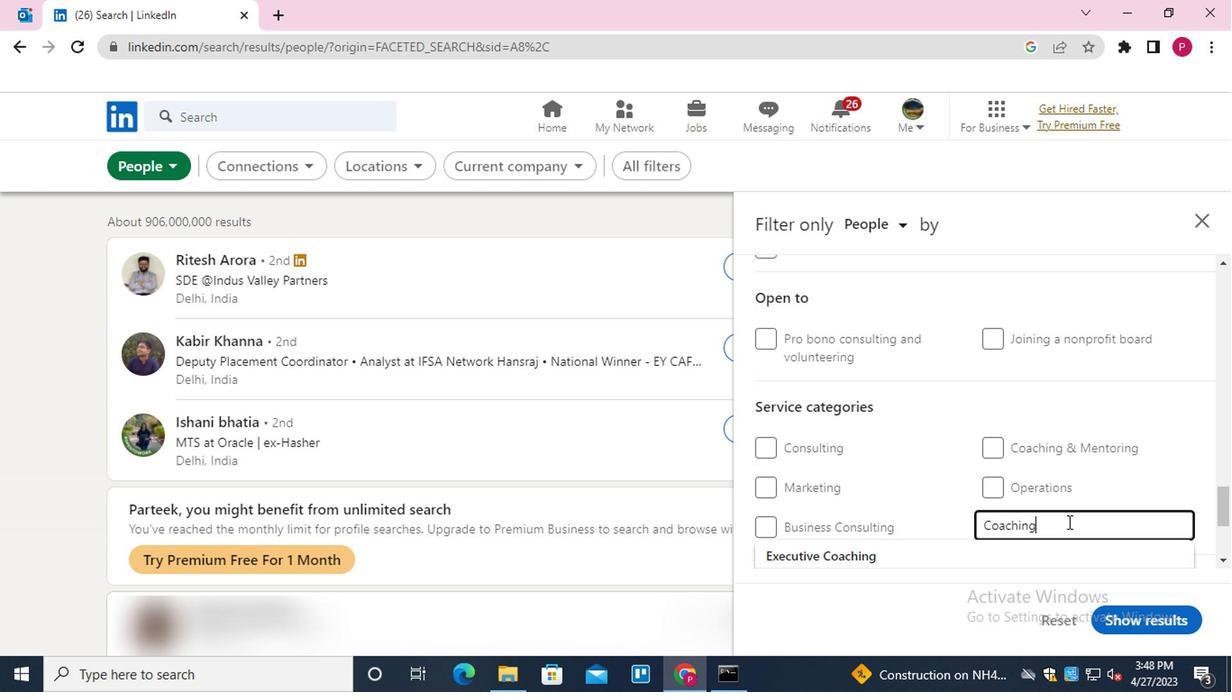 
Action: Mouse scrolled (1064, 519) with delta (0, -1)
Screenshot: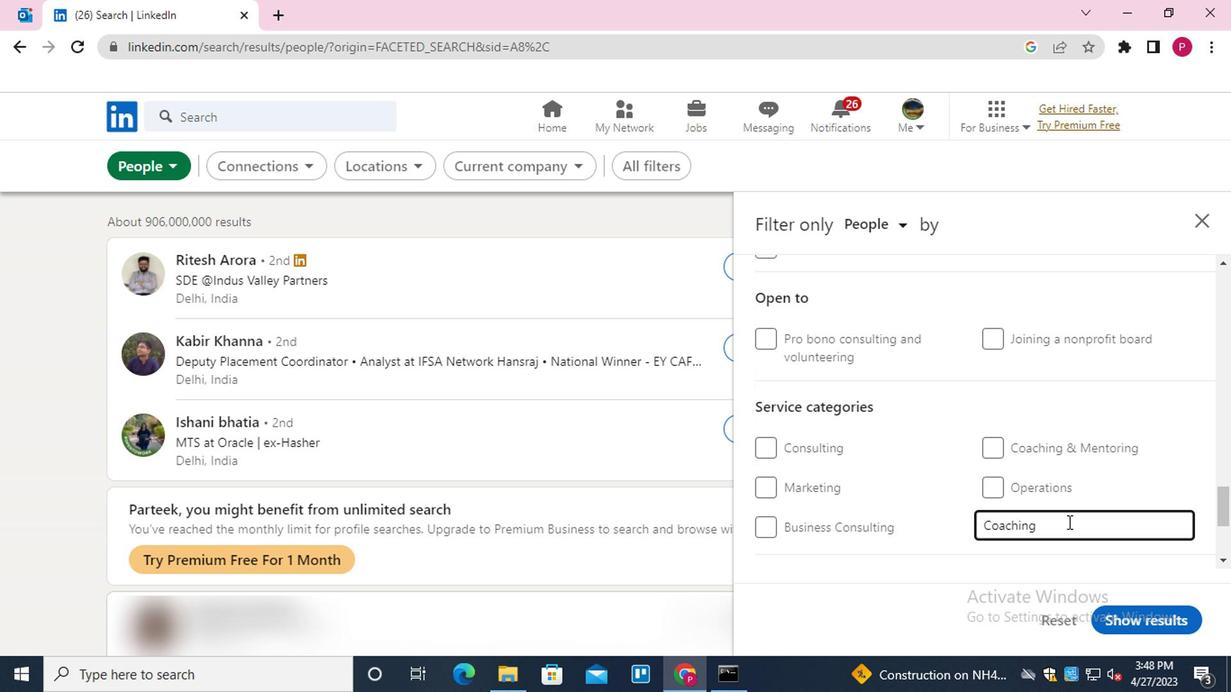 
Action: Mouse scrolled (1064, 519) with delta (0, -1)
Screenshot: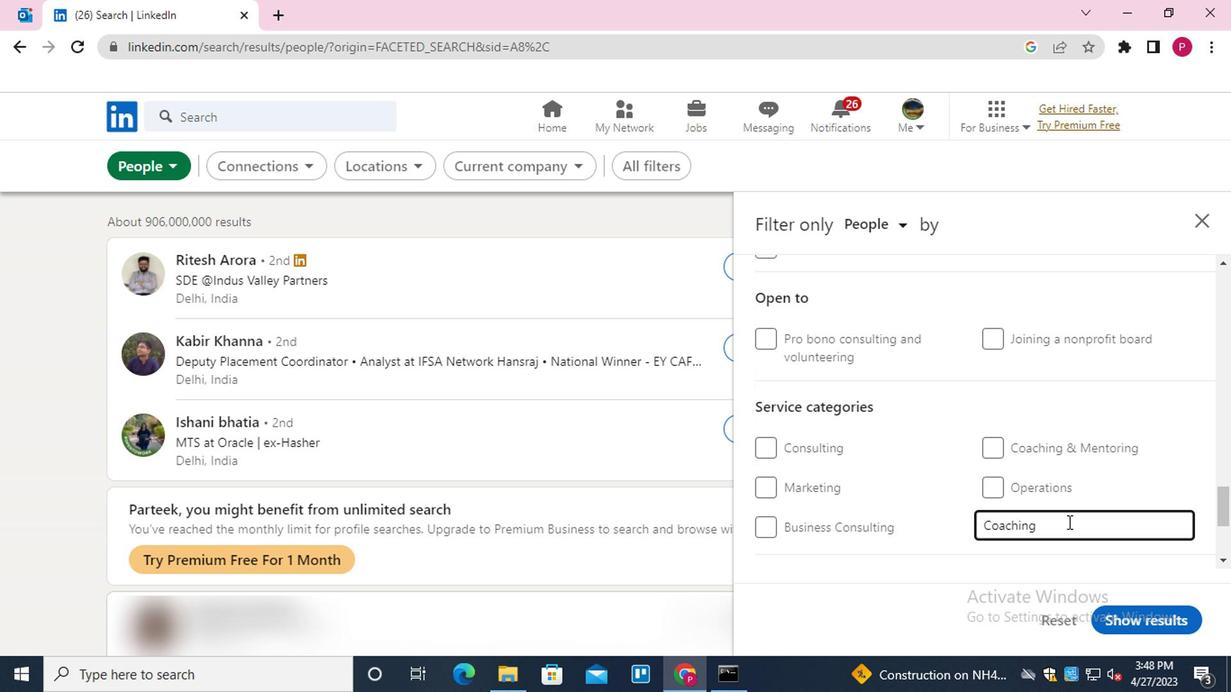 
Action: Mouse scrolled (1064, 519) with delta (0, -1)
Screenshot: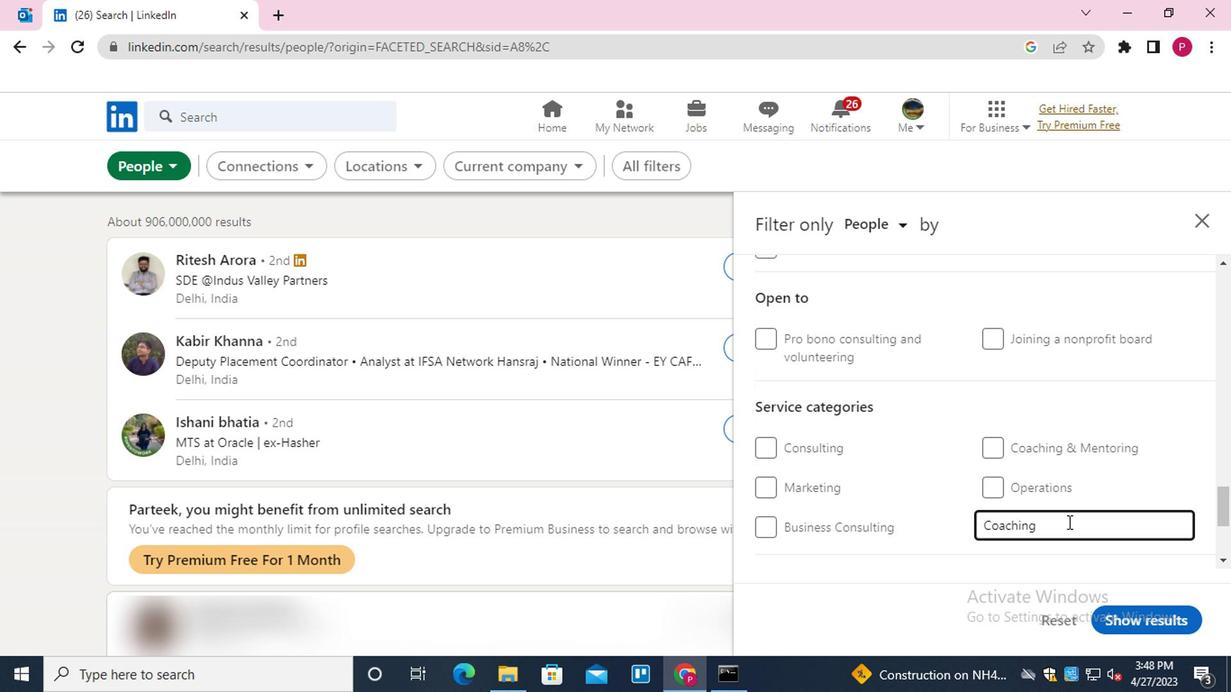 
Action: Mouse scrolled (1064, 519) with delta (0, -1)
Screenshot: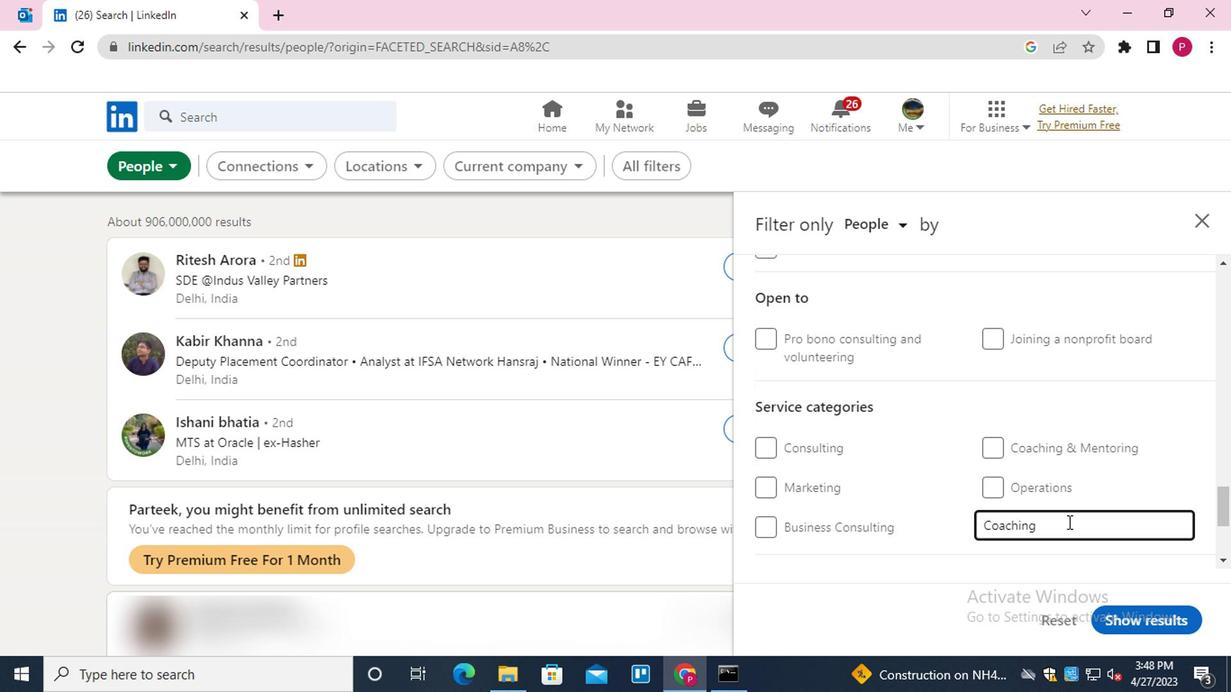 
Action: Mouse moved to (832, 488)
Screenshot: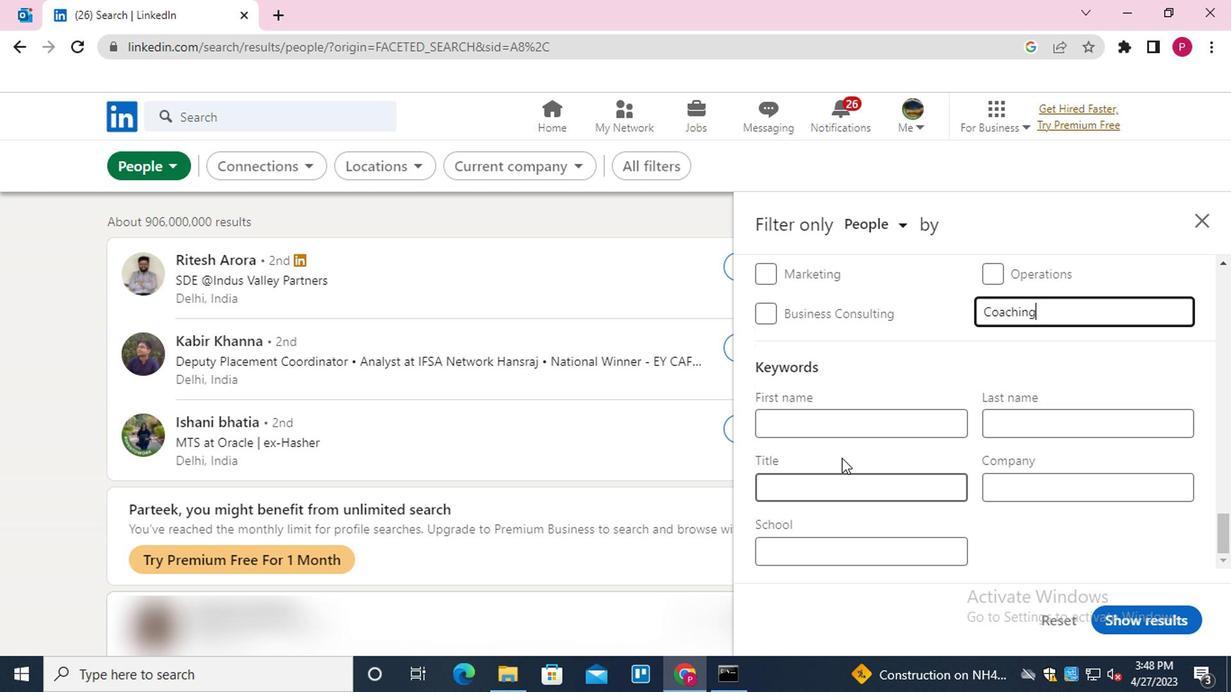 
Action: Mouse pressed left at (832, 488)
Screenshot: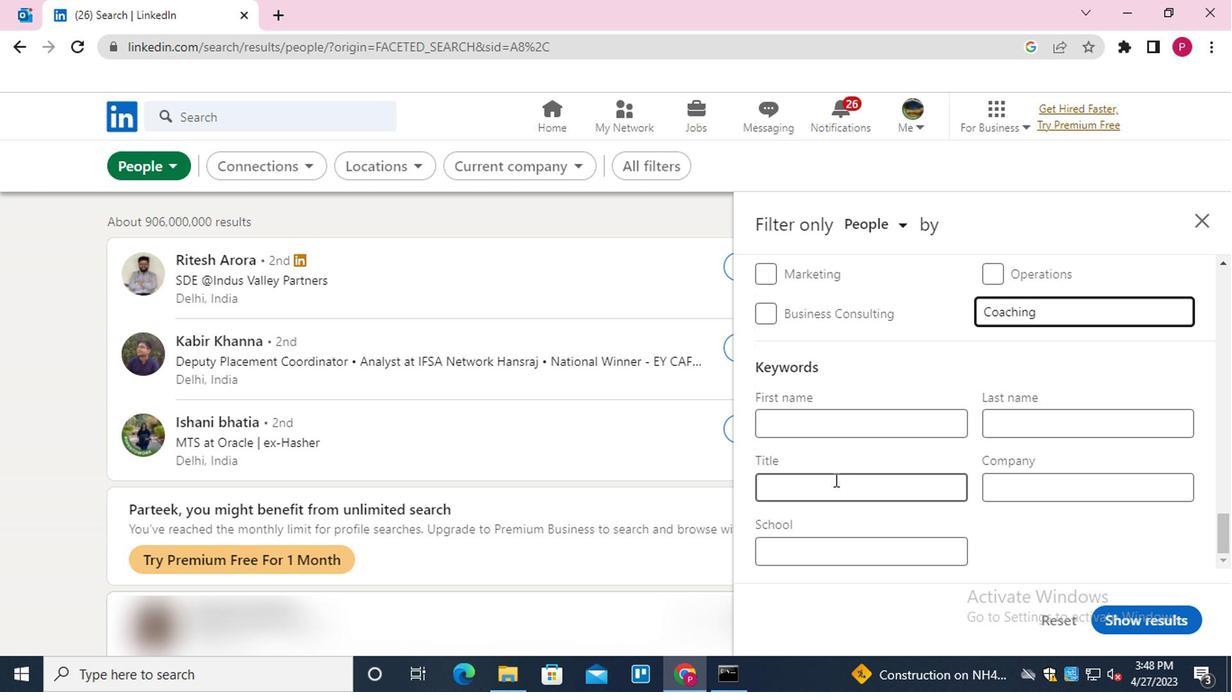 
Action: Key pressed <Key.shift><Key.shift>YOGA<Key.space><Key.shift>INSTRUCTER
Screenshot: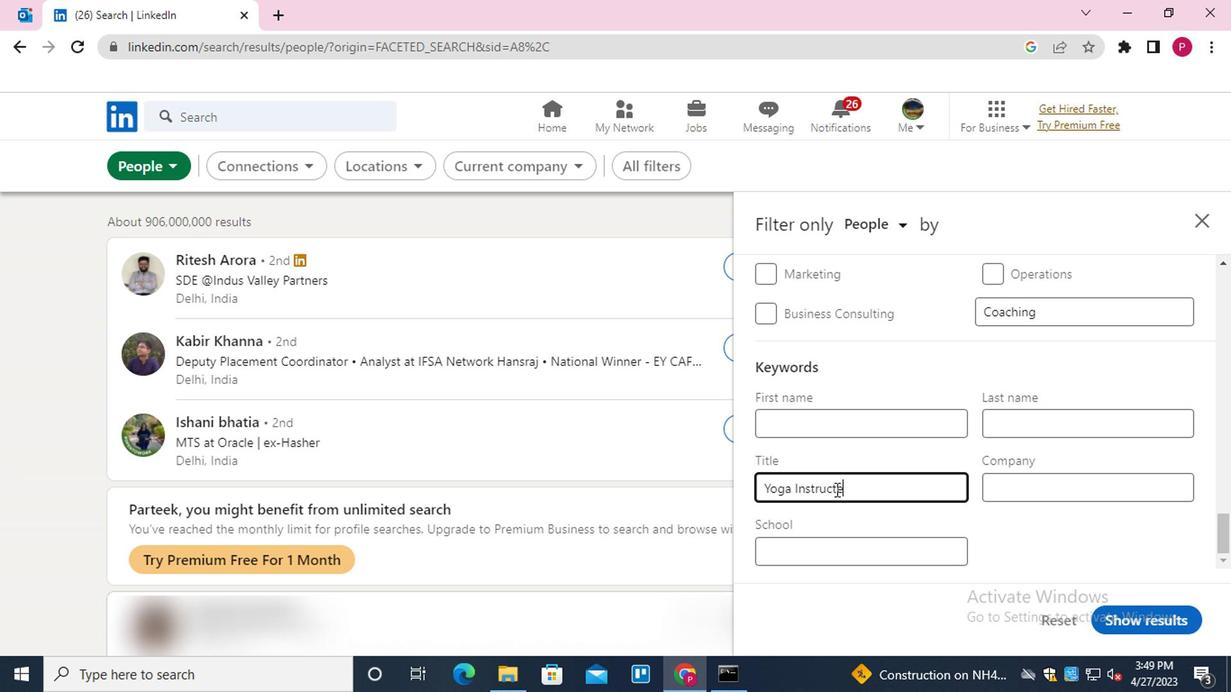 
Action: Mouse moved to (841, 488)
Screenshot: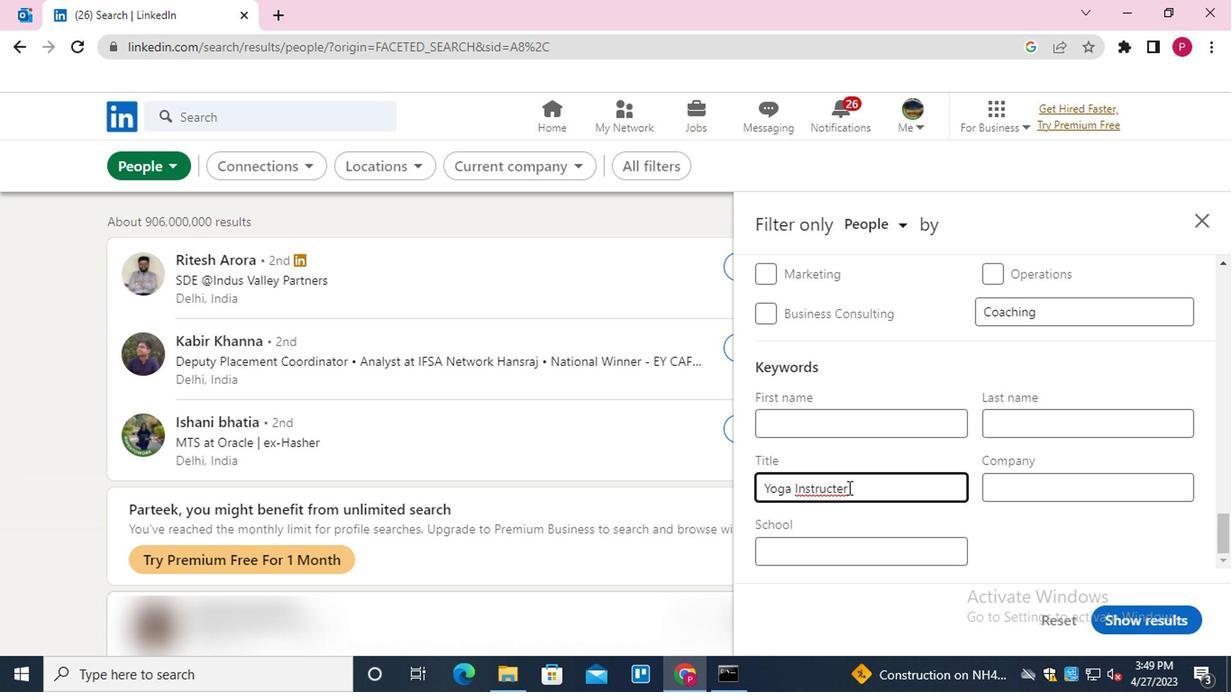 
Action: Mouse pressed left at (841, 488)
Screenshot: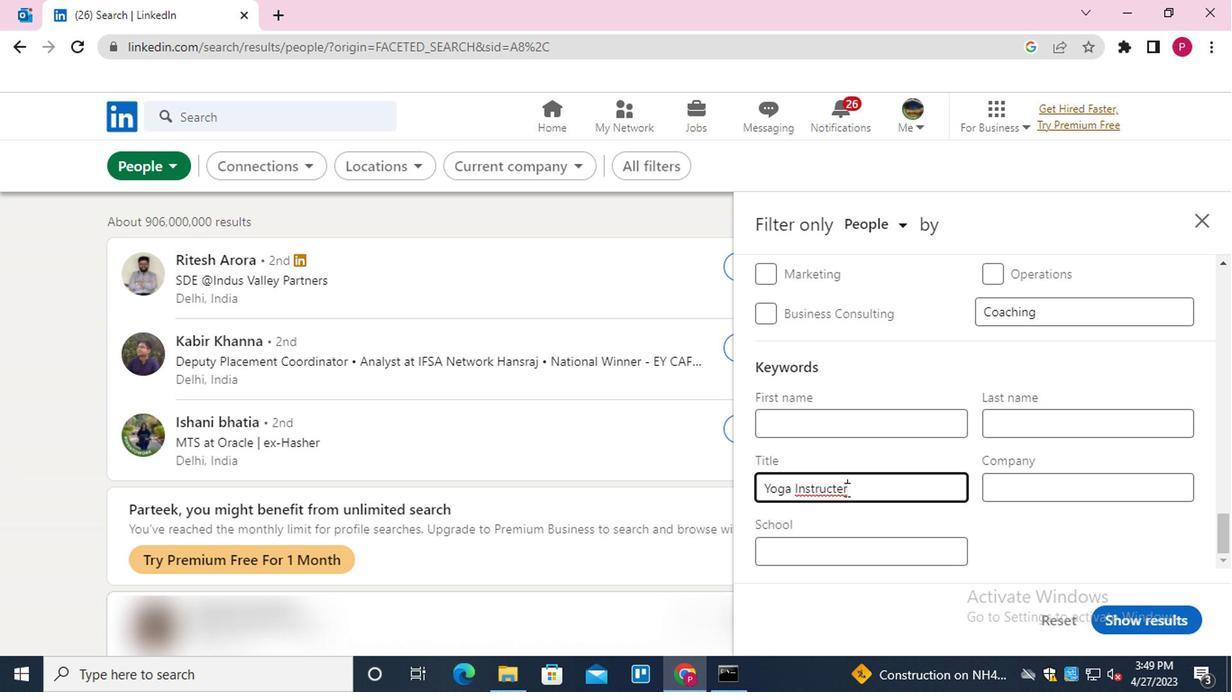
Action: Mouse moved to (854, 527)
Screenshot: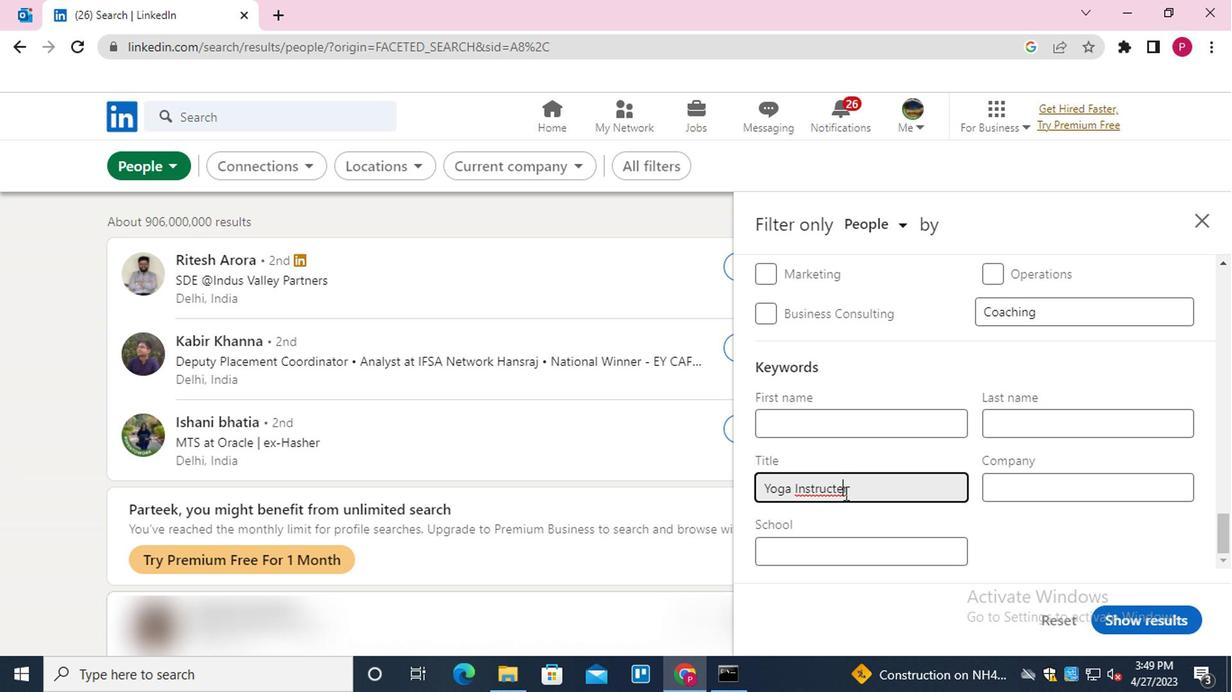 
Action: Key pressed <Key.backspace>
Screenshot: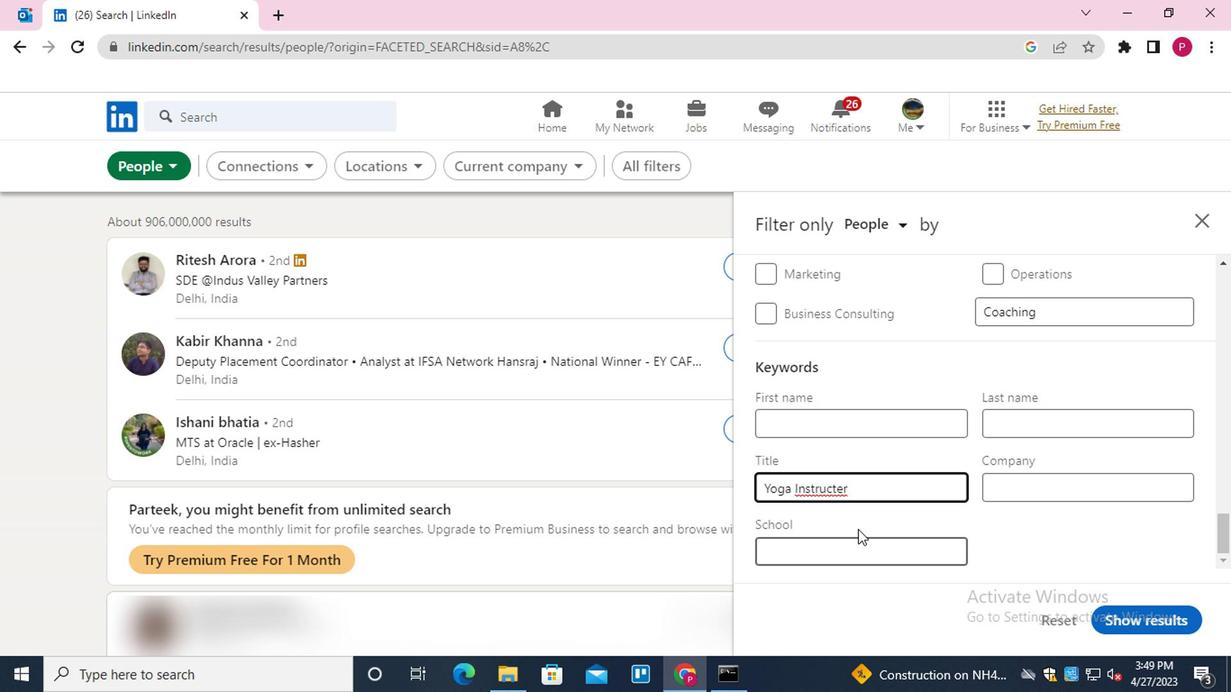 
Action: Mouse moved to (853, 527)
Screenshot: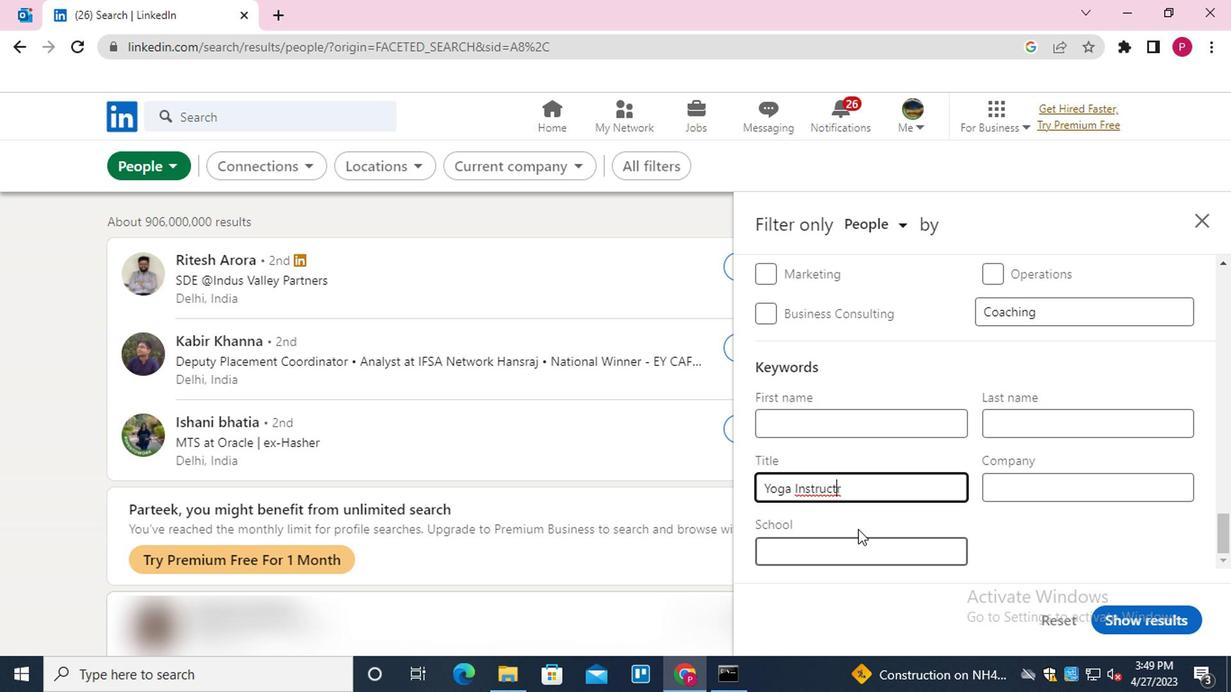 
Action: Key pressed O
Screenshot: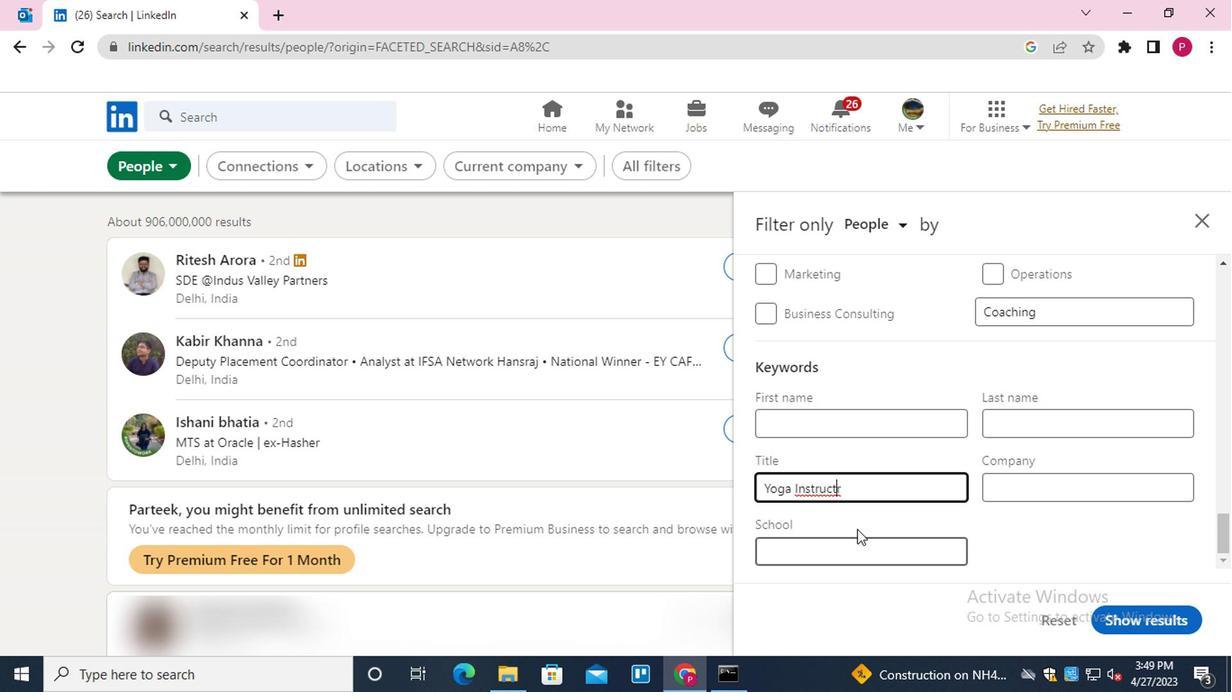 
Action: Mouse moved to (1152, 622)
Screenshot: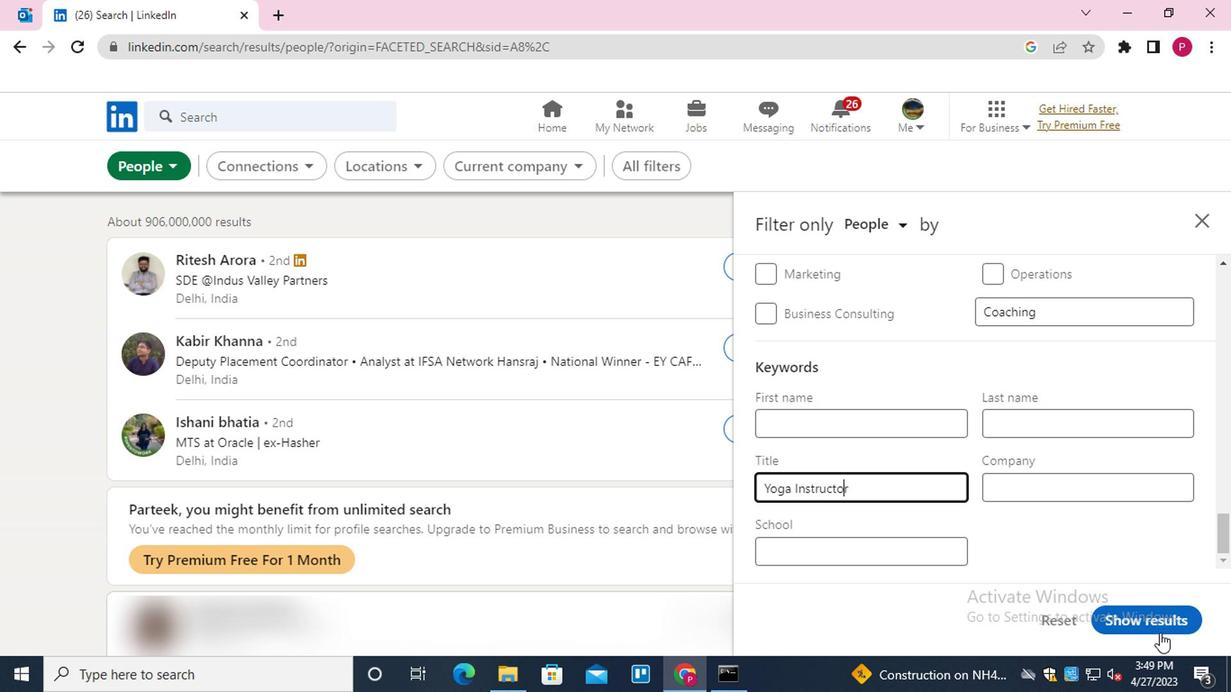 
Action: Mouse pressed left at (1152, 622)
Screenshot: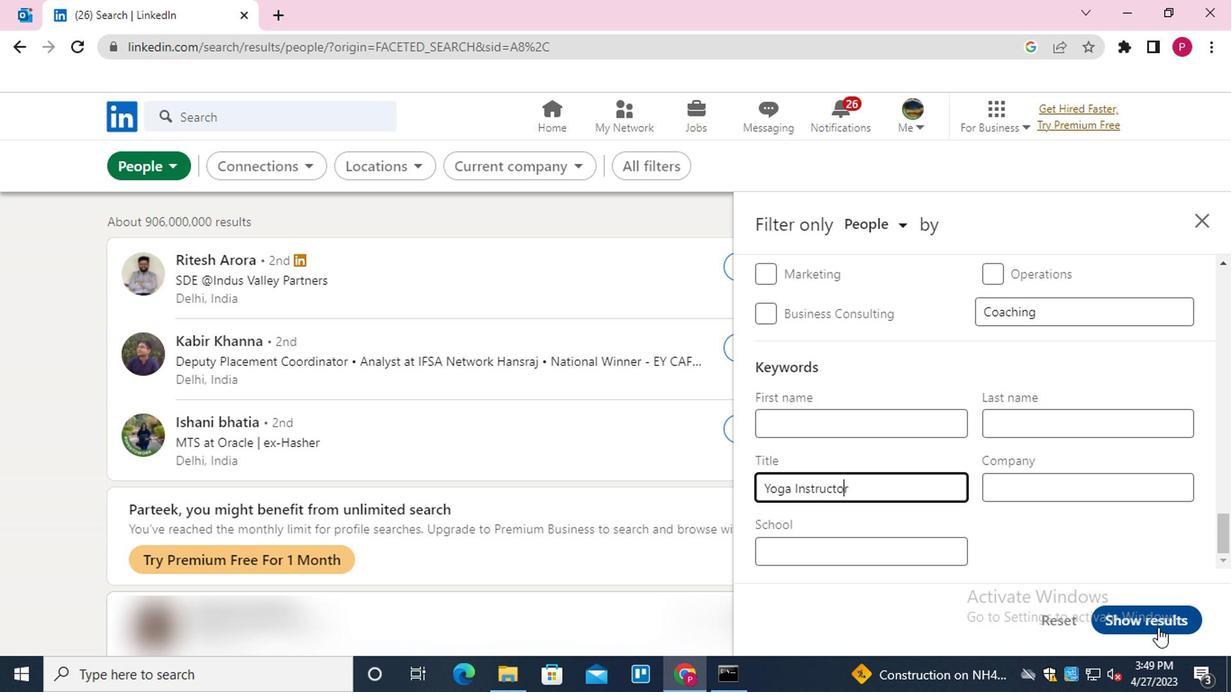 
Action: Mouse moved to (388, 405)
Screenshot: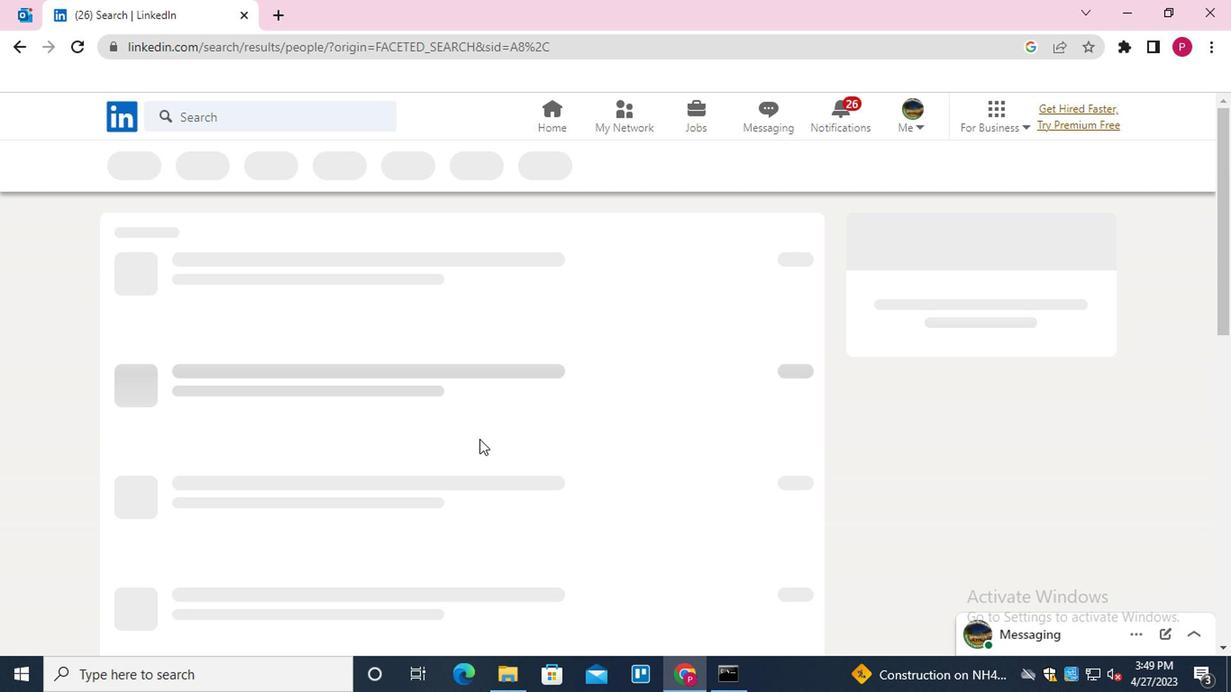 
